 Task: Find connections with filter location San Cristóbal with filter topic #realestateagentwith filter profile language Potuguese with filter current company Jobs Quest with filter school Insurance Institute of India with filter industry IT System Testing and Evaluation with filter service category Accounting with filter keywords title Program Administrator
Action: Mouse moved to (625, 82)
Screenshot: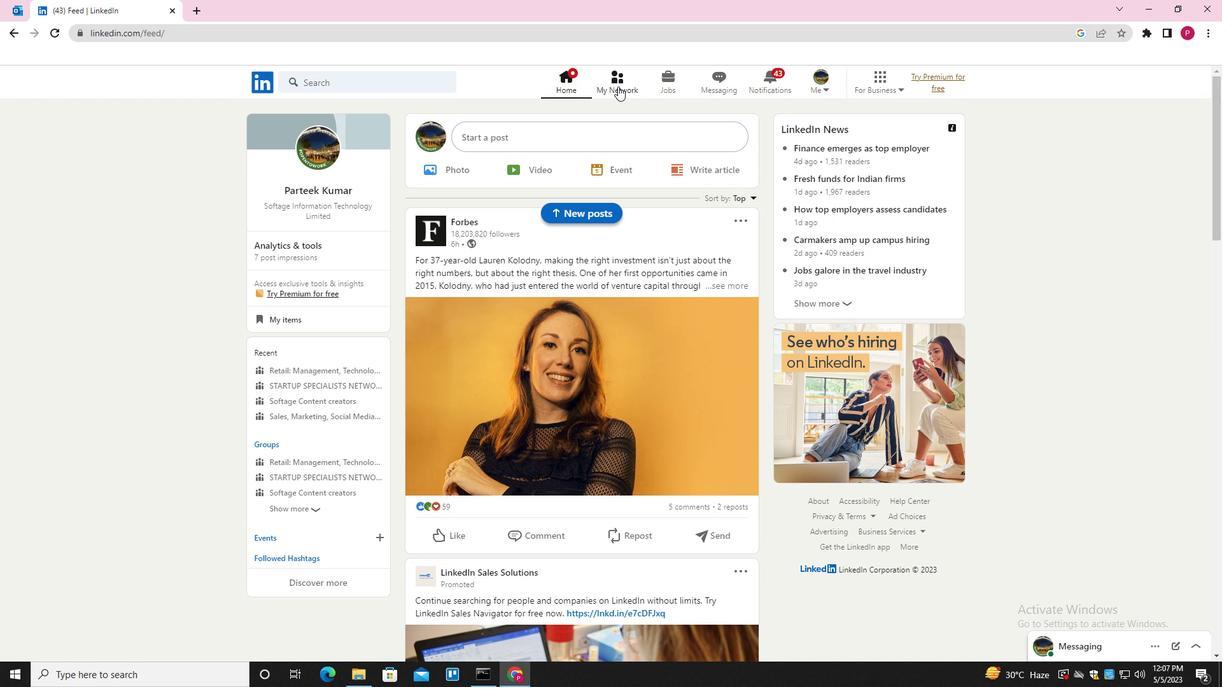 
Action: Mouse pressed left at (625, 82)
Screenshot: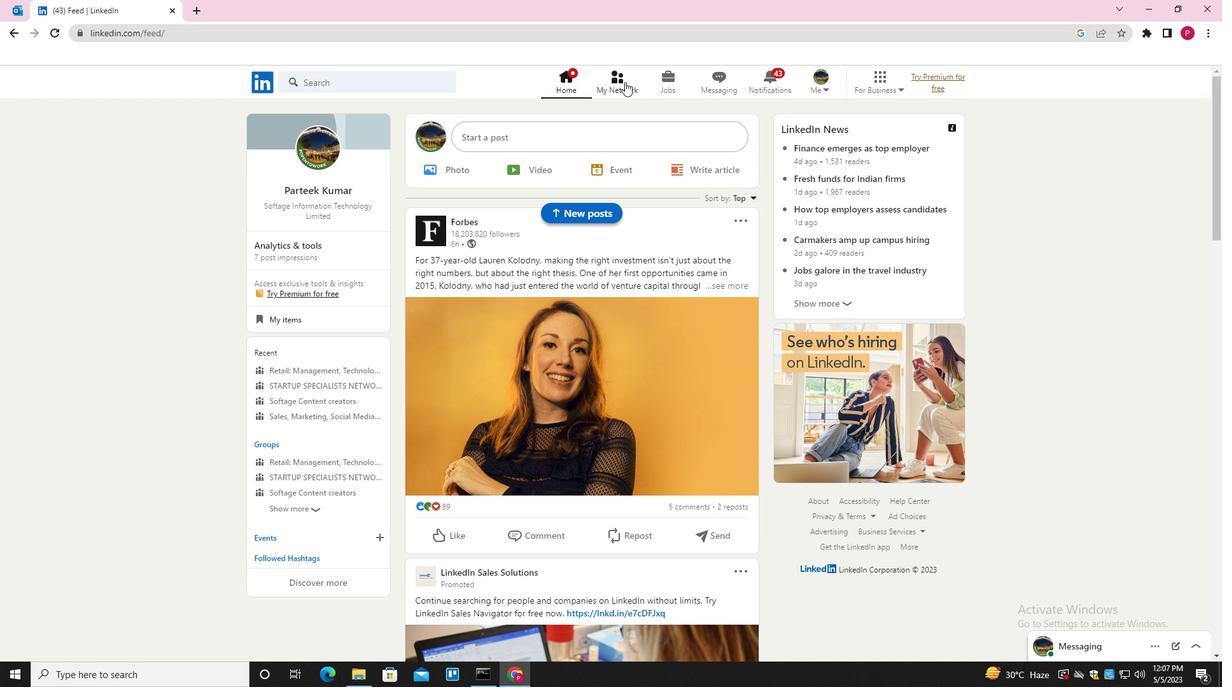 
Action: Mouse moved to (410, 154)
Screenshot: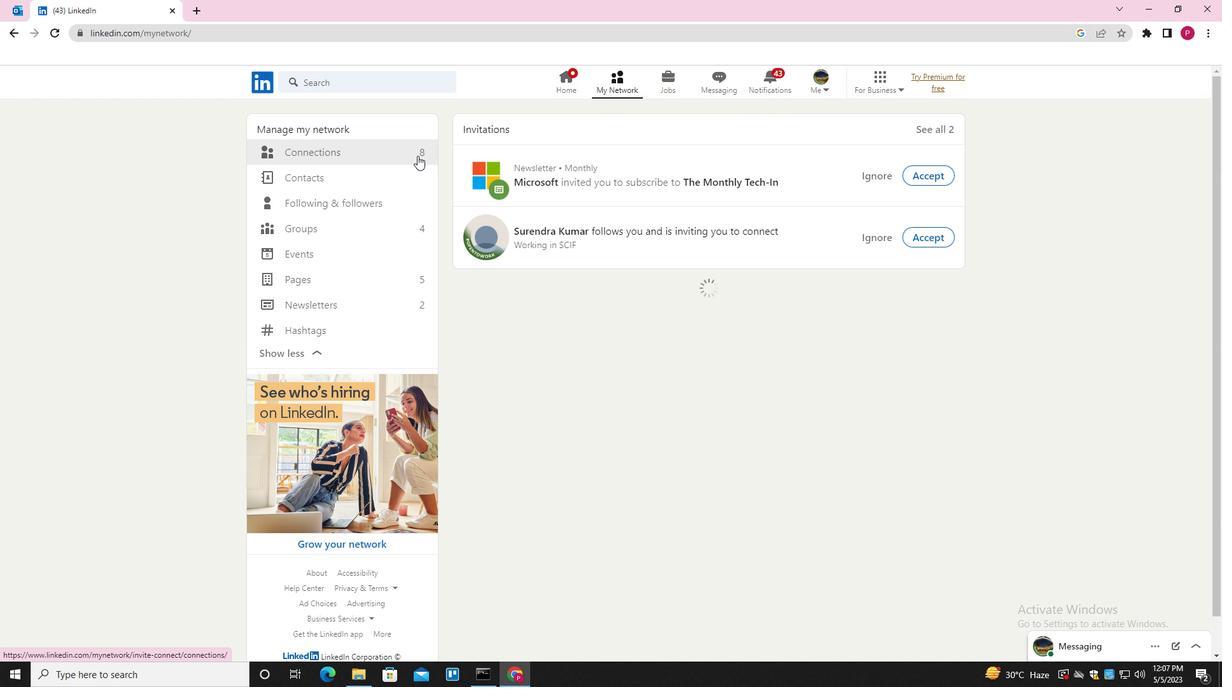 
Action: Mouse pressed left at (410, 154)
Screenshot: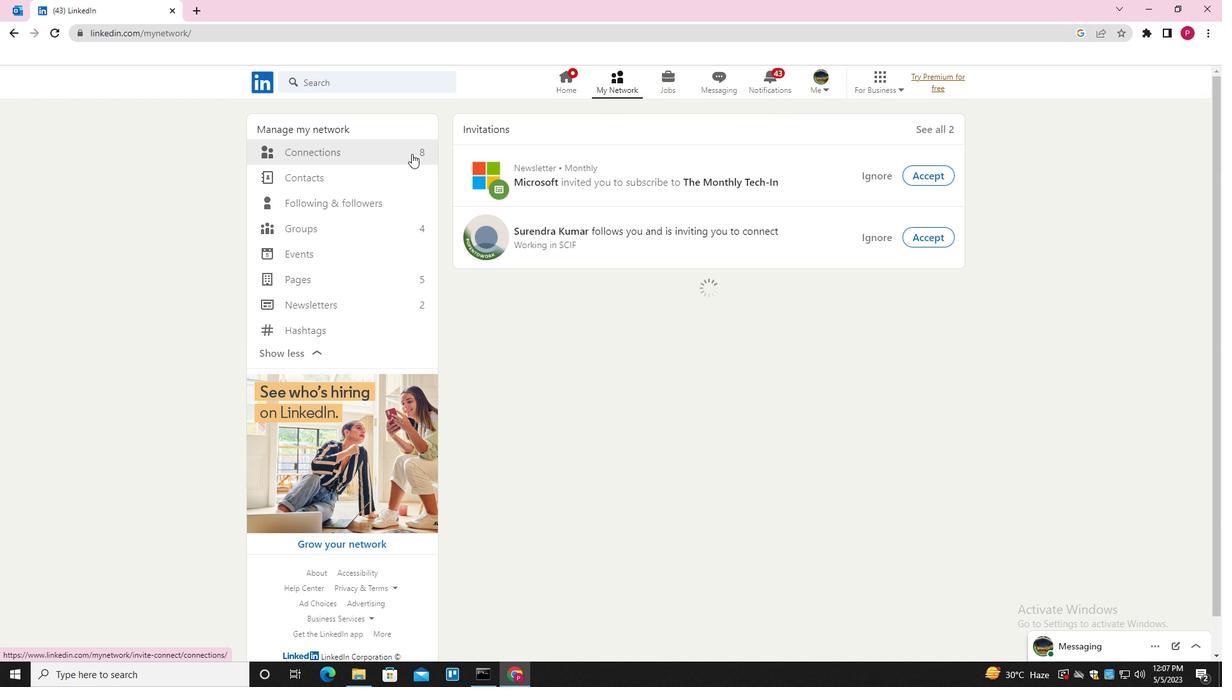 
Action: Mouse moved to (699, 152)
Screenshot: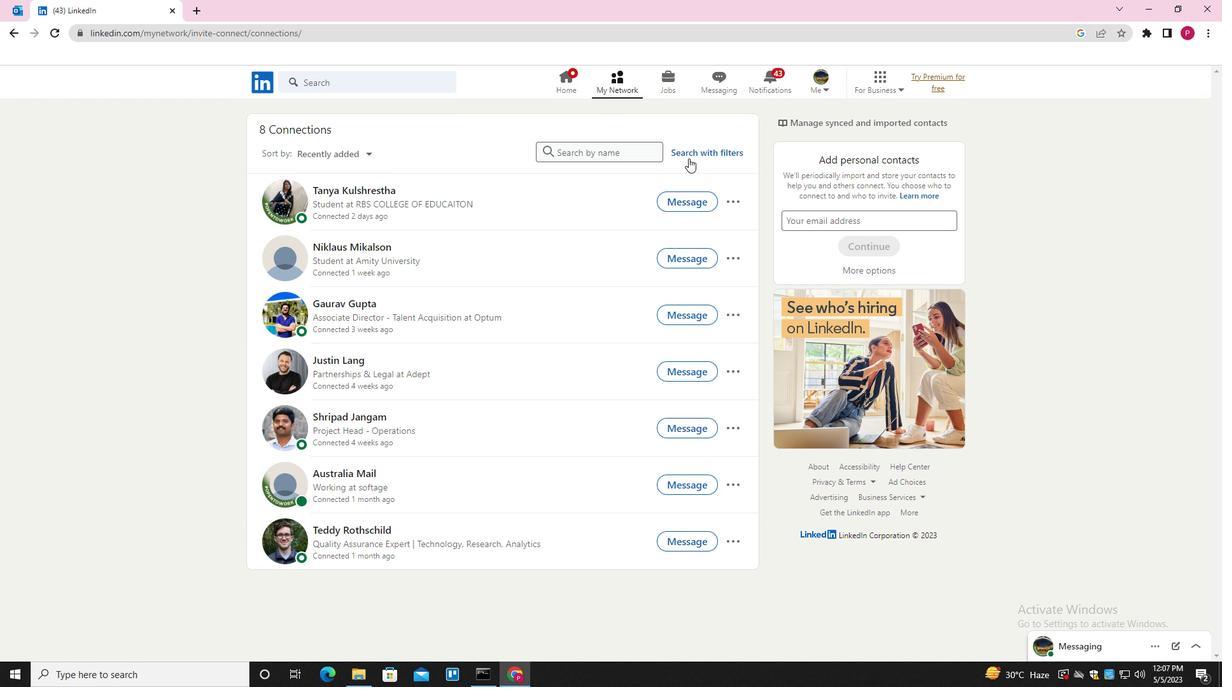 
Action: Mouse pressed left at (699, 152)
Screenshot: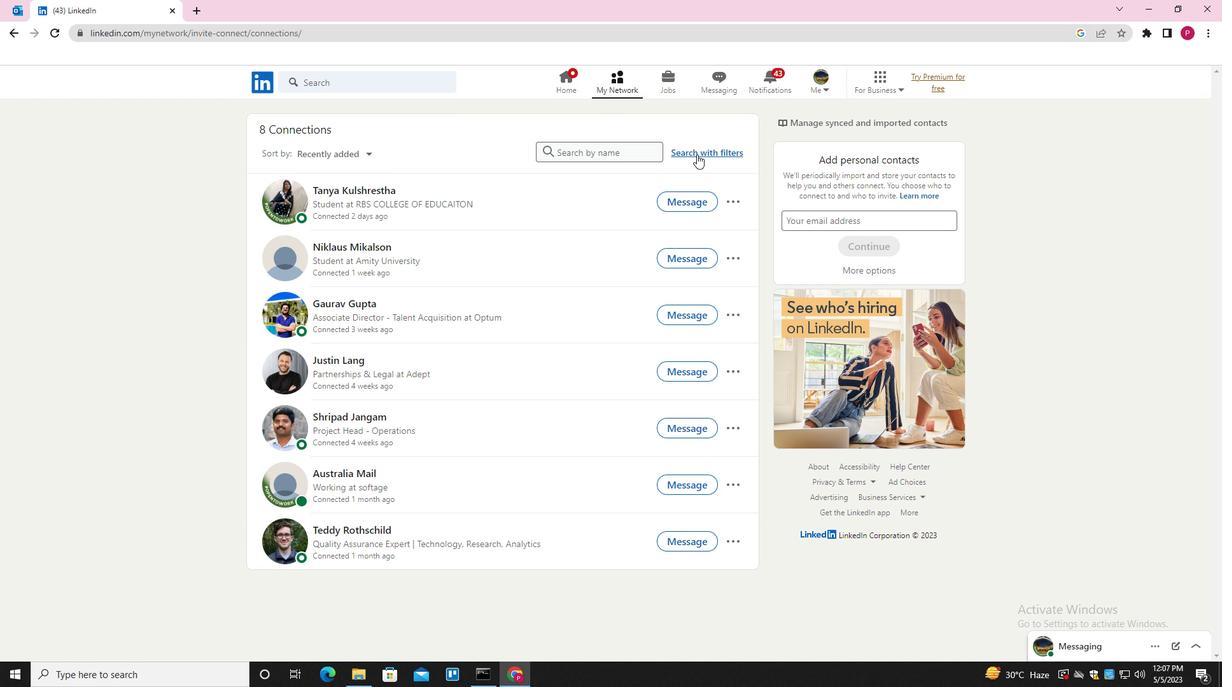 
Action: Mouse moved to (644, 114)
Screenshot: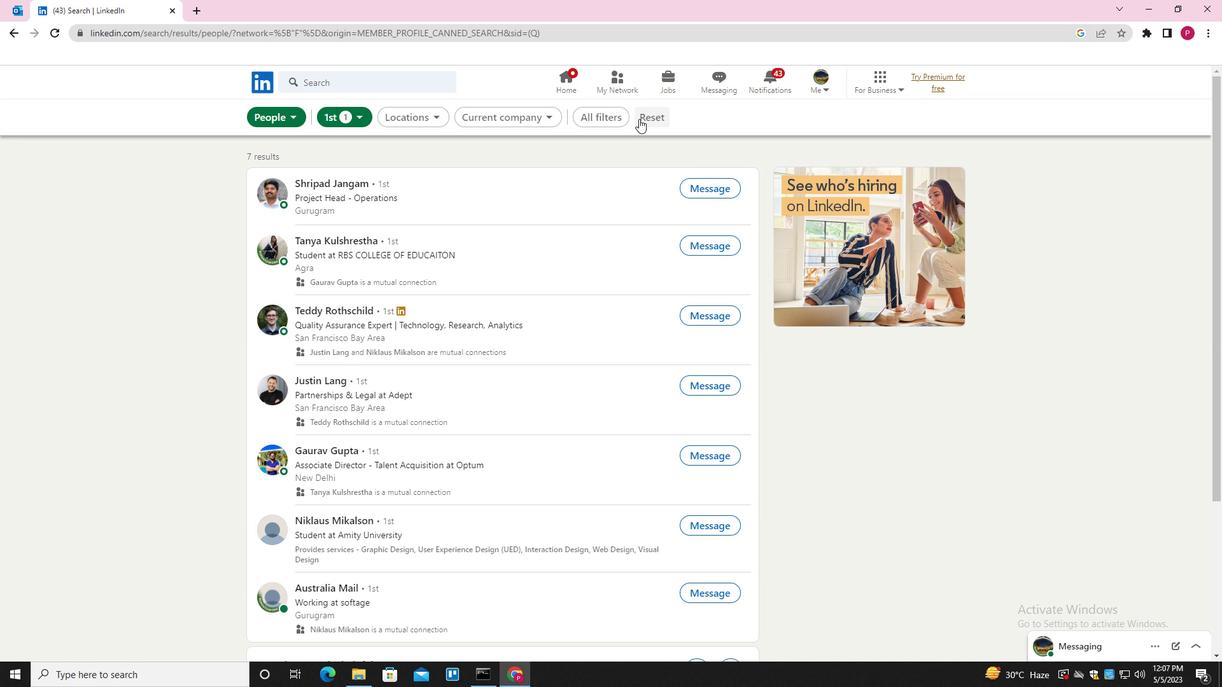 
Action: Mouse pressed left at (644, 114)
Screenshot: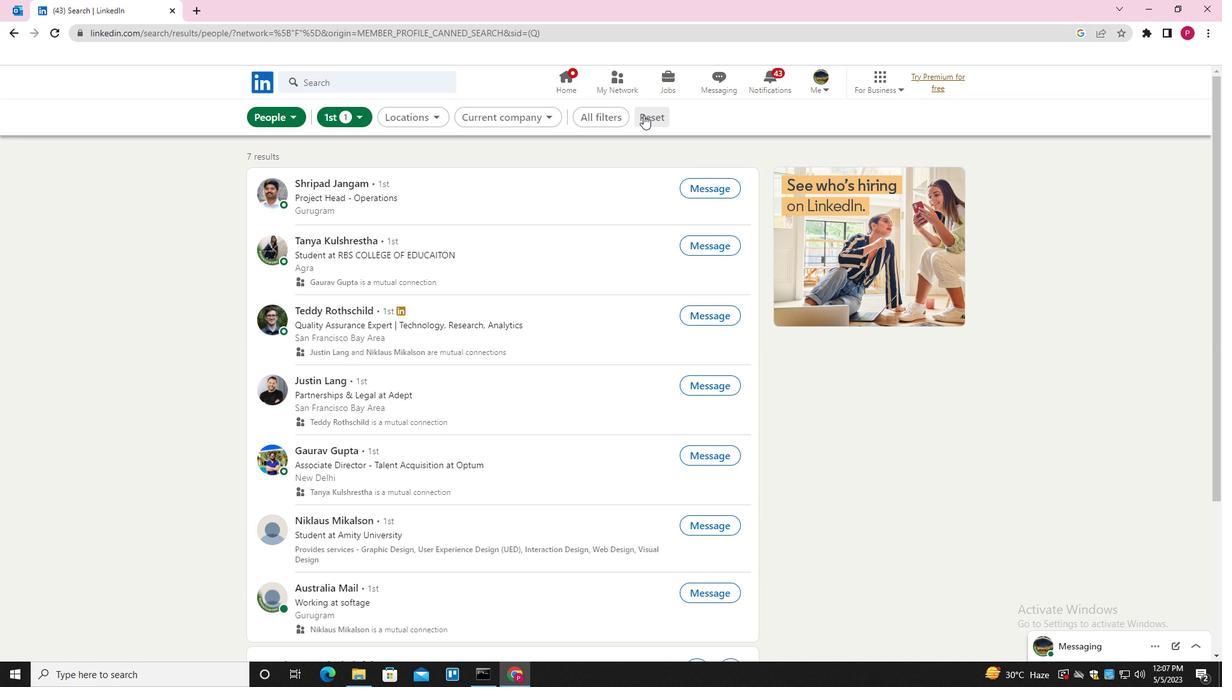 
Action: Mouse moved to (630, 118)
Screenshot: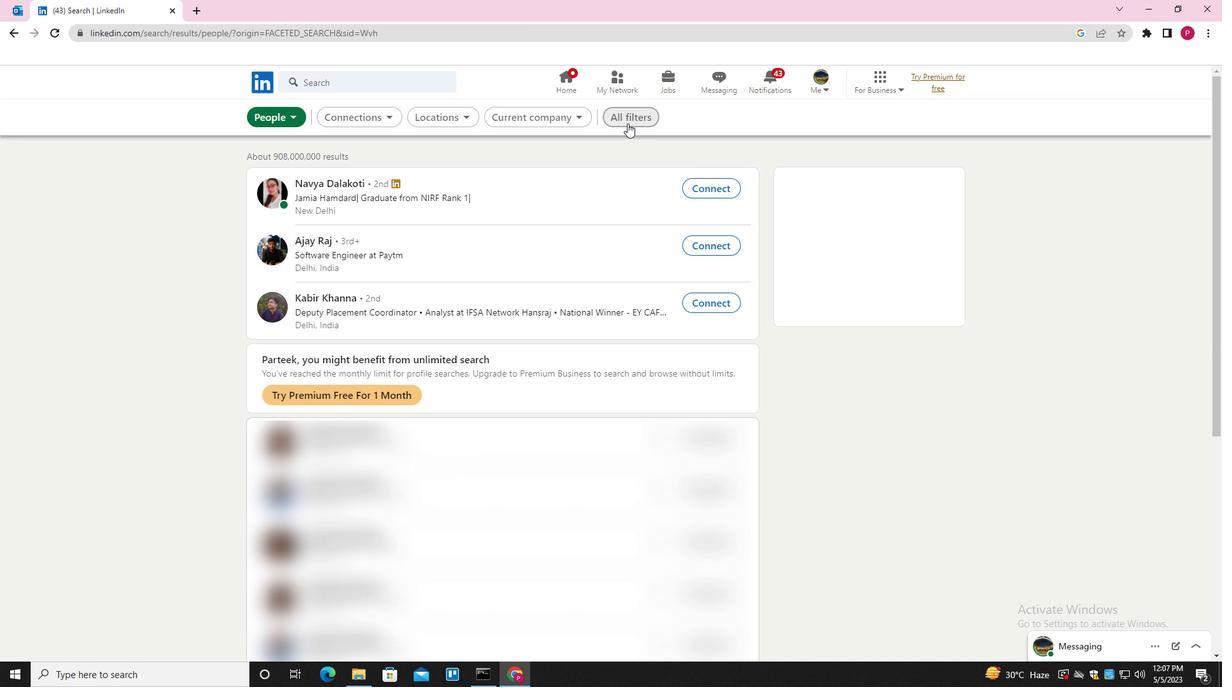 
Action: Mouse pressed left at (630, 118)
Screenshot: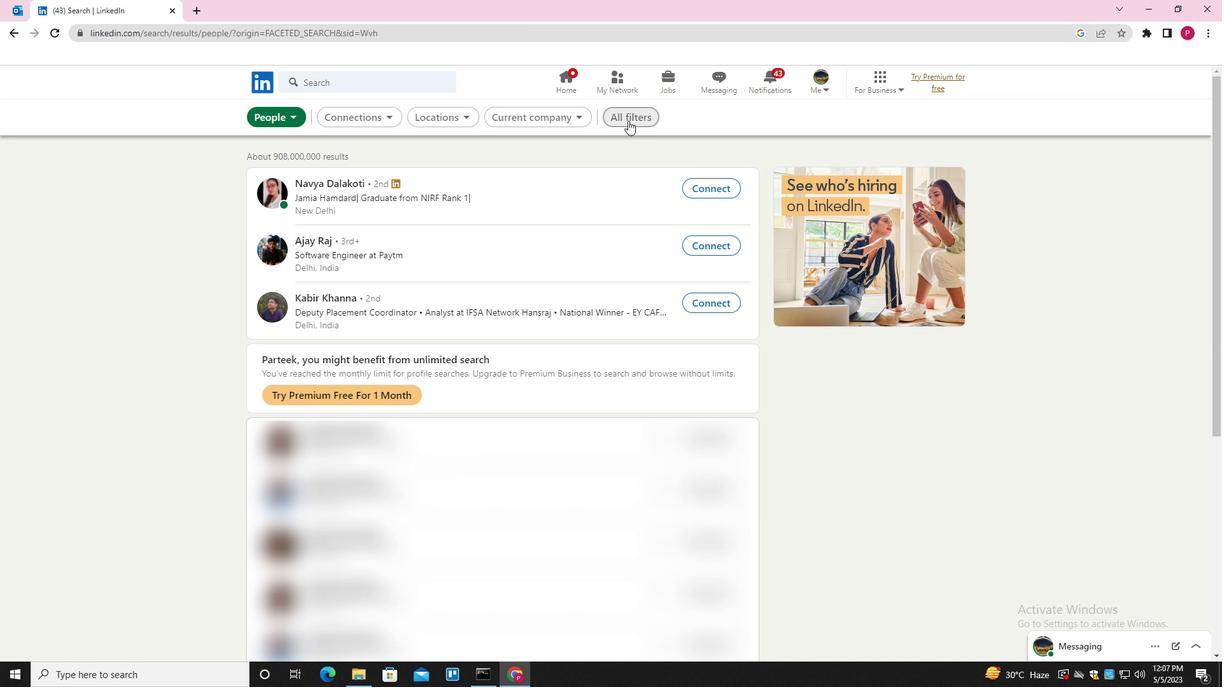 
Action: Mouse moved to (1008, 336)
Screenshot: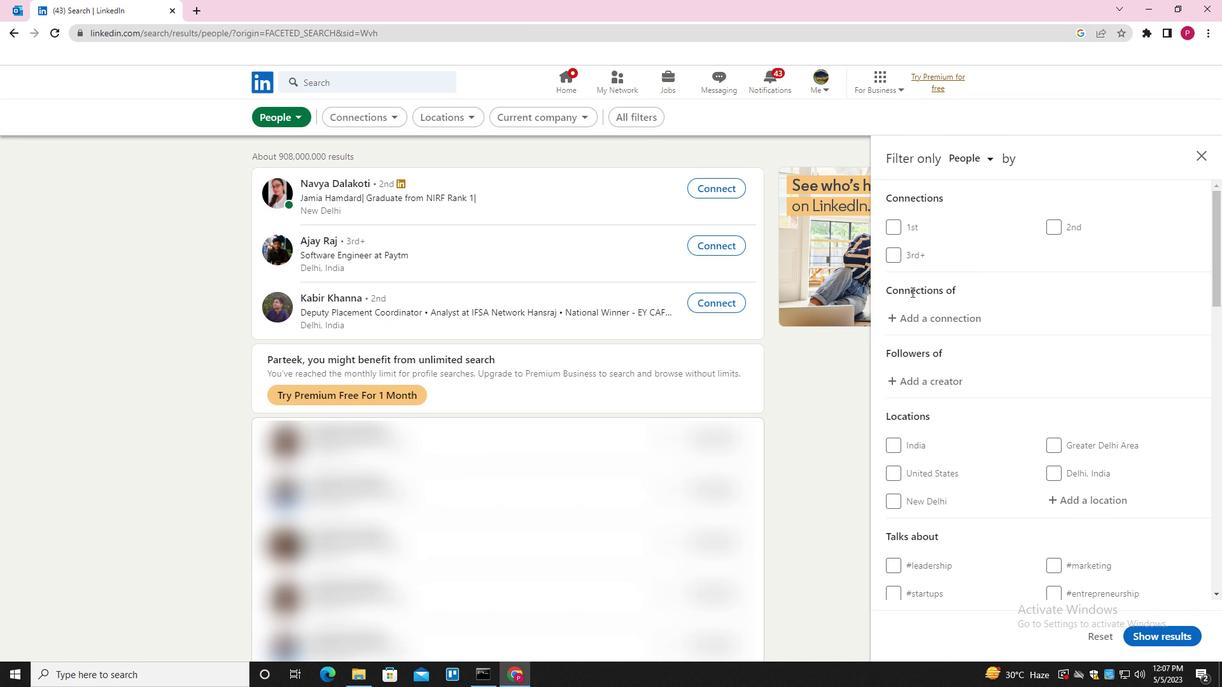 
Action: Mouse scrolled (1008, 335) with delta (0, 0)
Screenshot: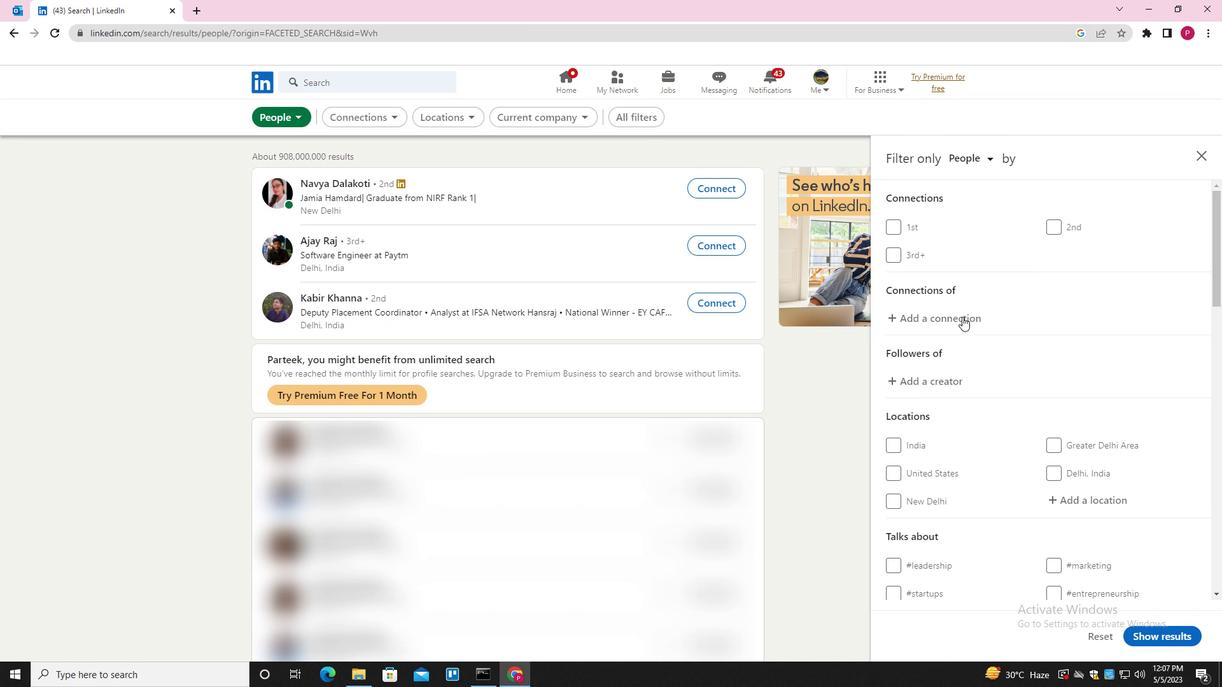 
Action: Mouse moved to (1008, 336)
Screenshot: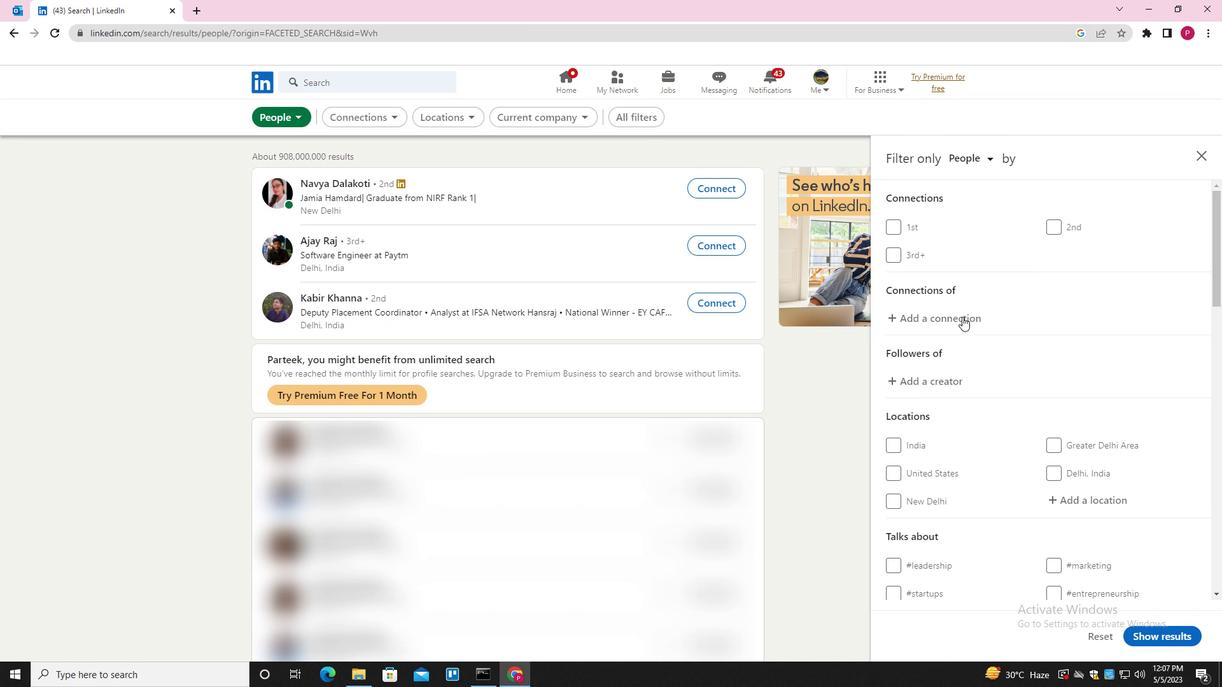 
Action: Mouse scrolled (1008, 335) with delta (0, 0)
Screenshot: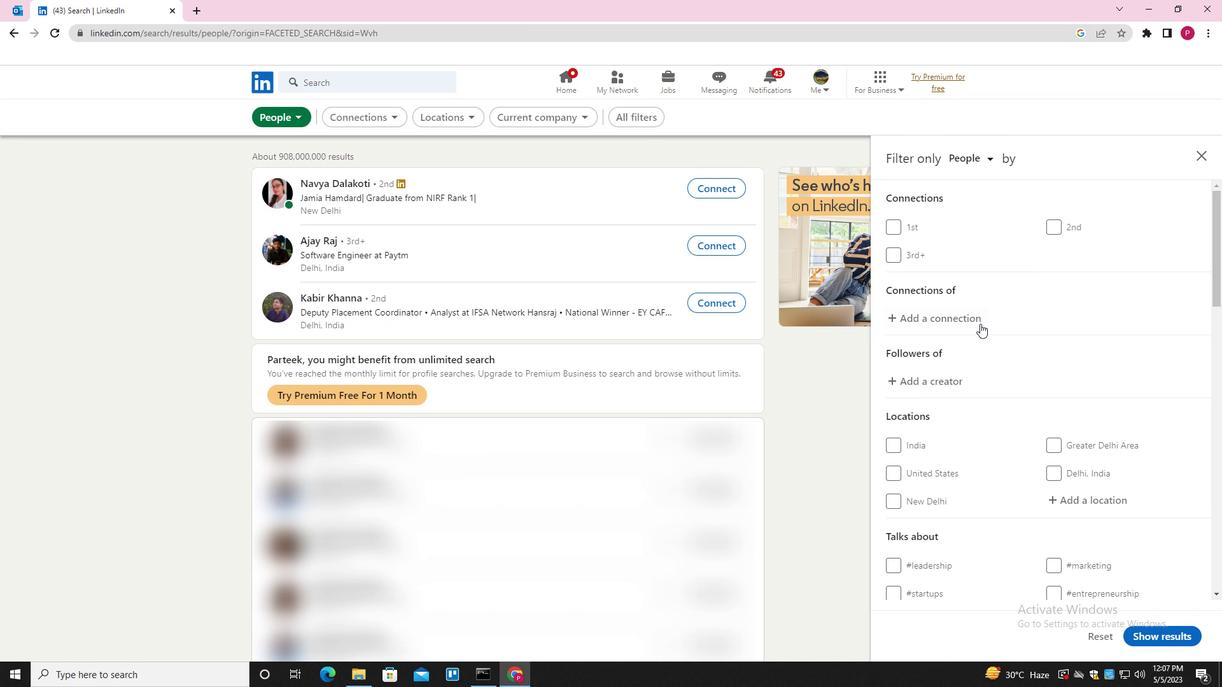
Action: Mouse moved to (1011, 338)
Screenshot: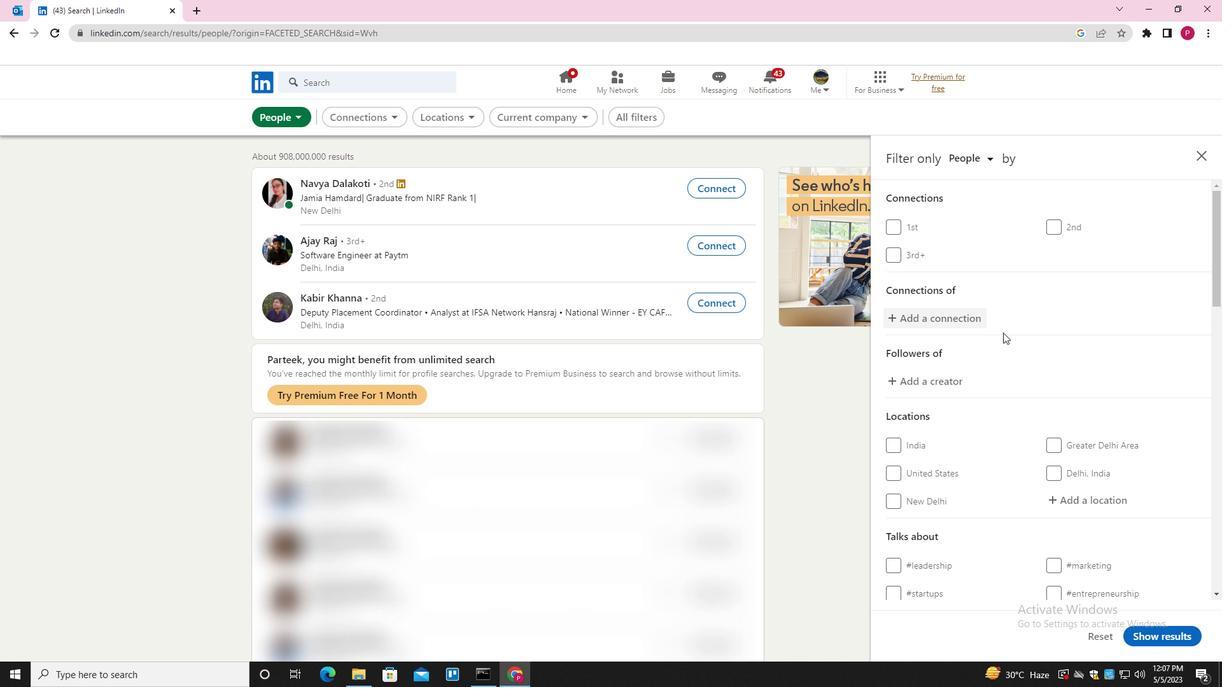 
Action: Mouse scrolled (1011, 337) with delta (0, 0)
Screenshot: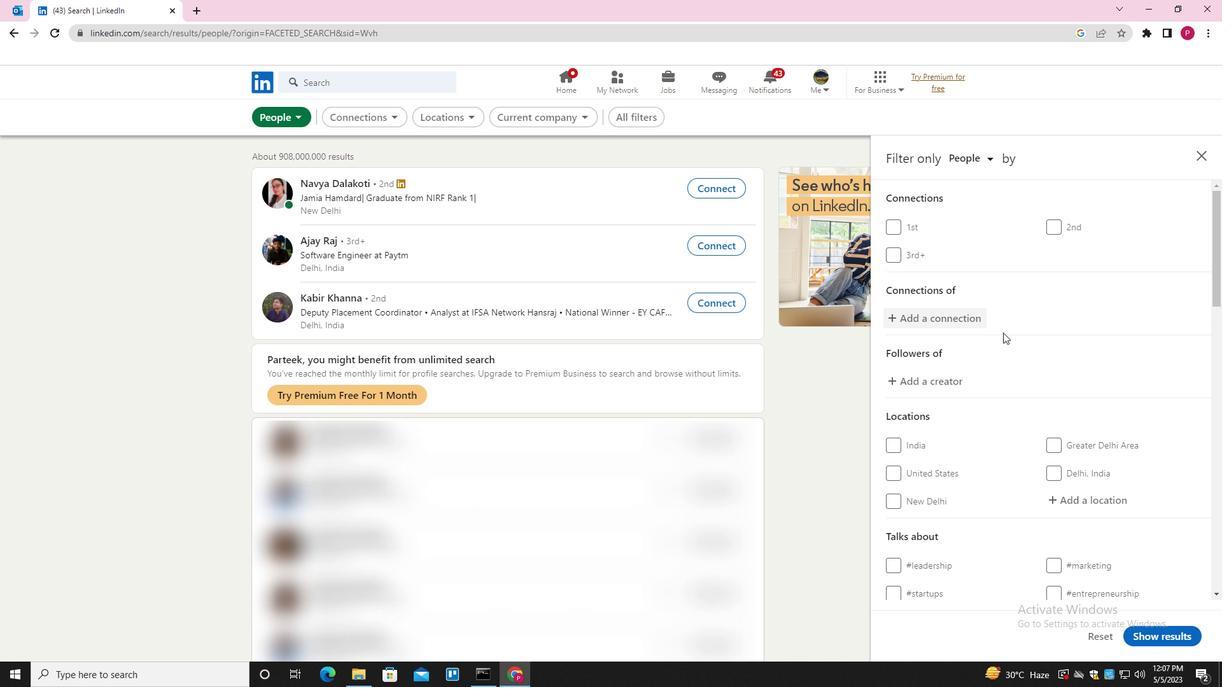 
Action: Mouse moved to (1090, 317)
Screenshot: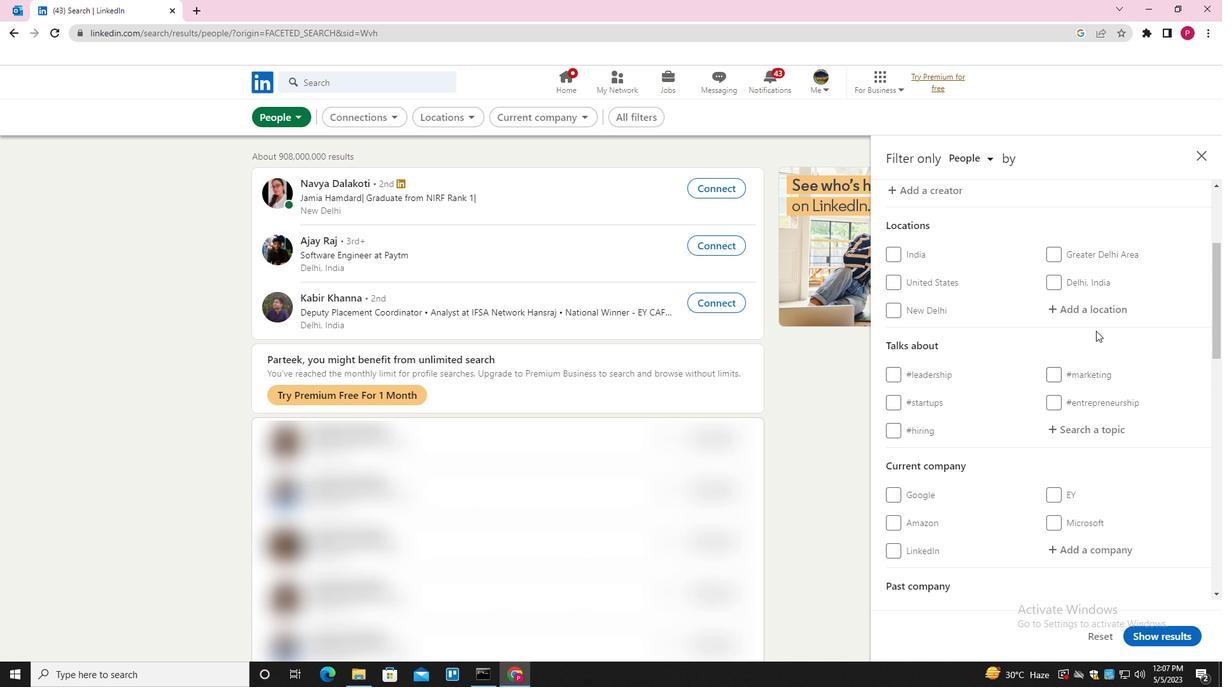 
Action: Mouse pressed left at (1090, 317)
Screenshot: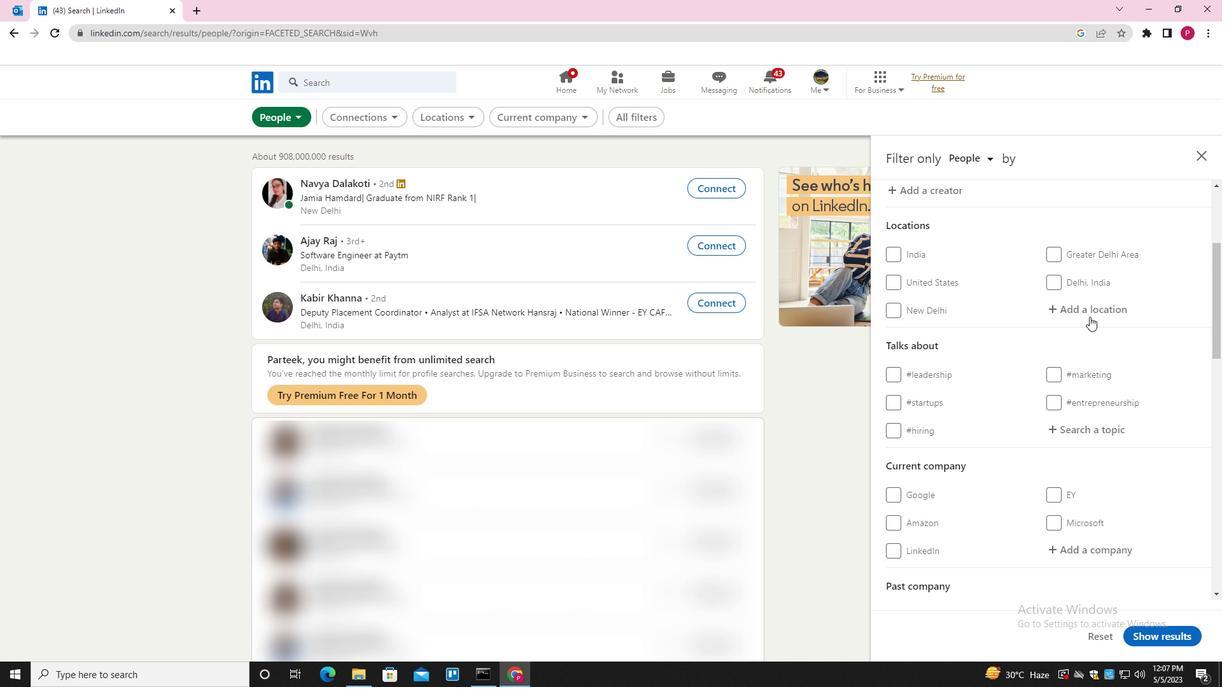 
Action: Key pressed <Key.shift>SAN<Key.space><Key.shift>CRISTOBAL<Key.down><Key.enter>
Screenshot: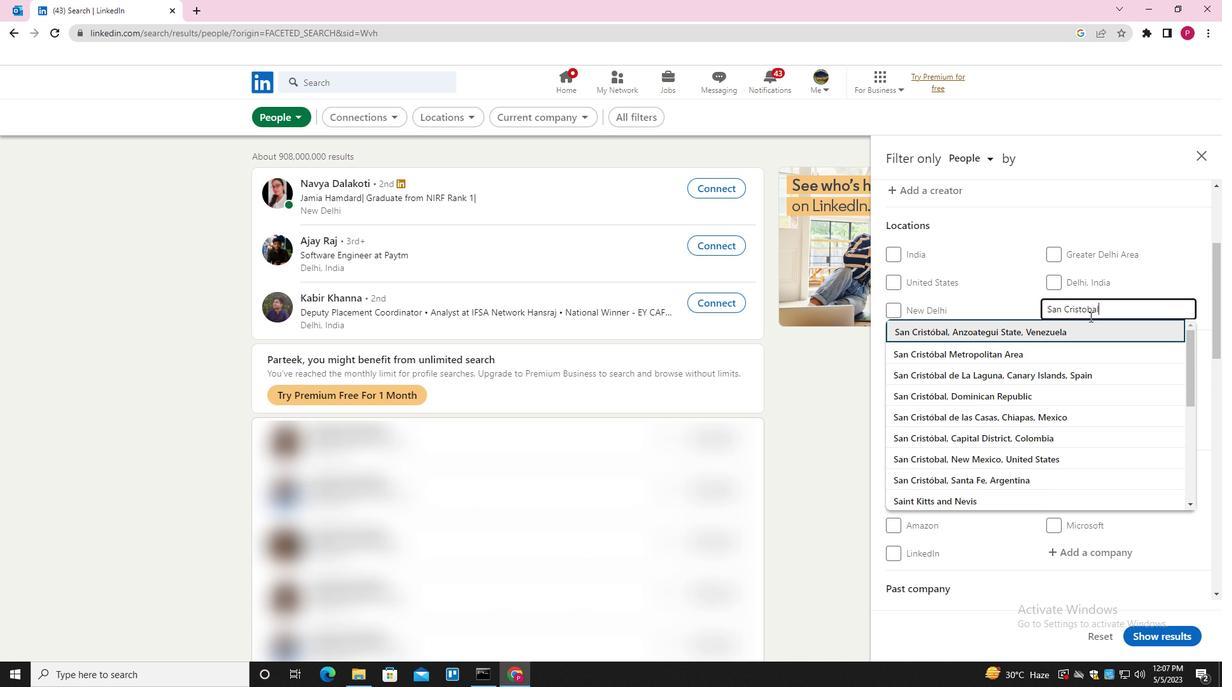
Action: Mouse moved to (1044, 348)
Screenshot: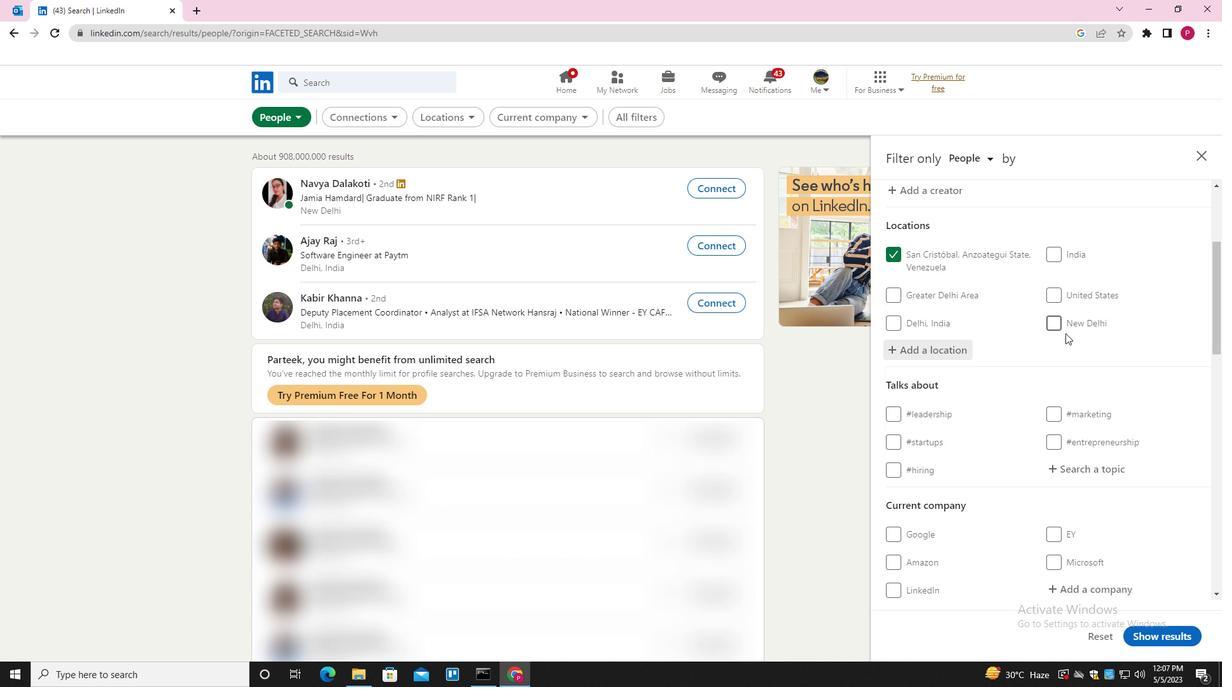 
Action: Mouse scrolled (1044, 348) with delta (0, 0)
Screenshot: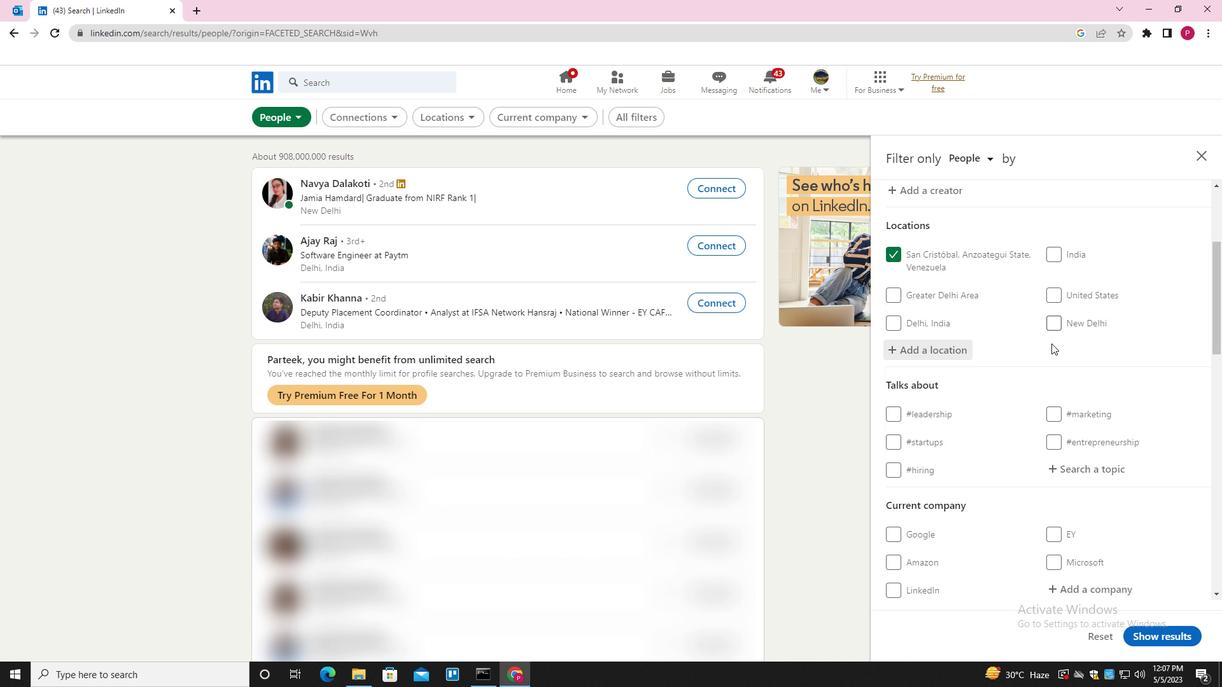 
Action: Mouse scrolled (1044, 348) with delta (0, 0)
Screenshot: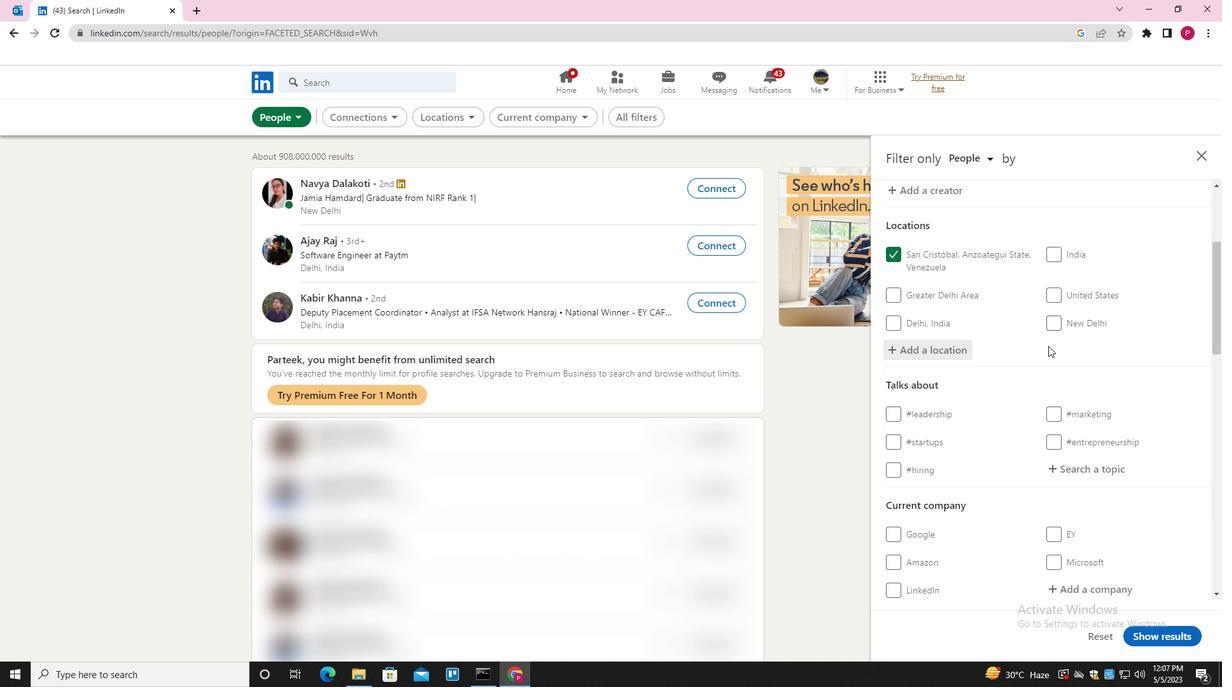 
Action: Mouse moved to (1057, 343)
Screenshot: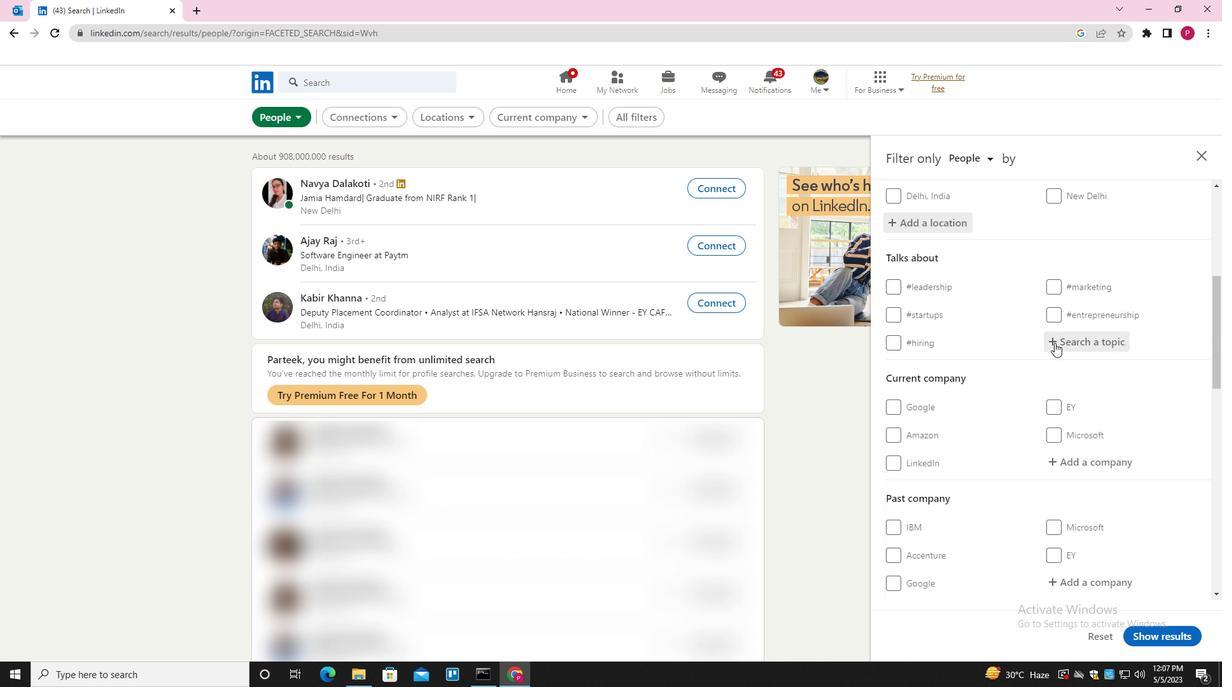 
Action: Mouse pressed left at (1057, 343)
Screenshot: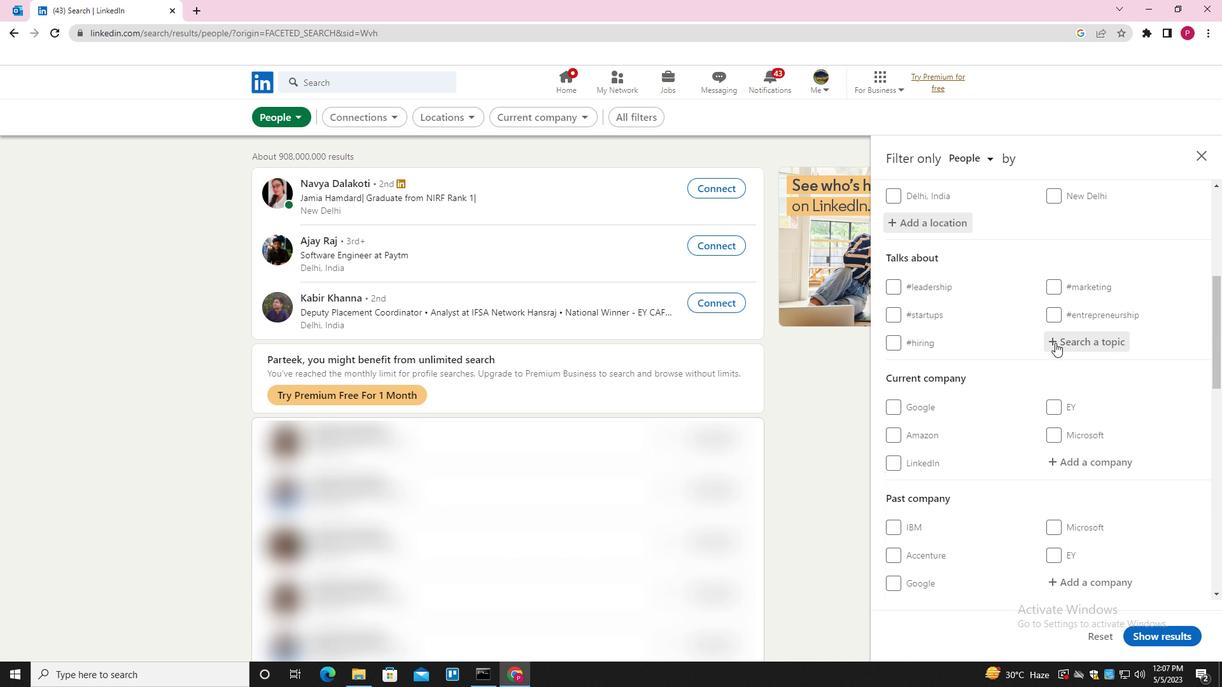 
Action: Key pressed REALESTATEAGENT<Key.down><Key.enter>
Screenshot: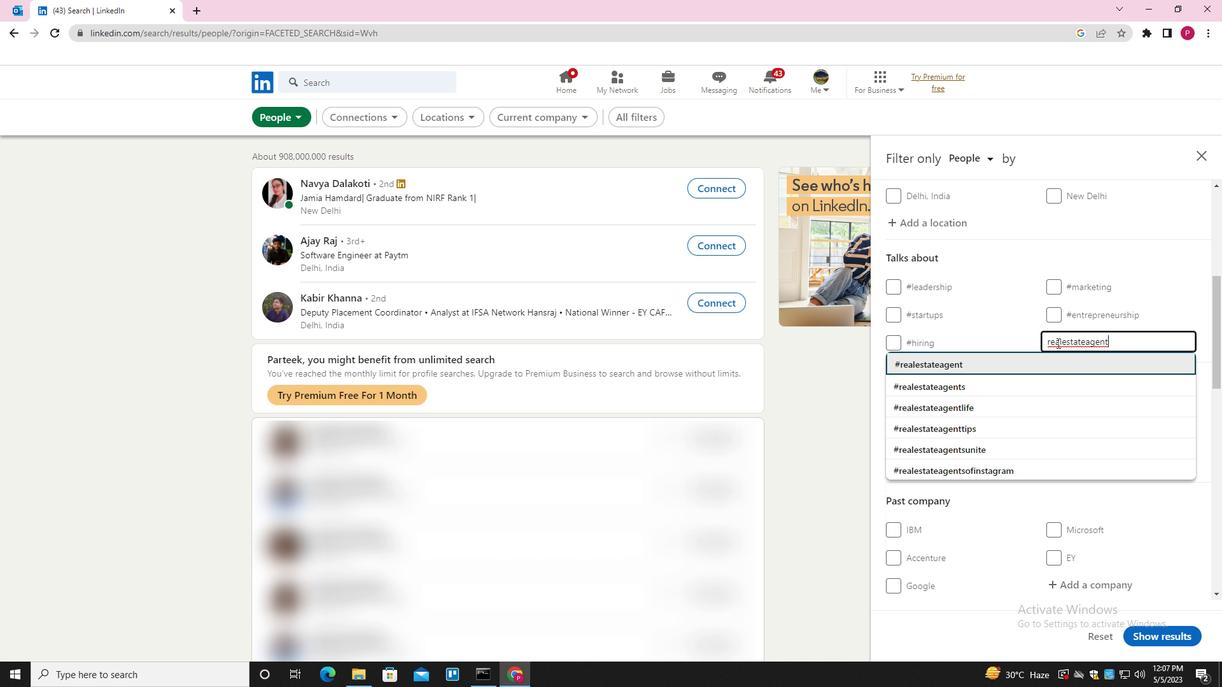 
Action: Mouse moved to (1008, 348)
Screenshot: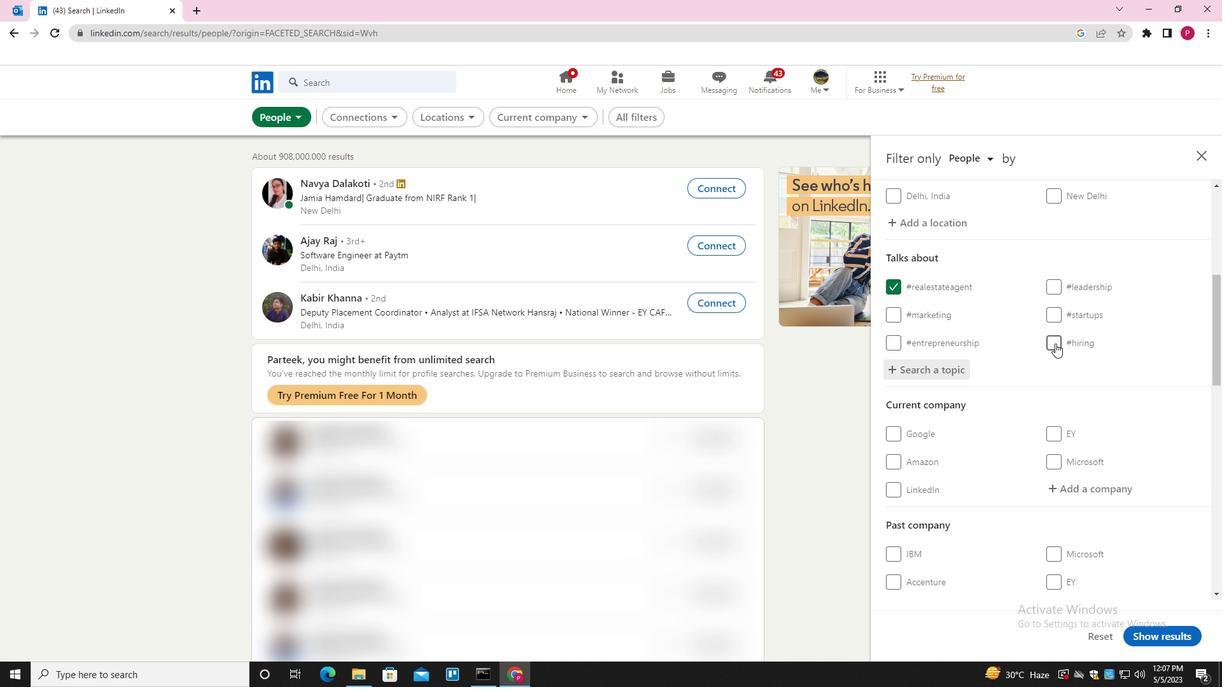 
Action: Mouse scrolled (1008, 347) with delta (0, 0)
Screenshot: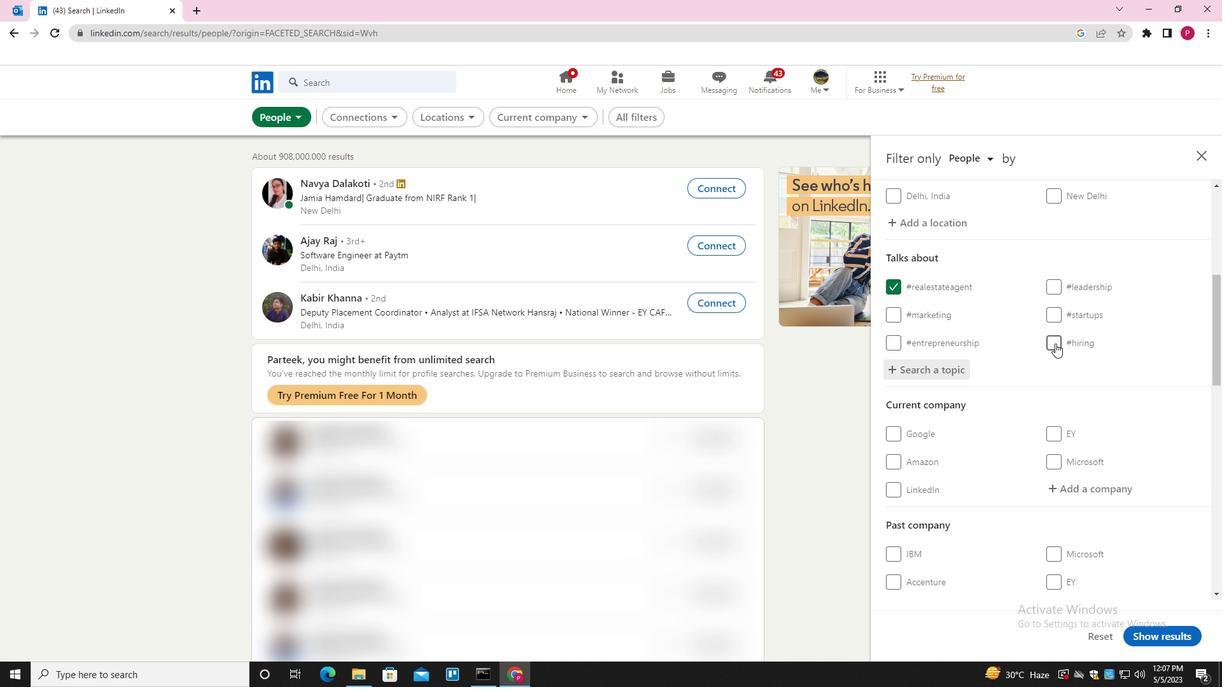 
Action: Mouse scrolled (1008, 347) with delta (0, 0)
Screenshot: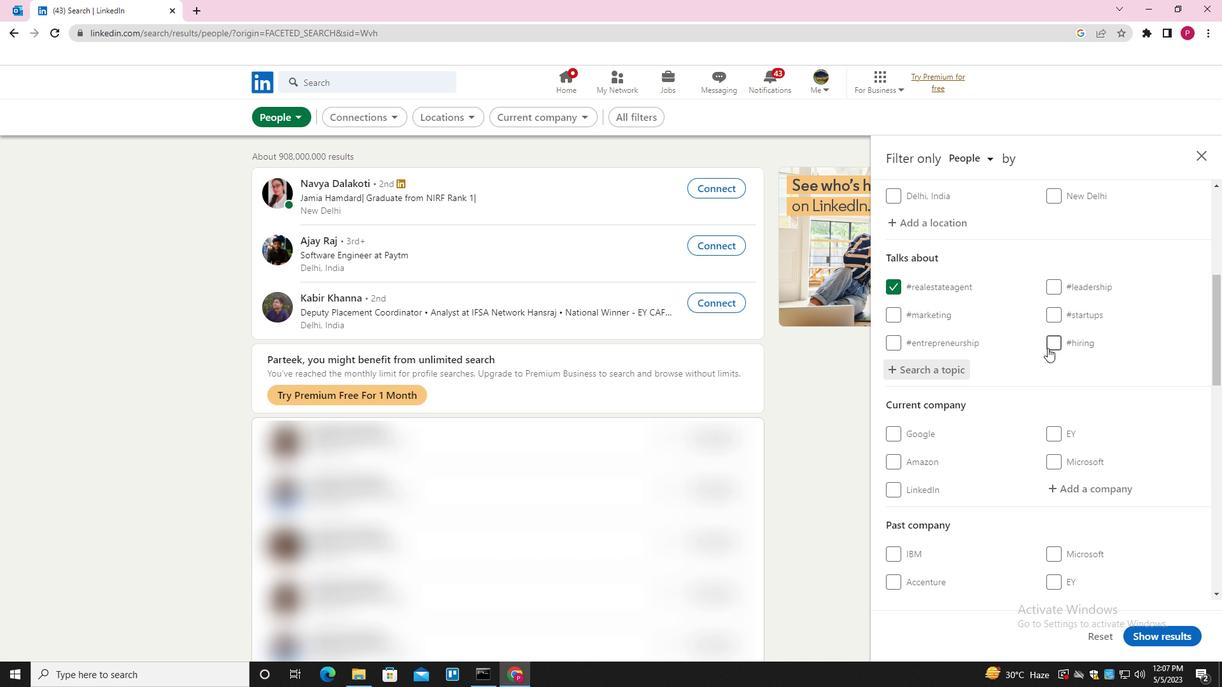 
Action: Mouse moved to (1007, 348)
Screenshot: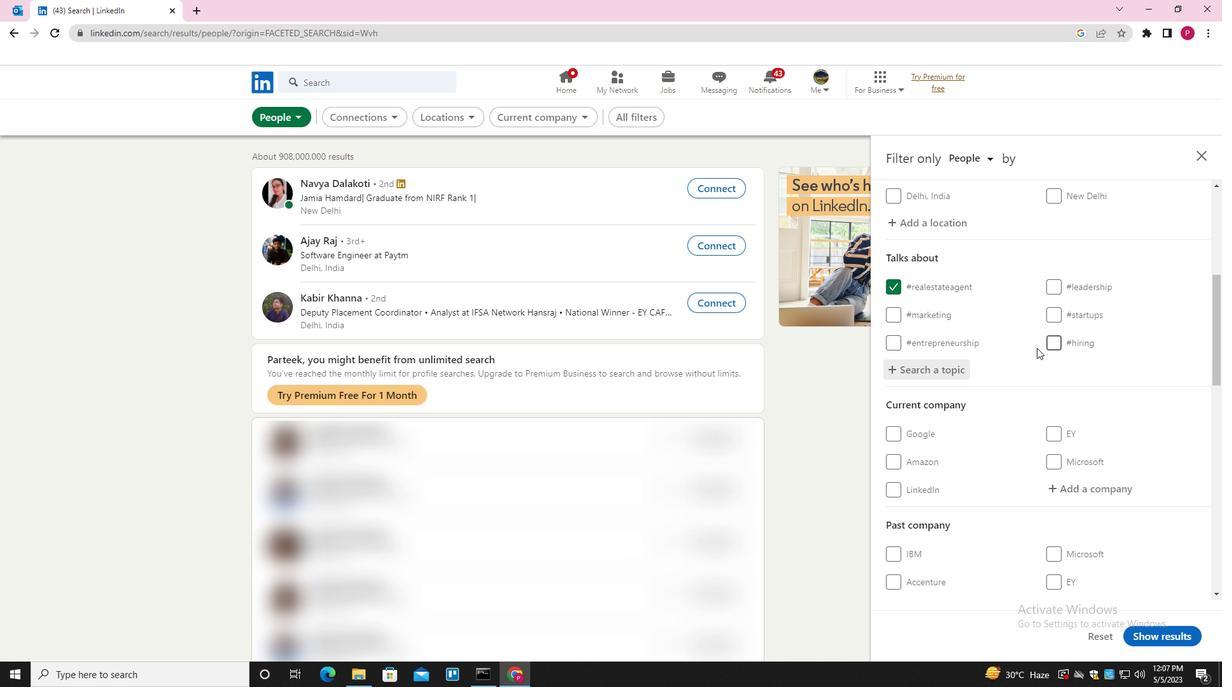 
Action: Mouse scrolled (1007, 347) with delta (0, 0)
Screenshot: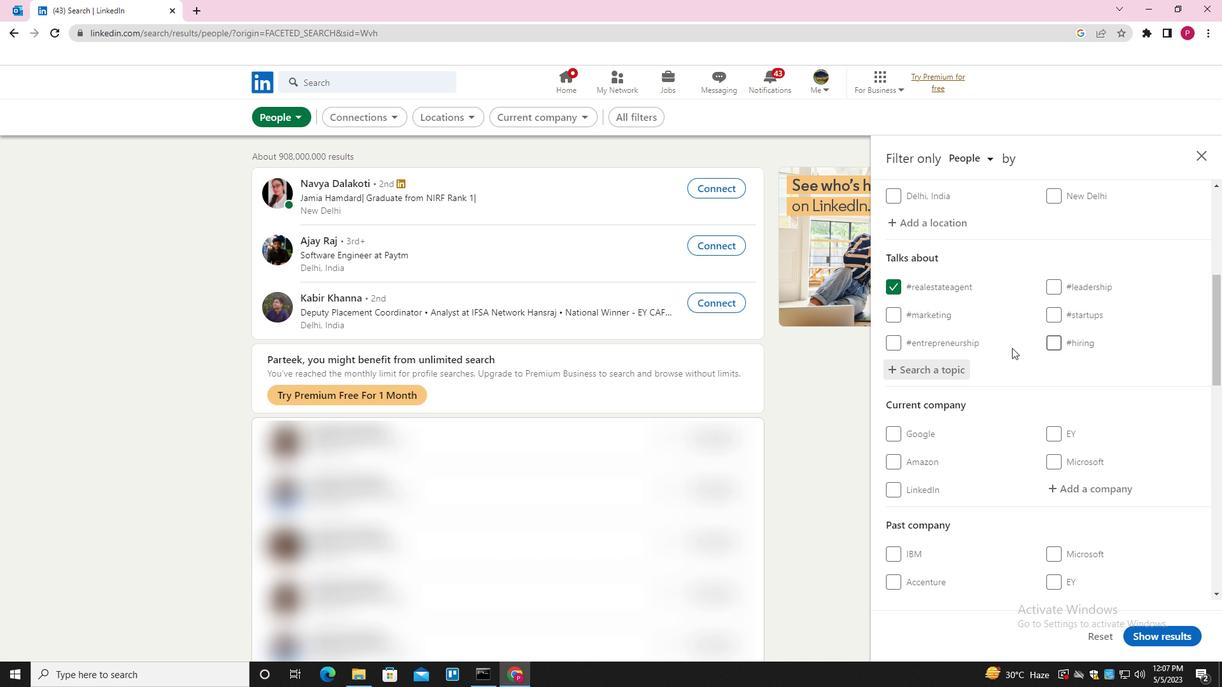 
Action: Mouse scrolled (1007, 347) with delta (0, 0)
Screenshot: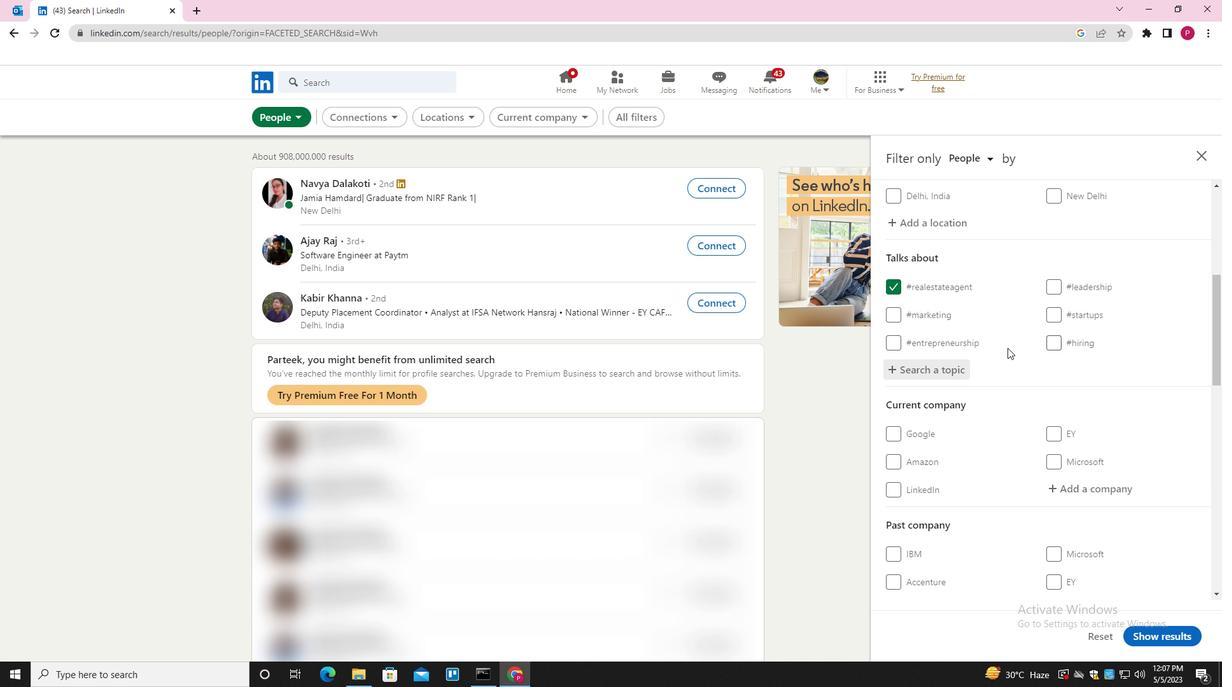 
Action: Mouse moved to (999, 345)
Screenshot: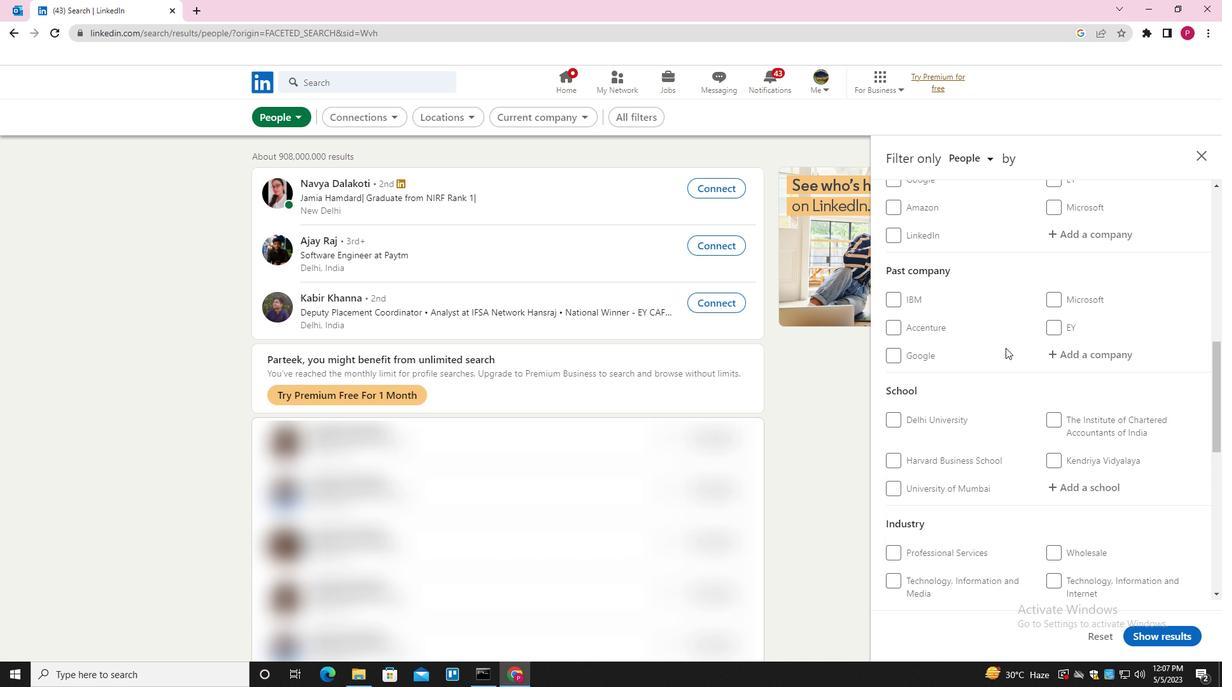 
Action: Mouse scrolled (999, 345) with delta (0, 0)
Screenshot: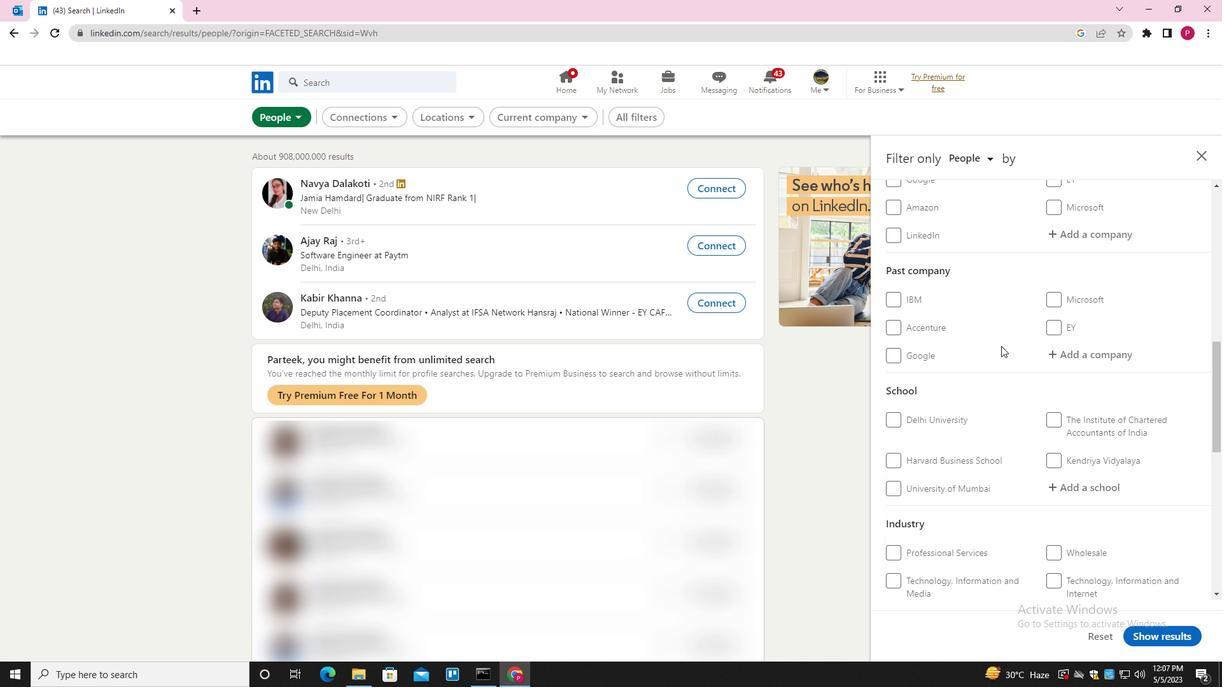 
Action: Mouse scrolled (999, 345) with delta (0, 0)
Screenshot: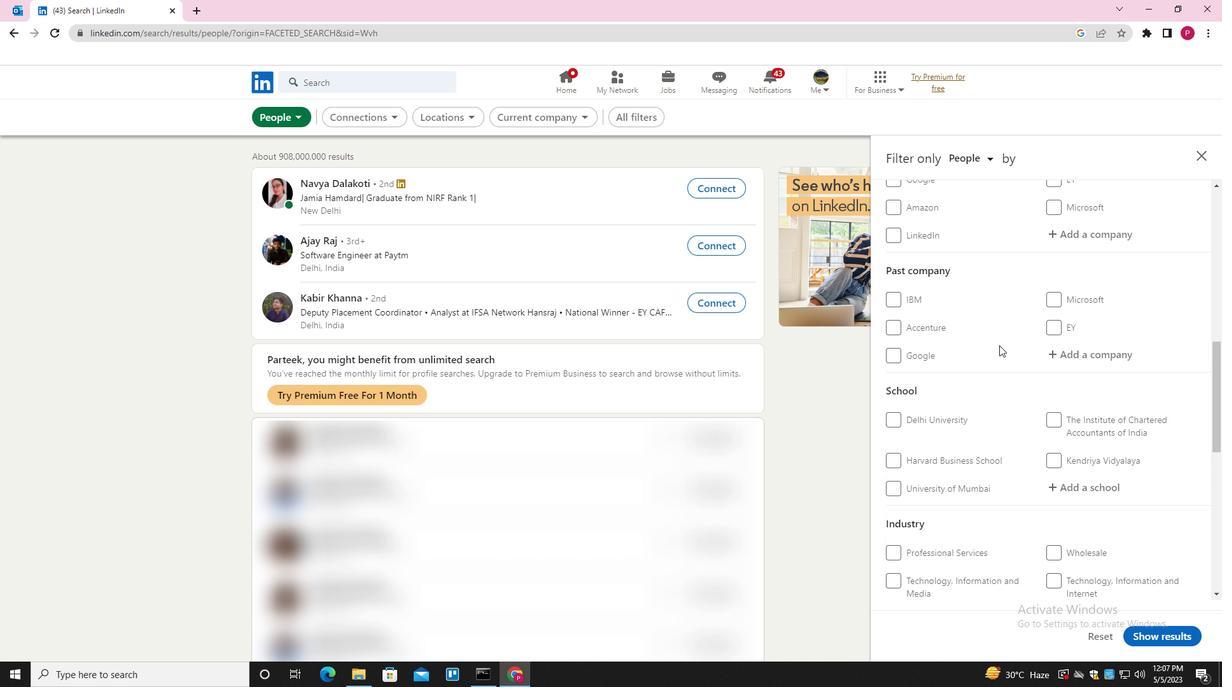 
Action: Mouse moved to (999, 345)
Screenshot: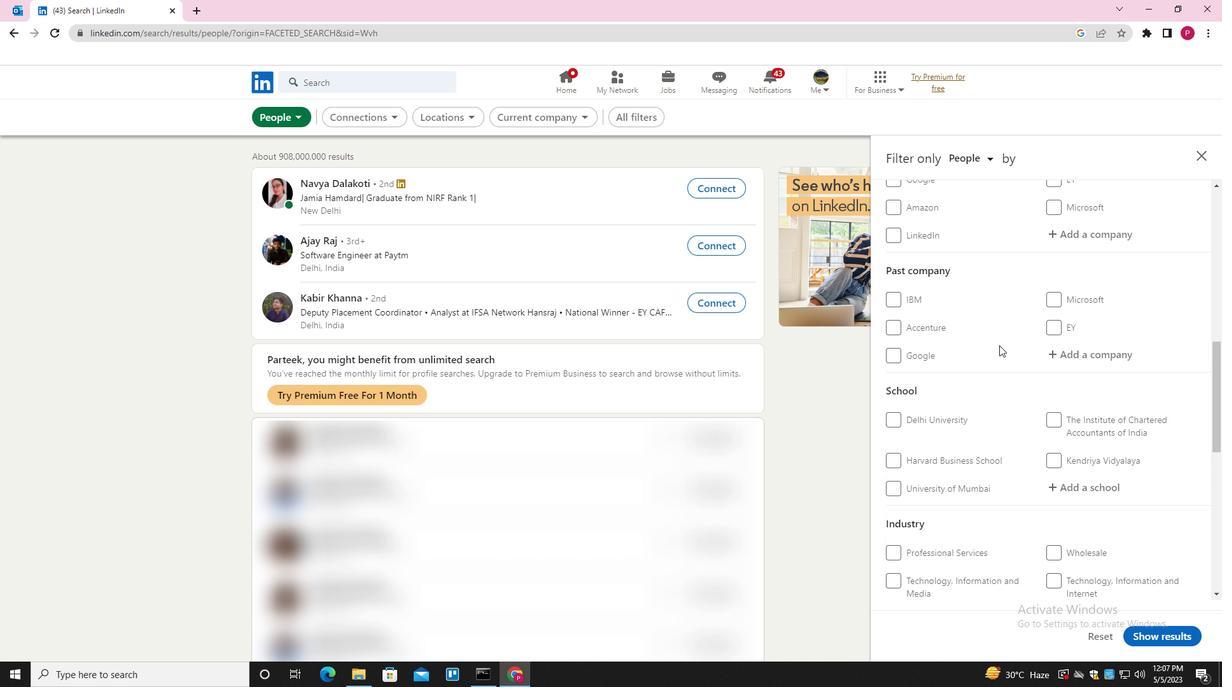 
Action: Mouse scrolled (999, 345) with delta (0, 0)
Screenshot: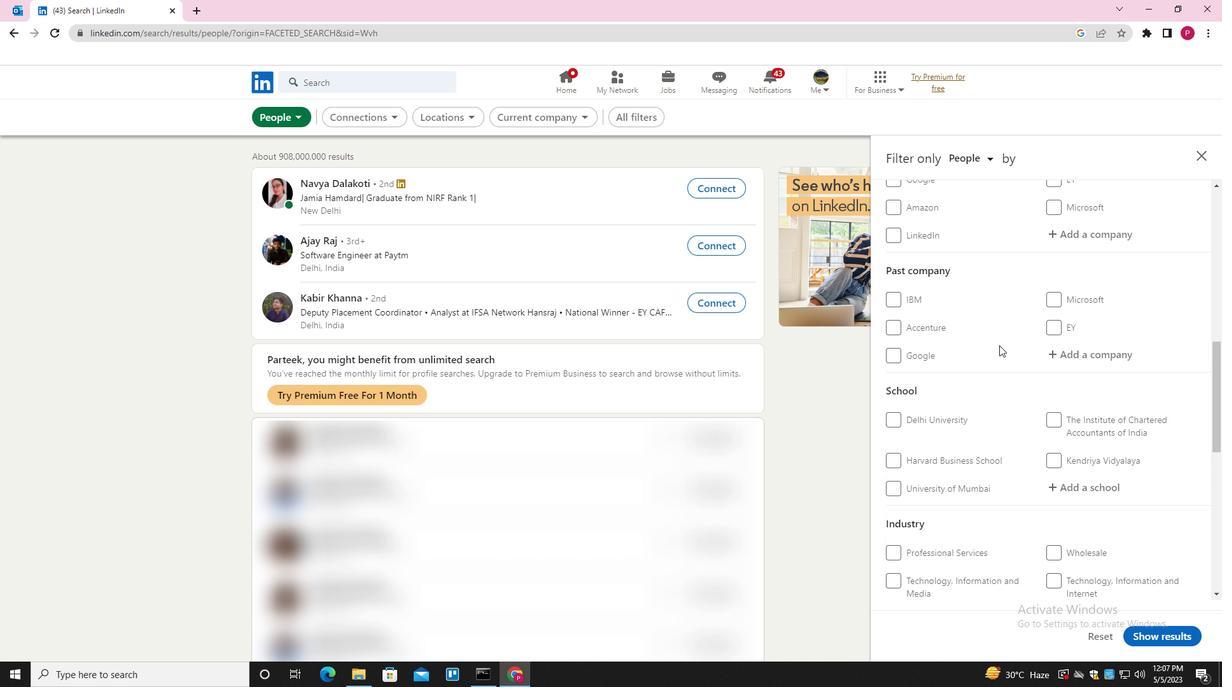
Action: Mouse scrolled (999, 345) with delta (0, 0)
Screenshot: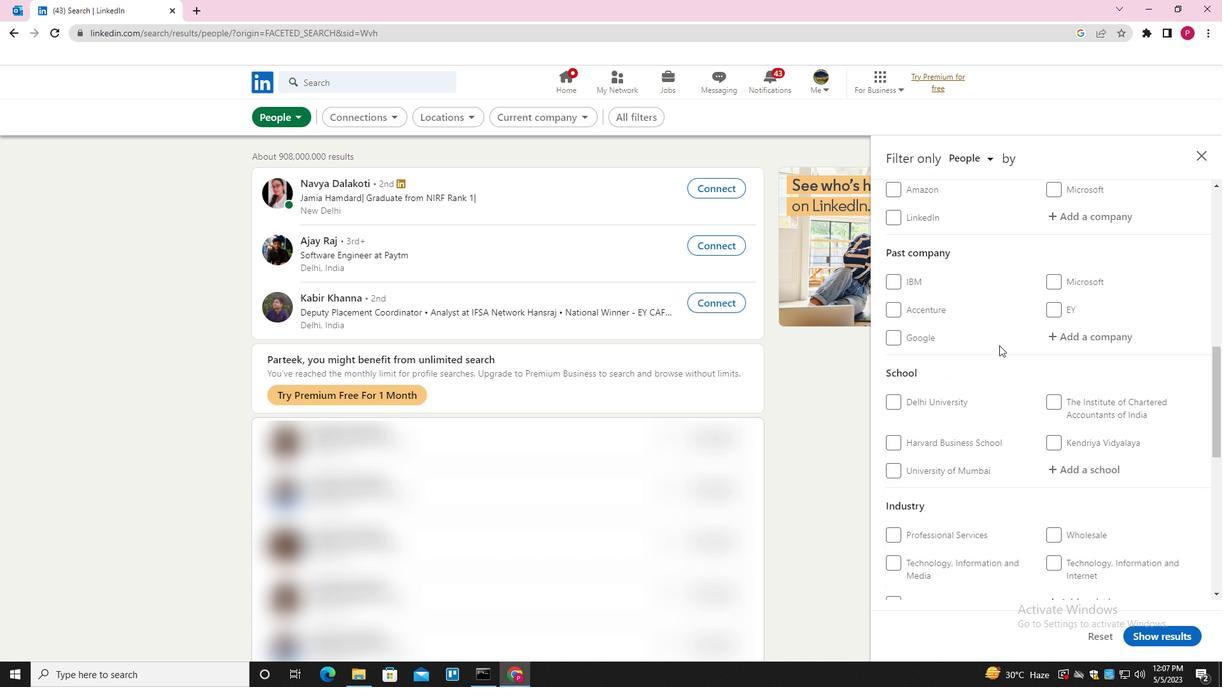 
Action: Mouse moved to (994, 345)
Screenshot: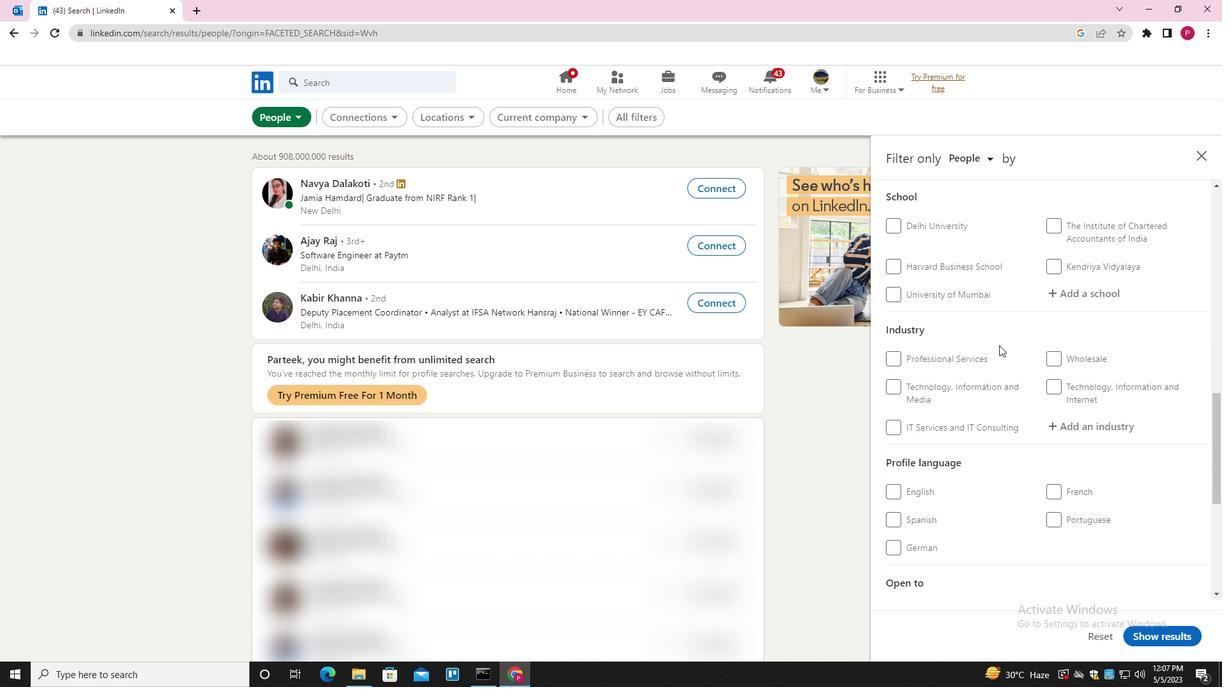 
Action: Mouse scrolled (994, 345) with delta (0, 0)
Screenshot: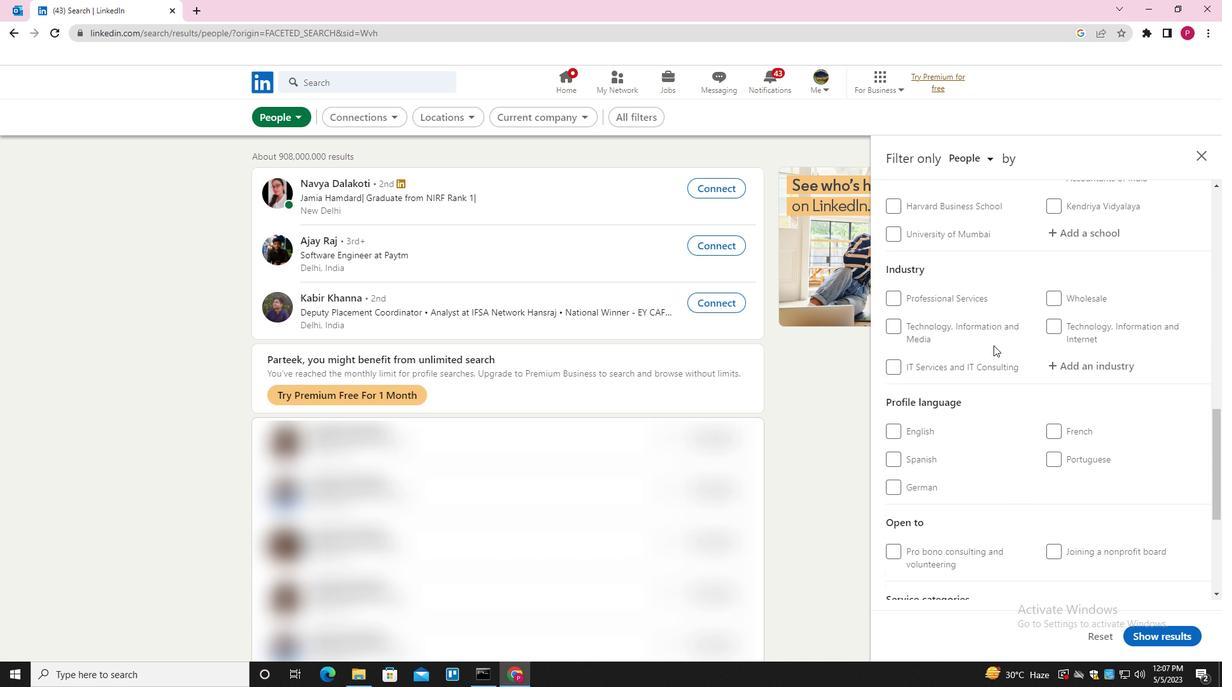 
Action: Mouse moved to (1055, 397)
Screenshot: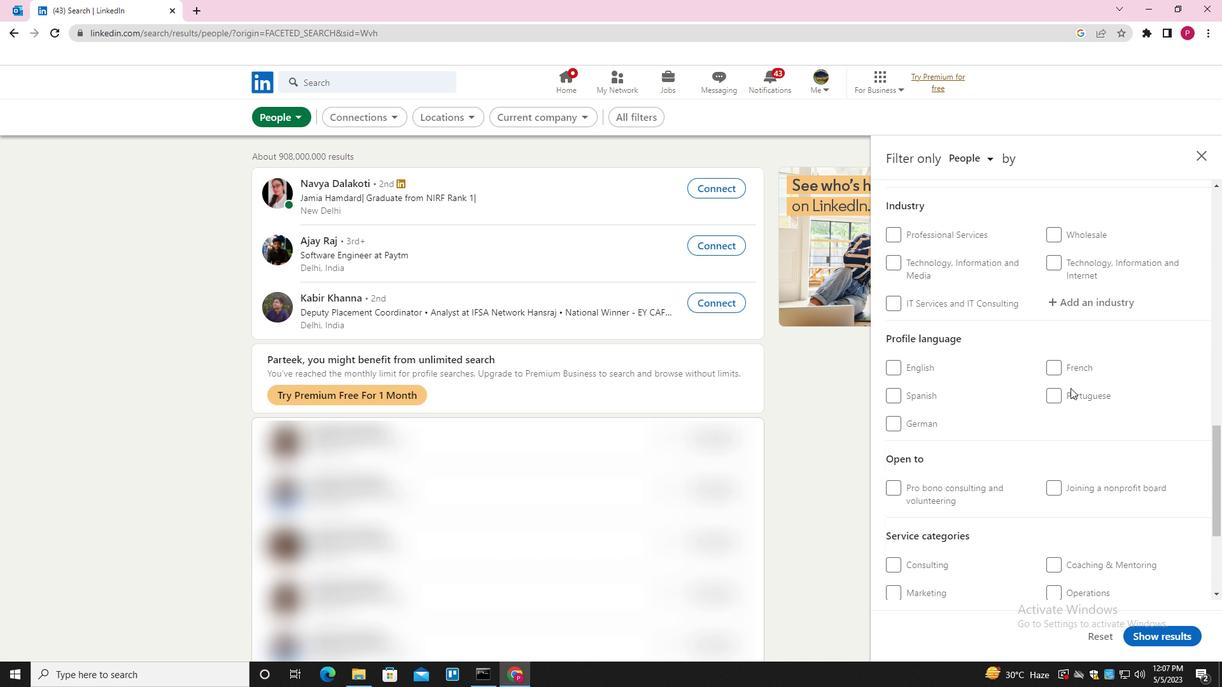 
Action: Mouse pressed left at (1055, 397)
Screenshot: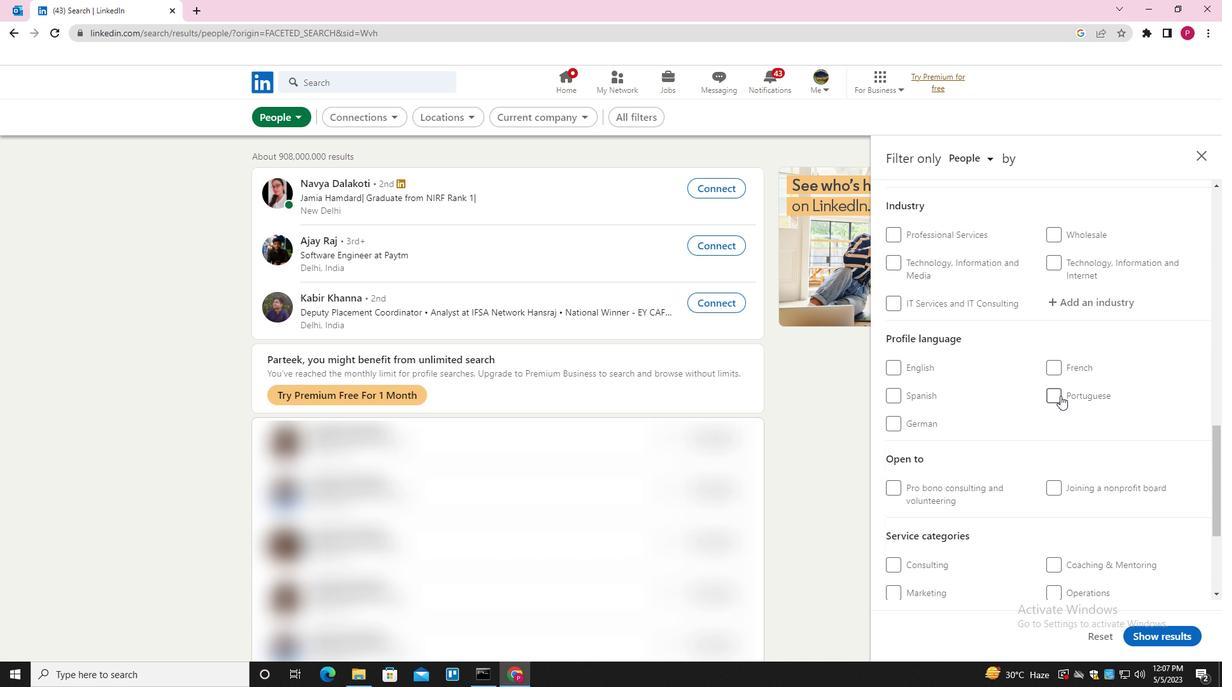 
Action: Mouse moved to (979, 415)
Screenshot: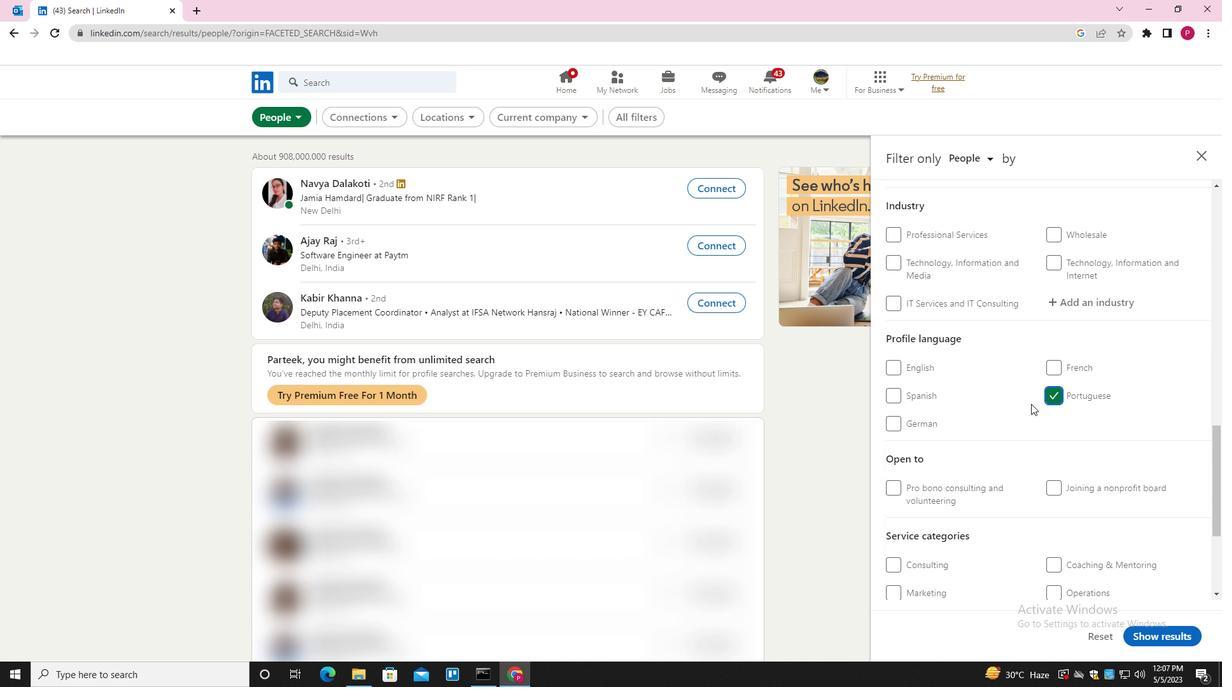 
Action: Mouse scrolled (979, 415) with delta (0, 0)
Screenshot: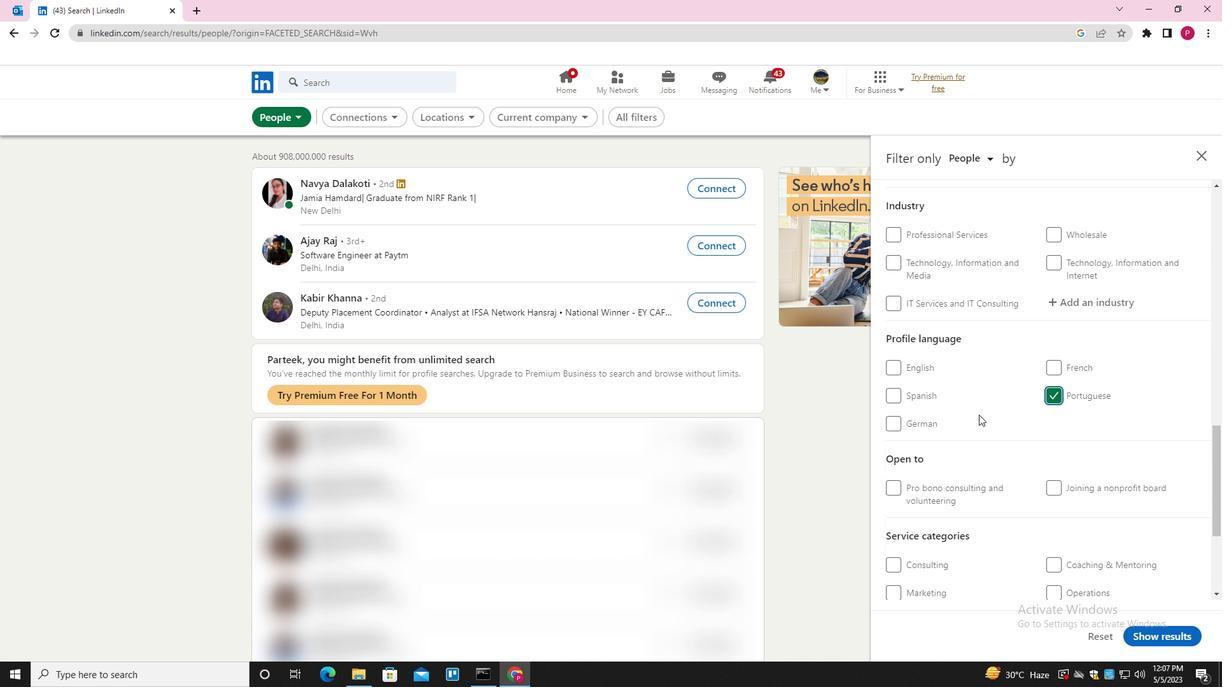 
Action: Mouse scrolled (979, 415) with delta (0, 0)
Screenshot: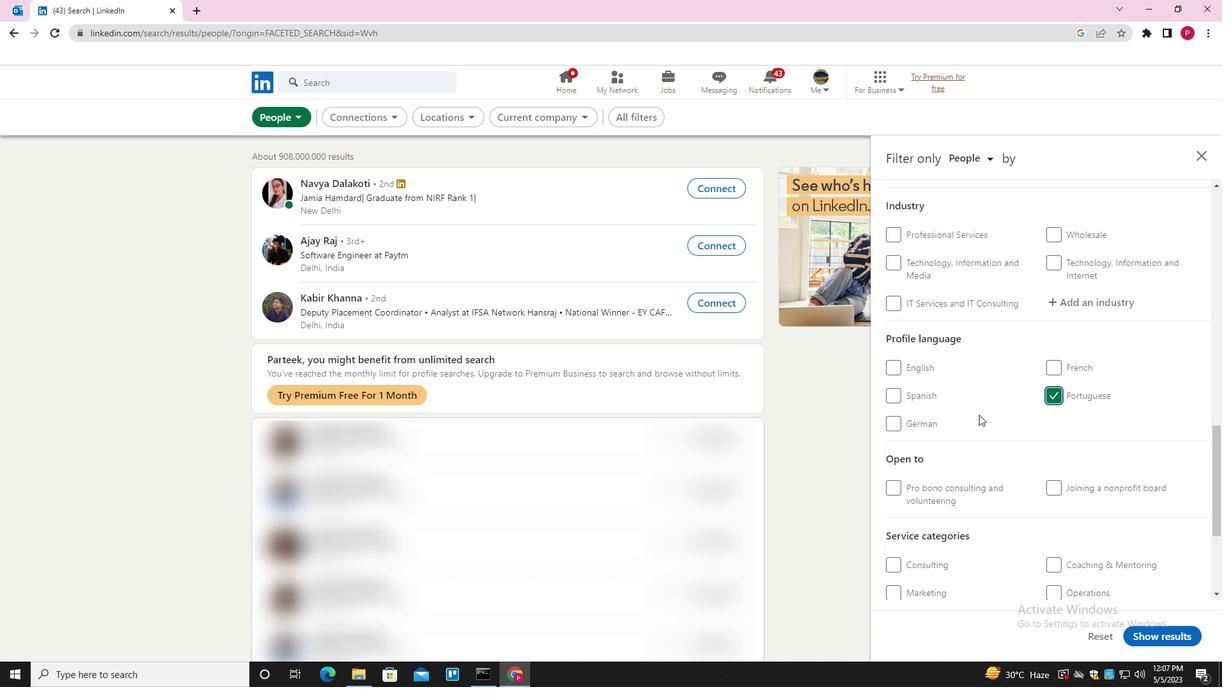 
Action: Mouse scrolled (979, 415) with delta (0, 0)
Screenshot: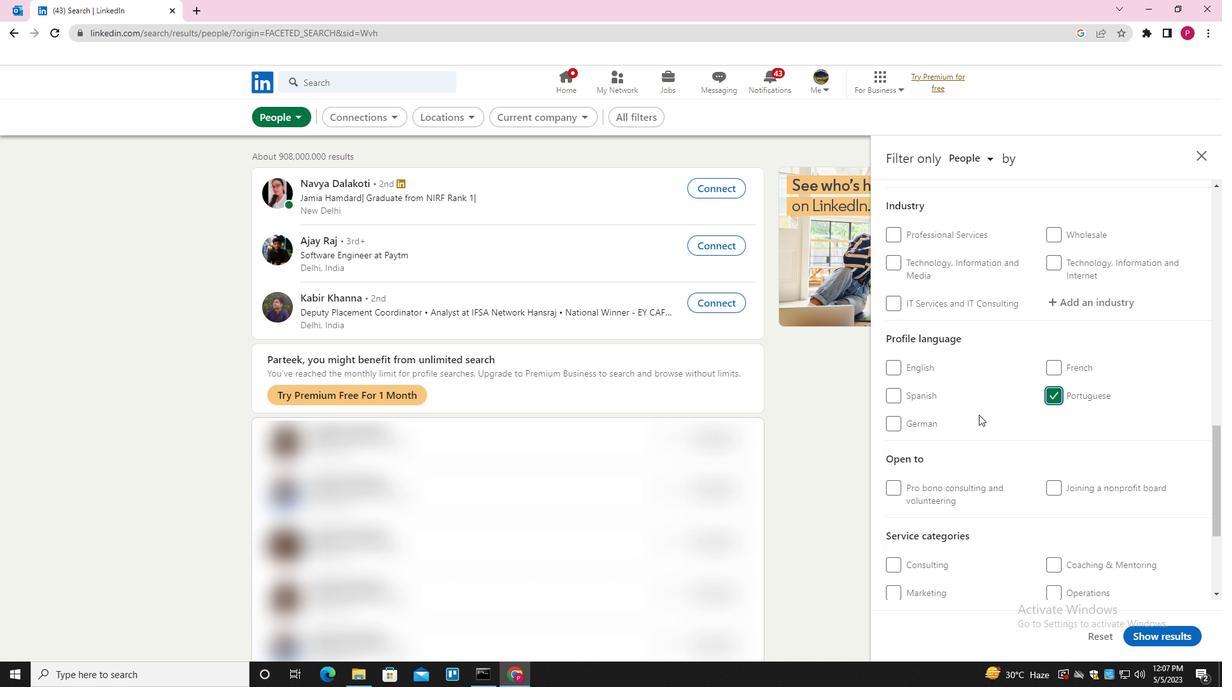 
Action: Mouse scrolled (979, 415) with delta (0, 0)
Screenshot: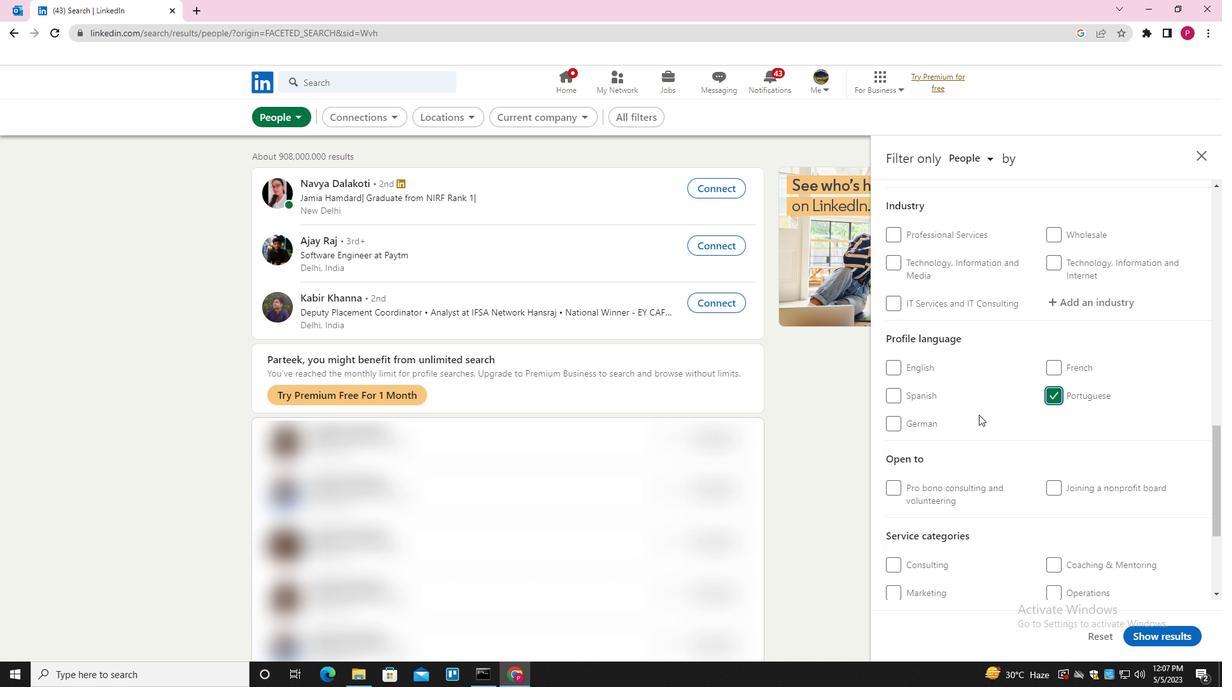 
Action: Mouse scrolled (979, 415) with delta (0, 0)
Screenshot: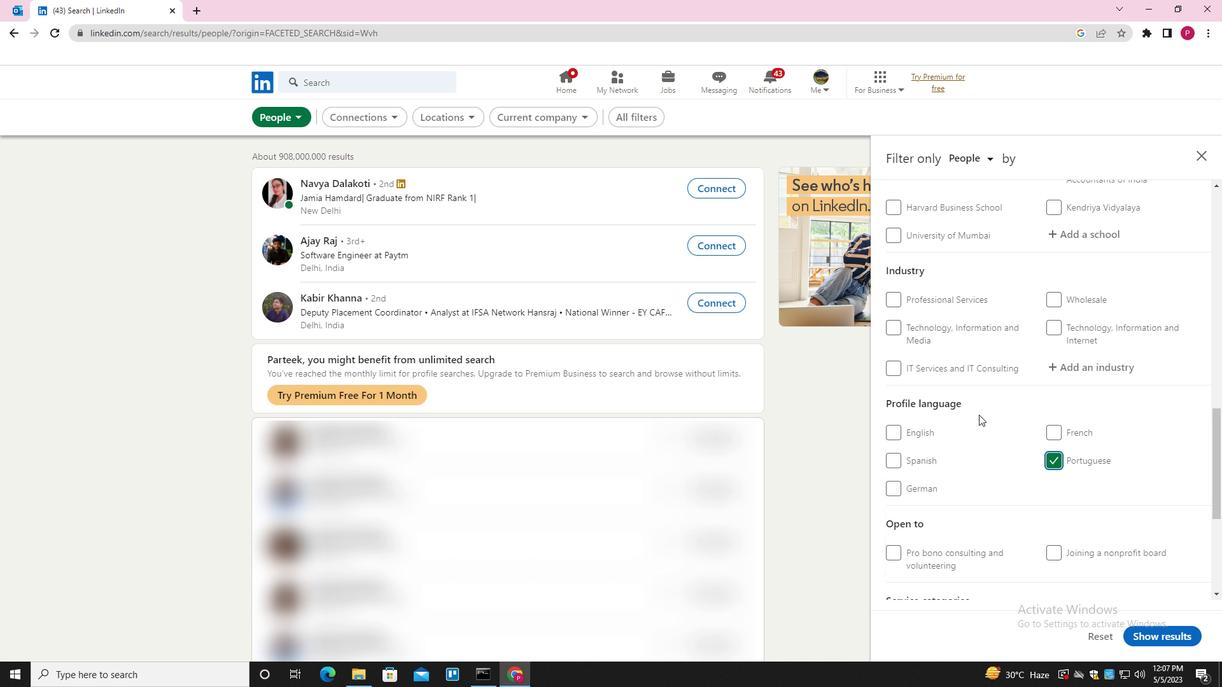 
Action: Mouse scrolled (979, 415) with delta (0, 0)
Screenshot: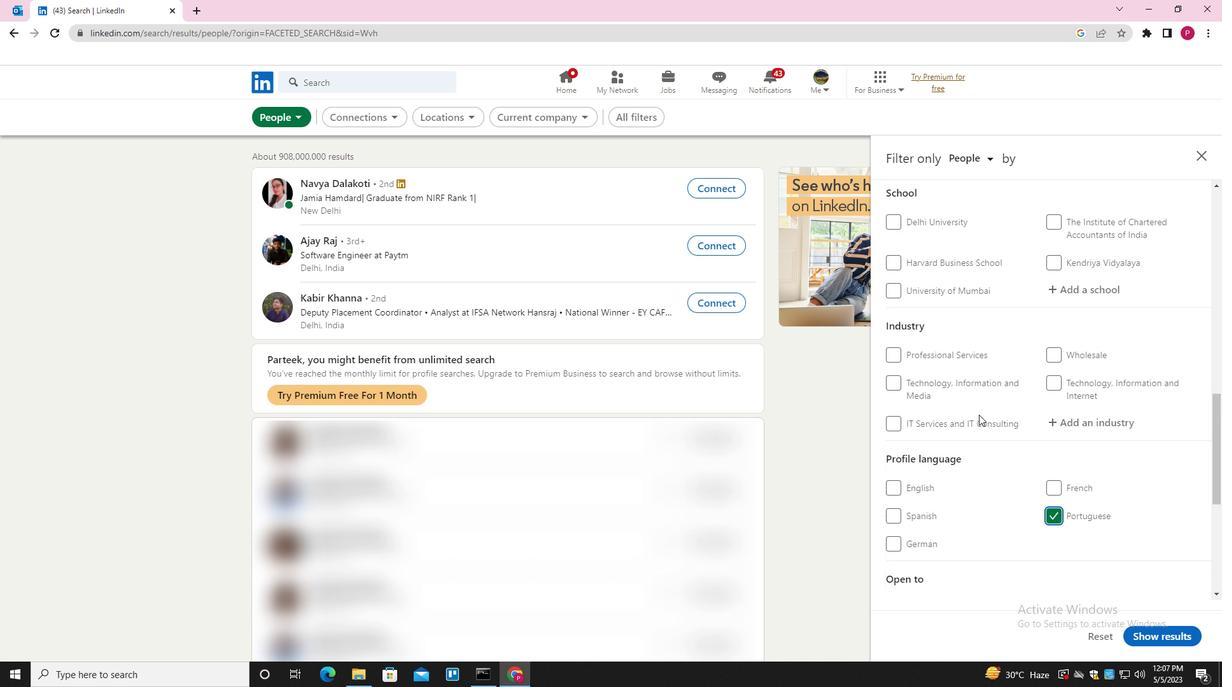 
Action: Mouse scrolled (979, 415) with delta (0, 0)
Screenshot: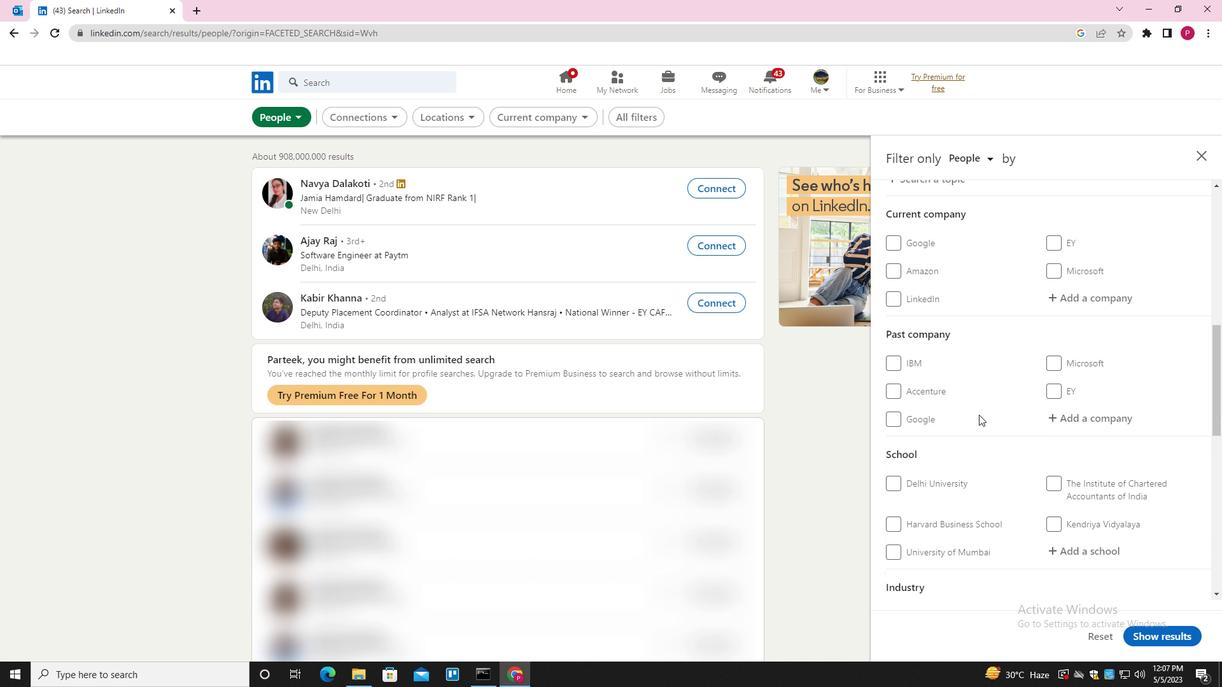 
Action: Mouse moved to (1077, 366)
Screenshot: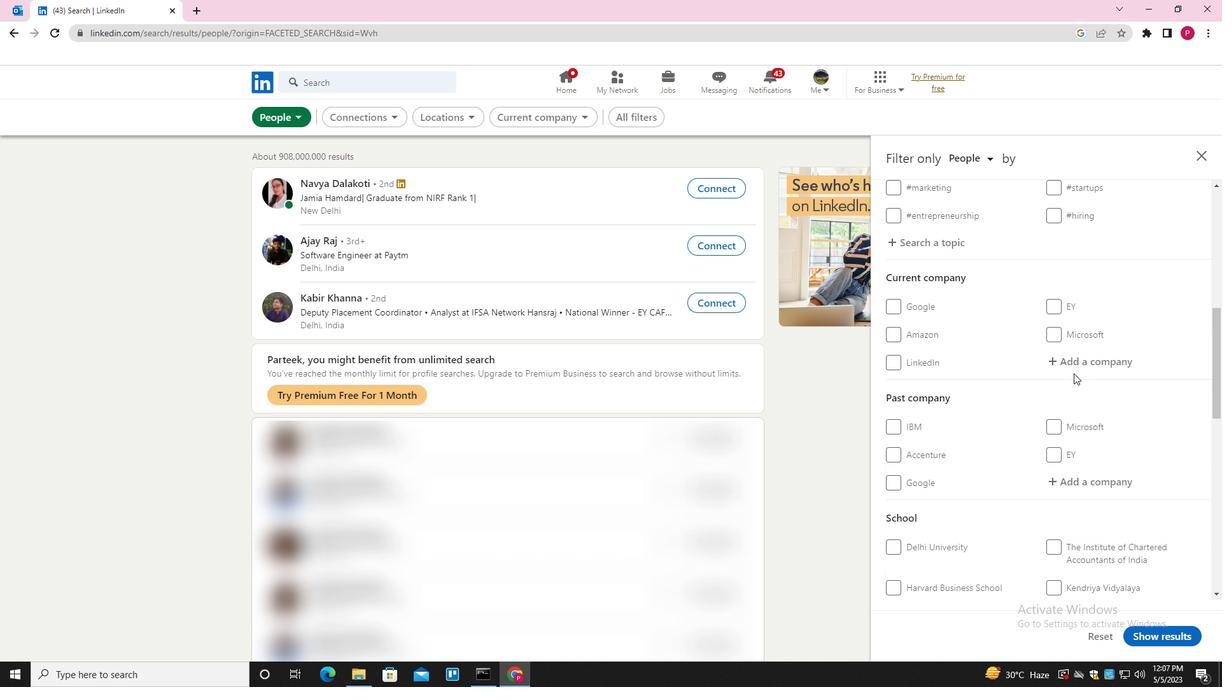 
Action: Mouse pressed left at (1077, 366)
Screenshot: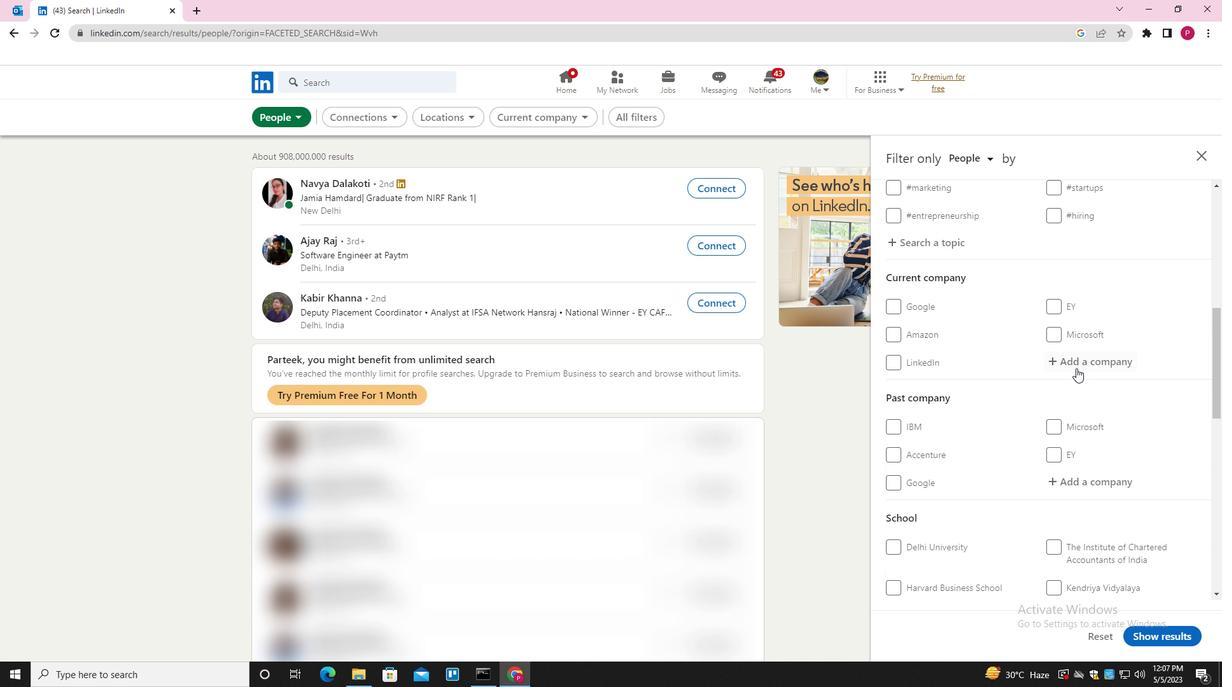 
Action: Mouse moved to (1079, 362)
Screenshot: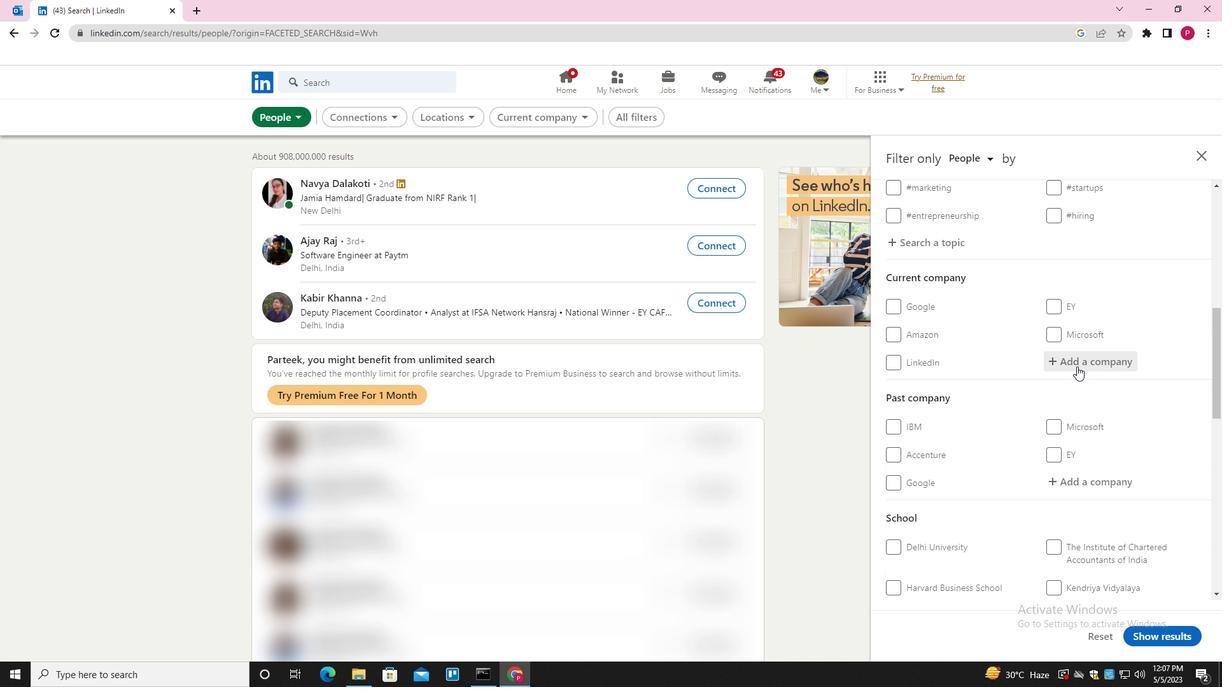 
Action: Key pressed <Key.shift>JOBS<Key.space><Key.shift><Key.shift>QUEST<Key.down><Key.enter>
Screenshot: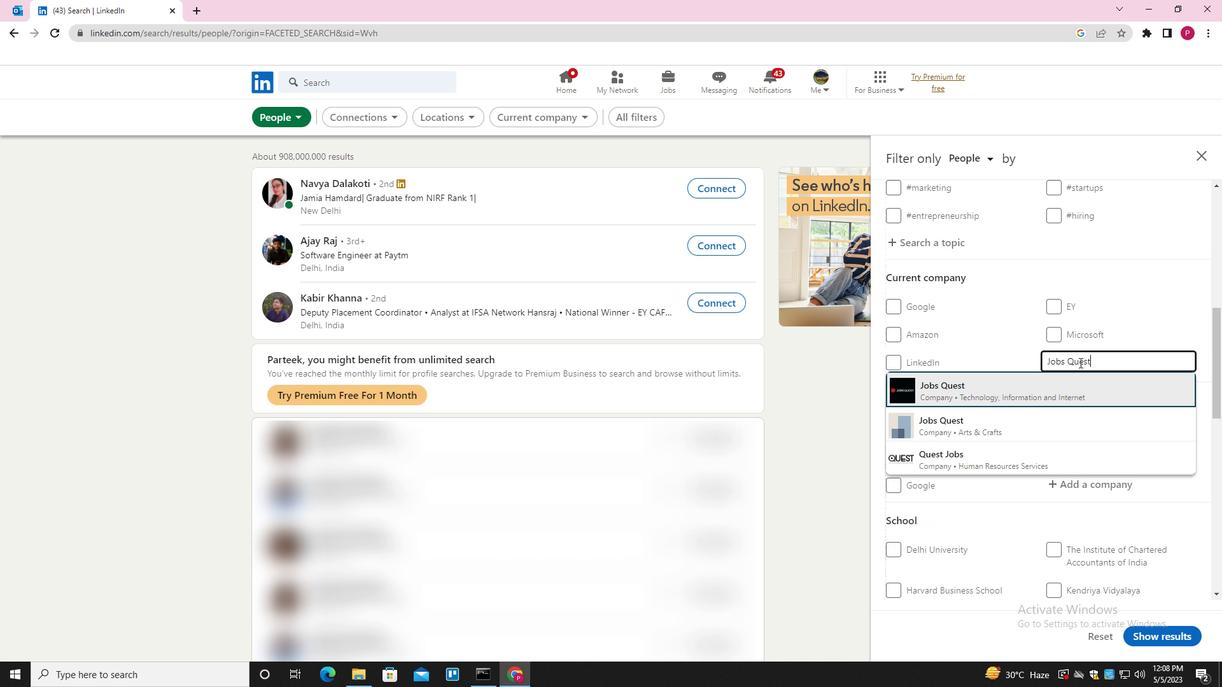 
Action: Mouse moved to (1028, 396)
Screenshot: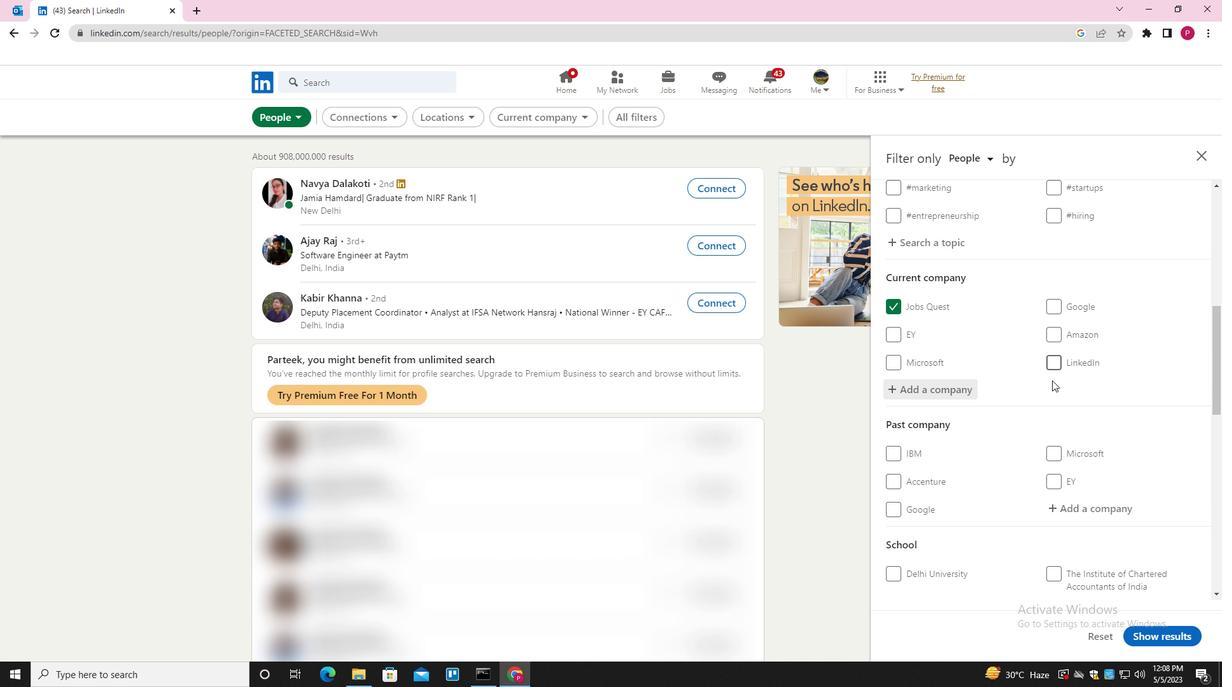 
Action: Mouse scrolled (1028, 396) with delta (0, 0)
Screenshot: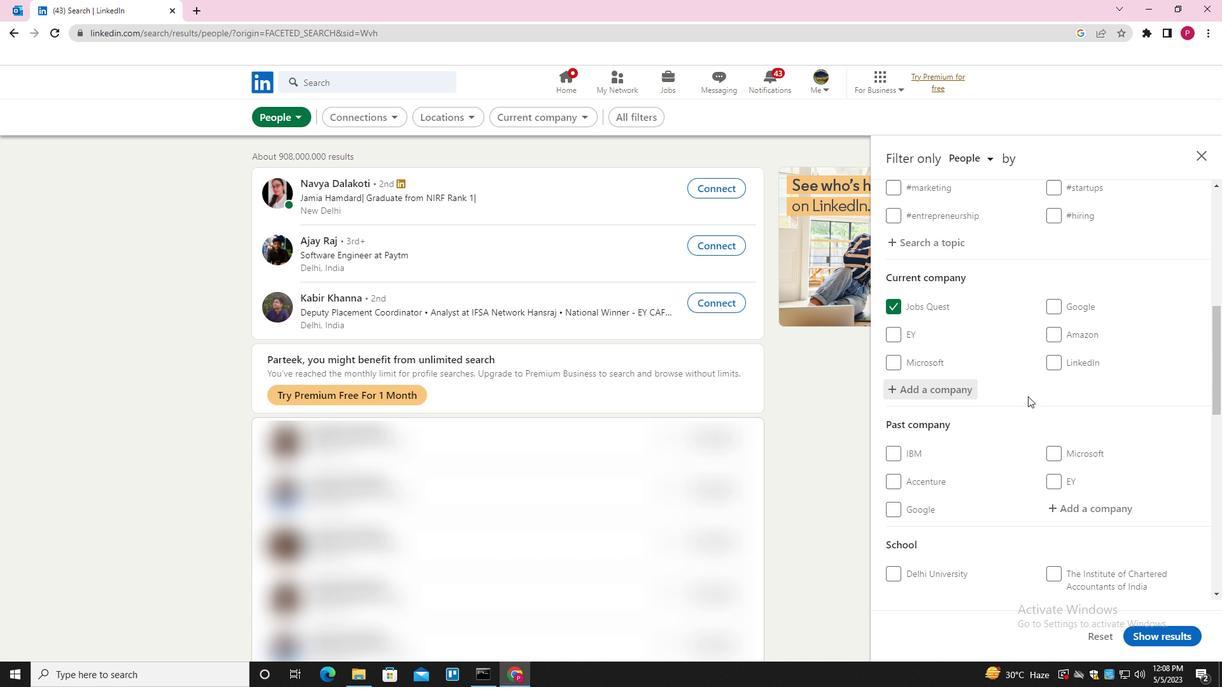 
Action: Mouse scrolled (1028, 396) with delta (0, 0)
Screenshot: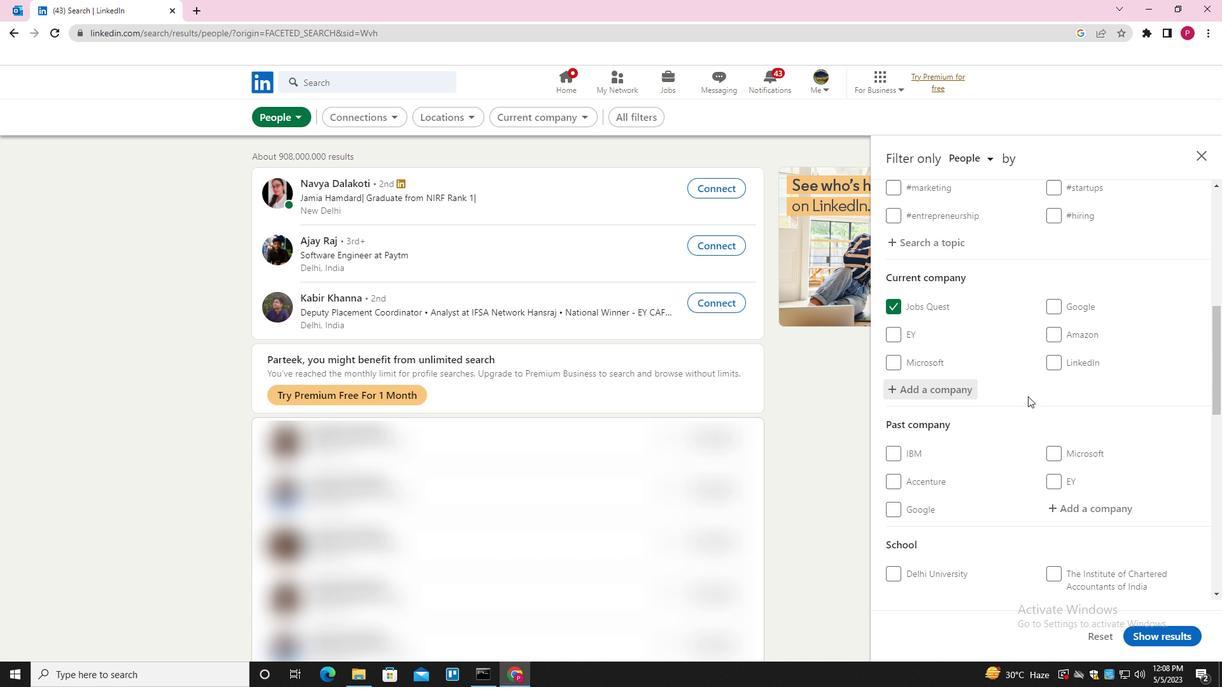 
Action: Mouse moved to (1026, 399)
Screenshot: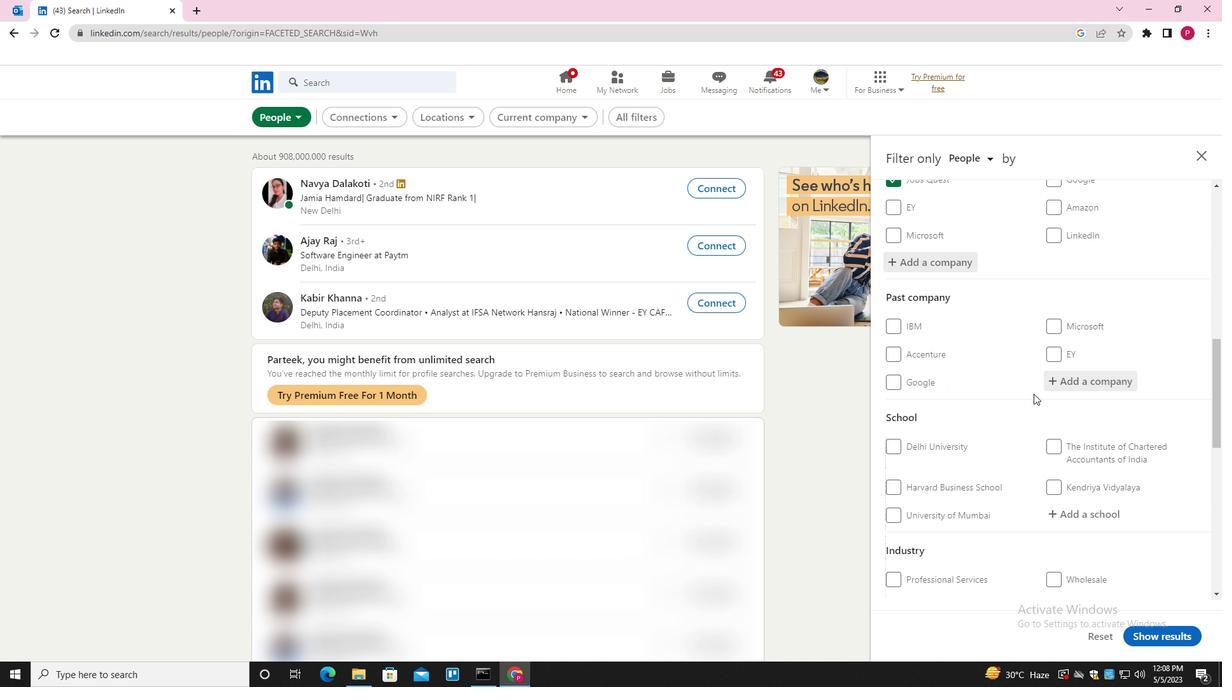 
Action: Mouse scrolled (1026, 398) with delta (0, 0)
Screenshot: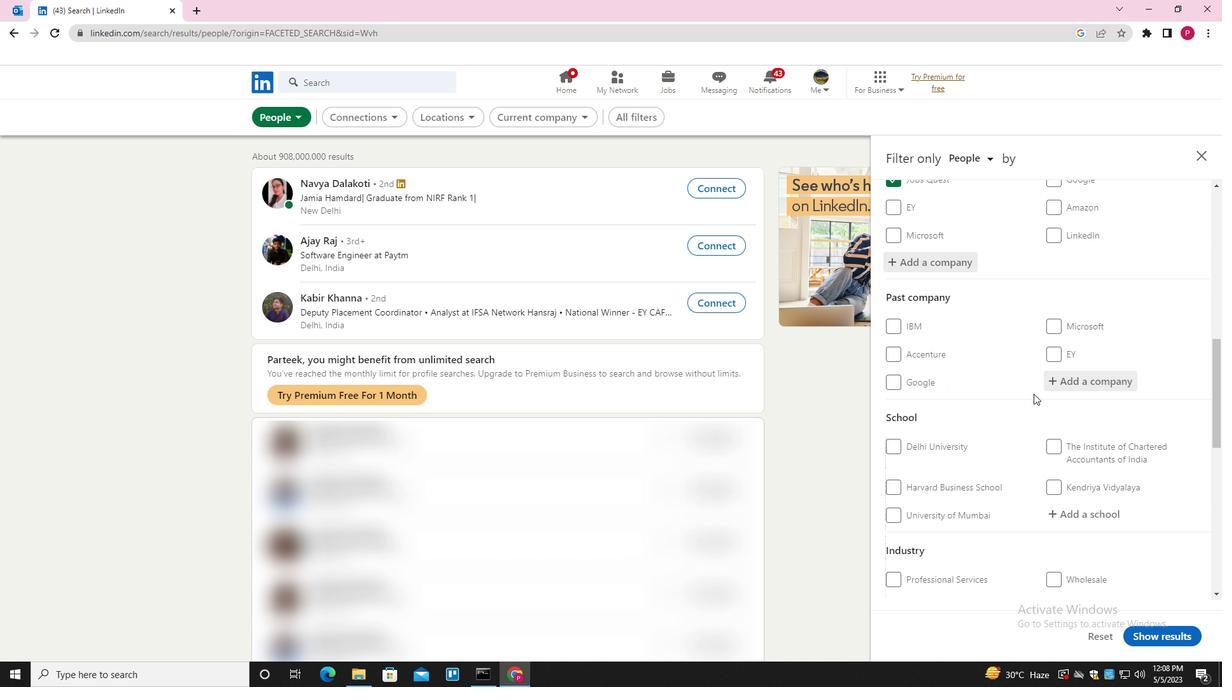 
Action: Mouse scrolled (1026, 398) with delta (0, 0)
Screenshot: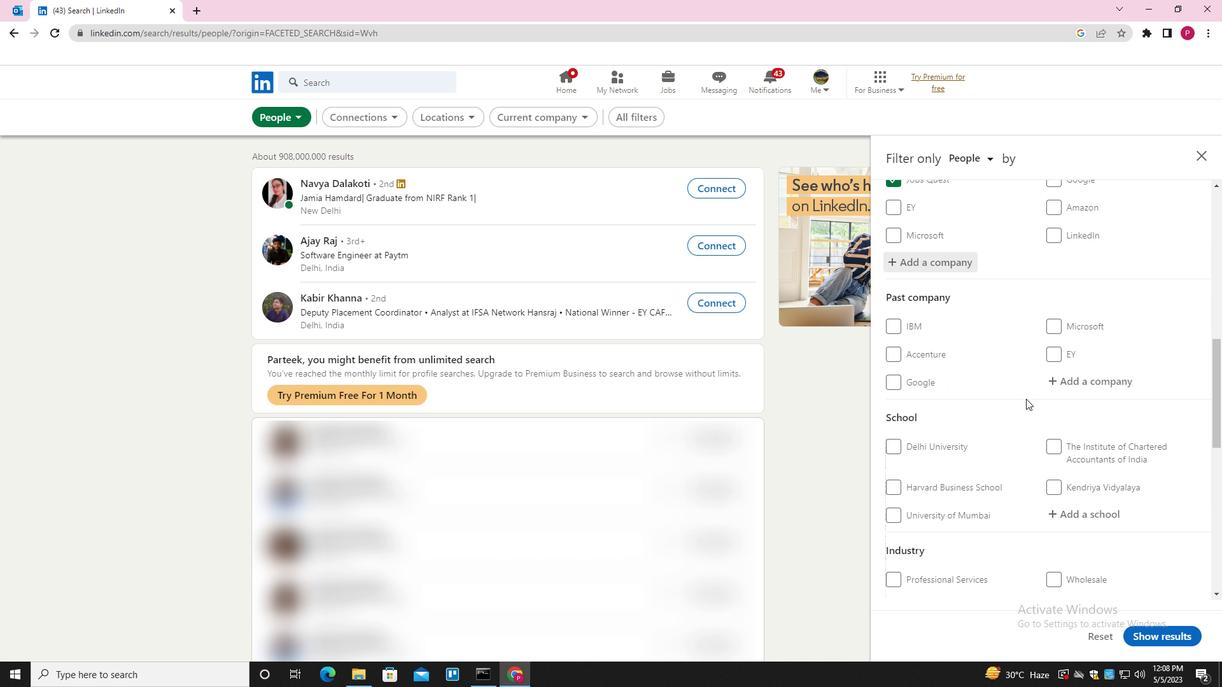 
Action: Mouse scrolled (1026, 398) with delta (0, 0)
Screenshot: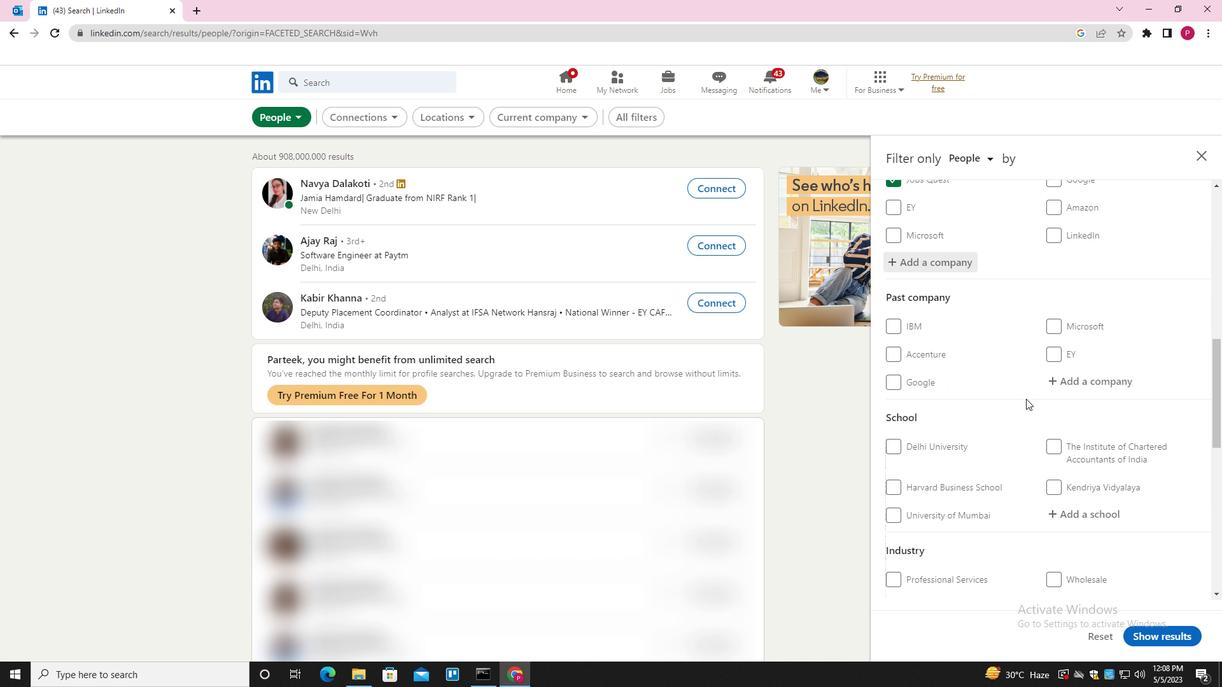 
Action: Mouse moved to (1068, 327)
Screenshot: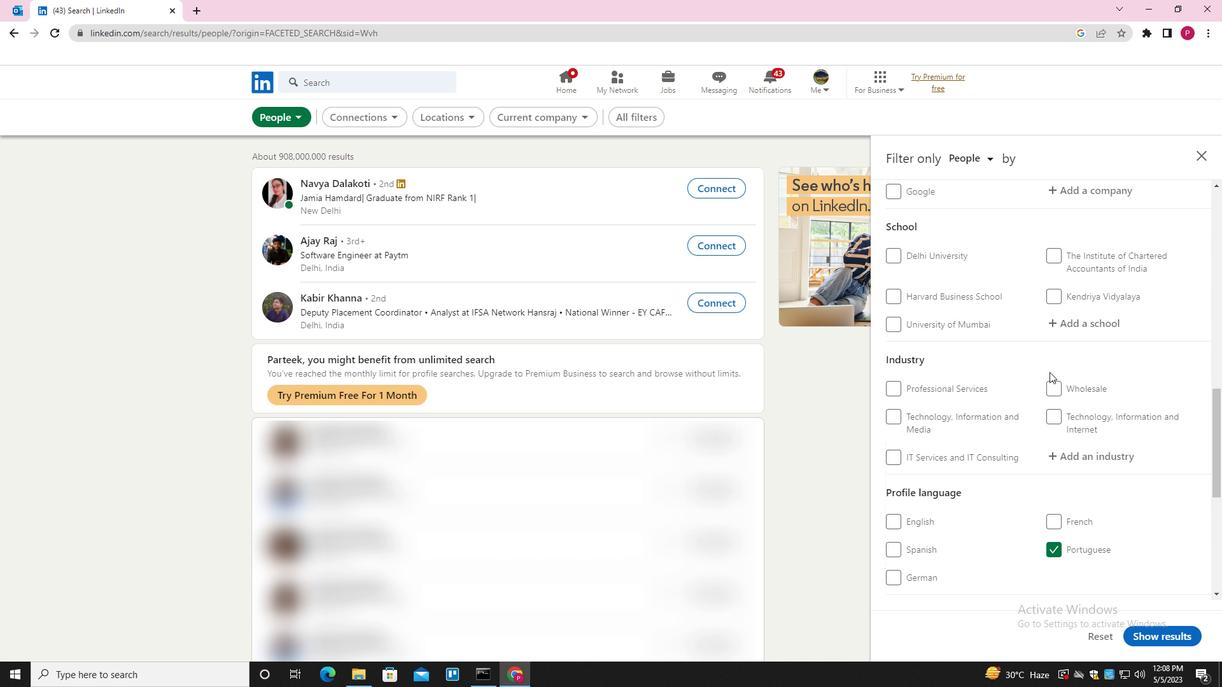 
Action: Mouse pressed left at (1068, 327)
Screenshot: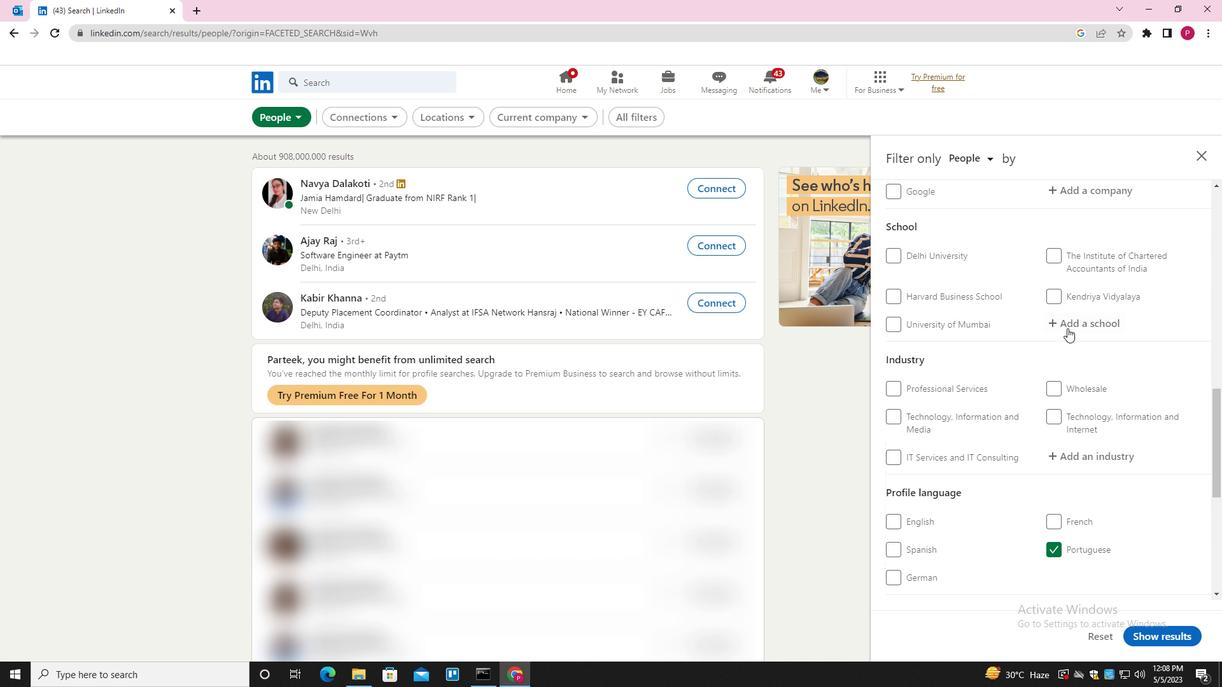 
Action: Key pressed <Key.shift><Key.shift><Key.shift><Key.shift><Key.shift><Key.shift><Key.shift><Key.shift><Key.shift><Key.shift><Key.shift><Key.shift><Key.shift><Key.shift><Key.shift><Key.shift><Key.shift><Key.shift><Key.shift><Key.shift><Key.shift><Key.shift><Key.shift><Key.shift><Key.shift><Key.shift><Key.shift><Key.shift><Key.shift>INSURANCE<Key.space><Key.shift>INSTITUTE<Key.space>OF<Key.space><Key.shift><Key.shift><Key.shift><Key.shift><Key.shift><Key.shift><Key.shift><Key.shift><Key.shift>INDIA<Key.down><Key.enter>
Screenshot: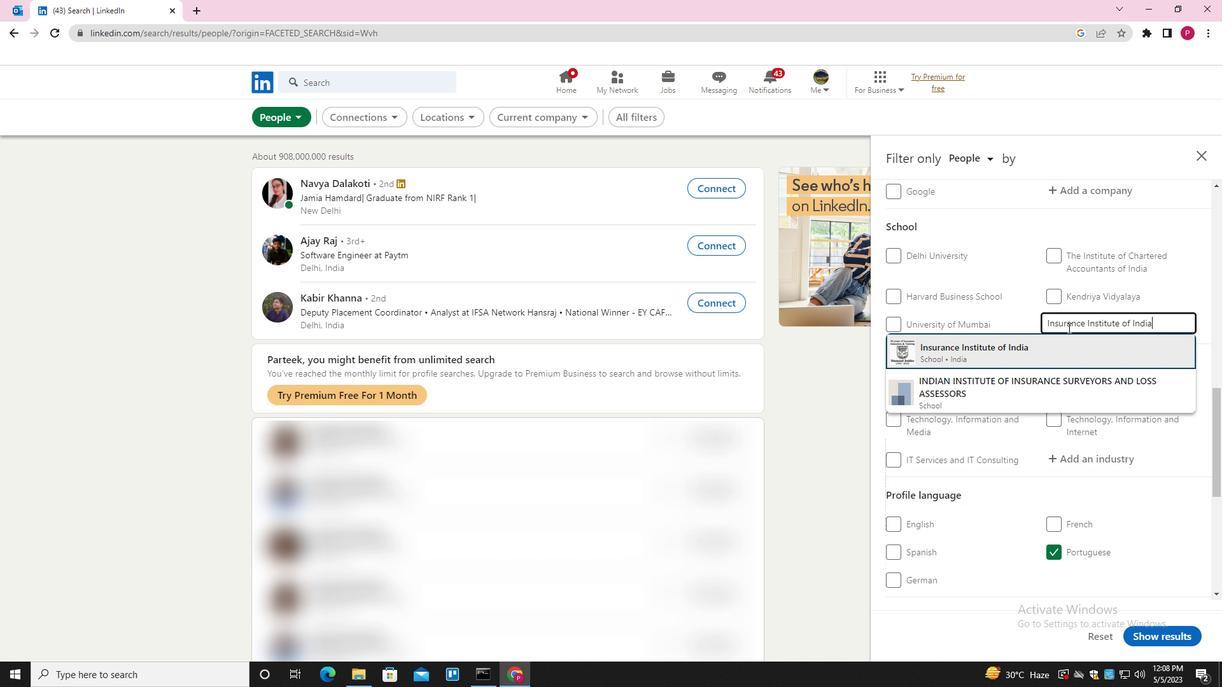 
Action: Mouse moved to (1048, 344)
Screenshot: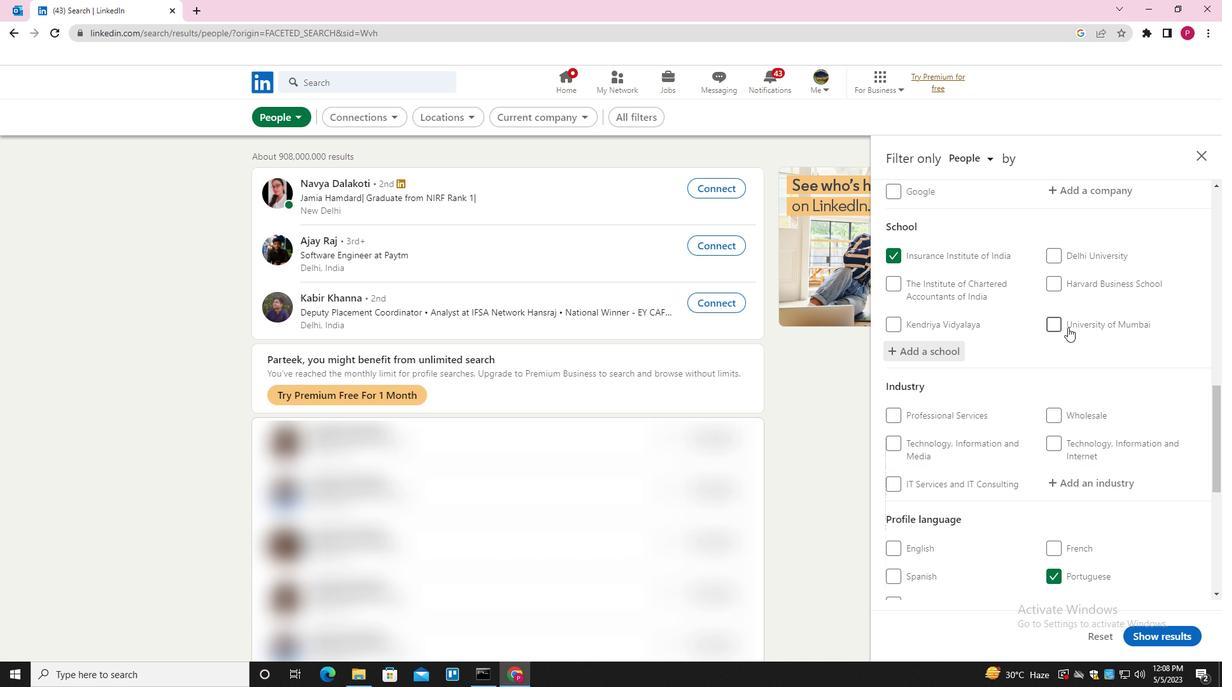 
Action: Mouse scrolled (1048, 343) with delta (0, 0)
Screenshot: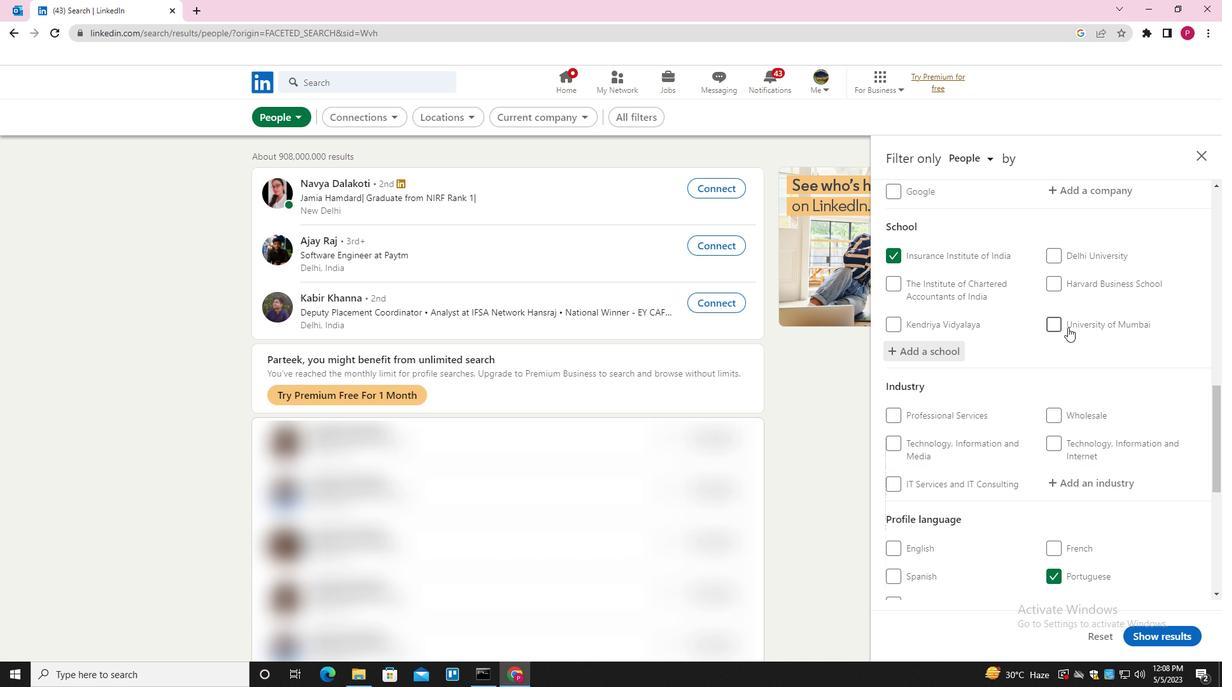 
Action: Mouse moved to (1048, 345)
Screenshot: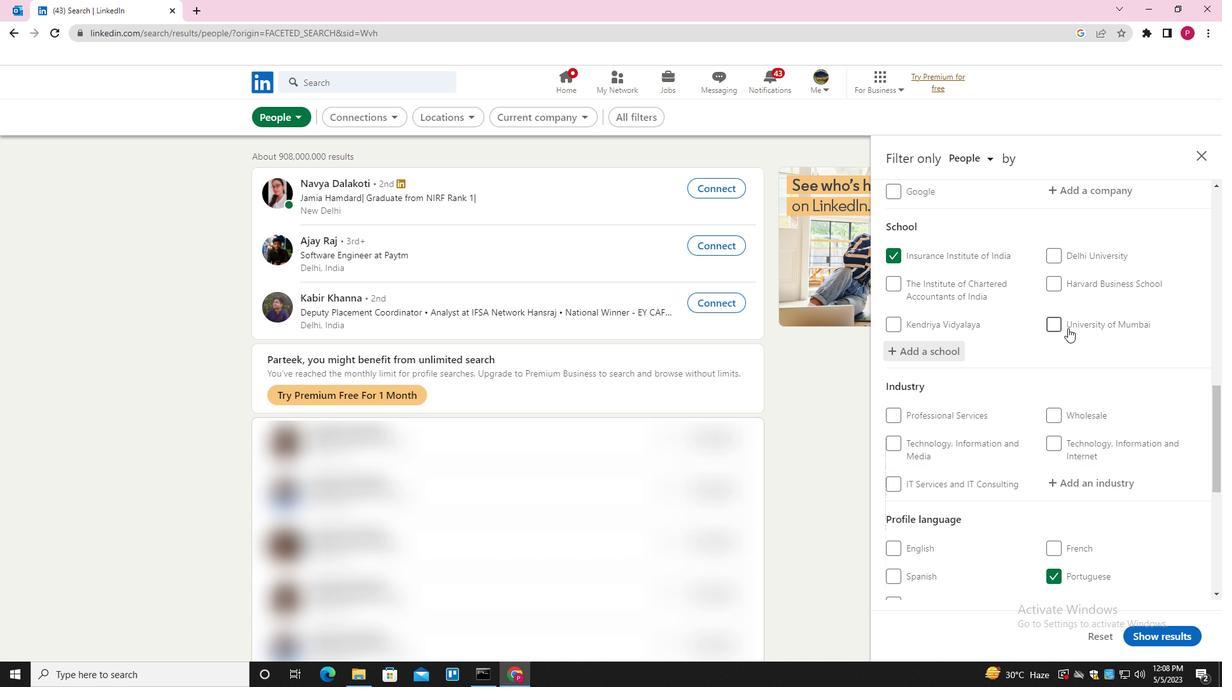 
Action: Mouse scrolled (1048, 344) with delta (0, 0)
Screenshot: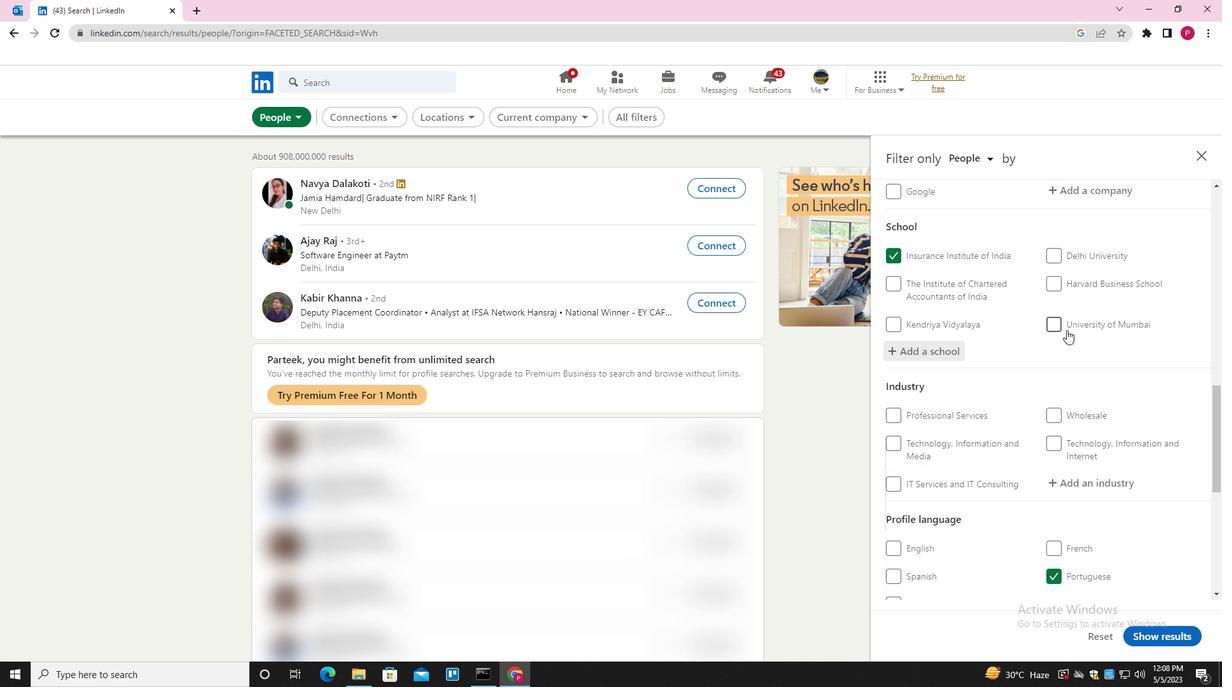 
Action: Mouse scrolled (1048, 344) with delta (0, 0)
Screenshot: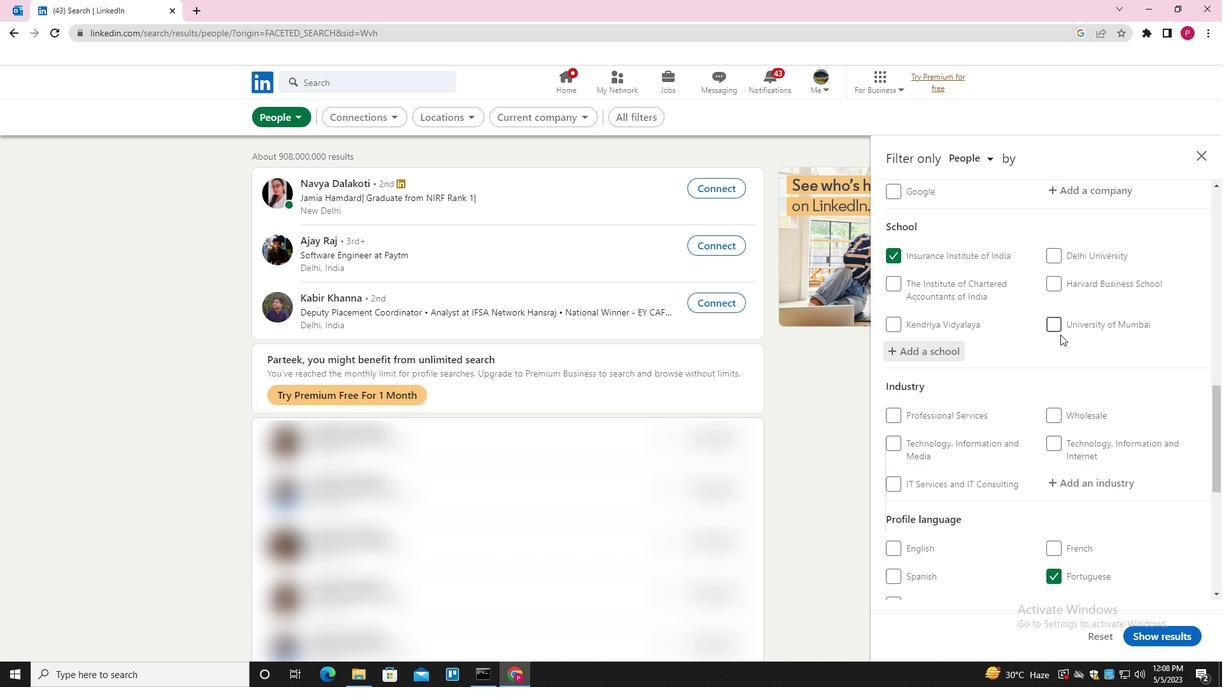 
Action: Mouse scrolled (1048, 344) with delta (0, 0)
Screenshot: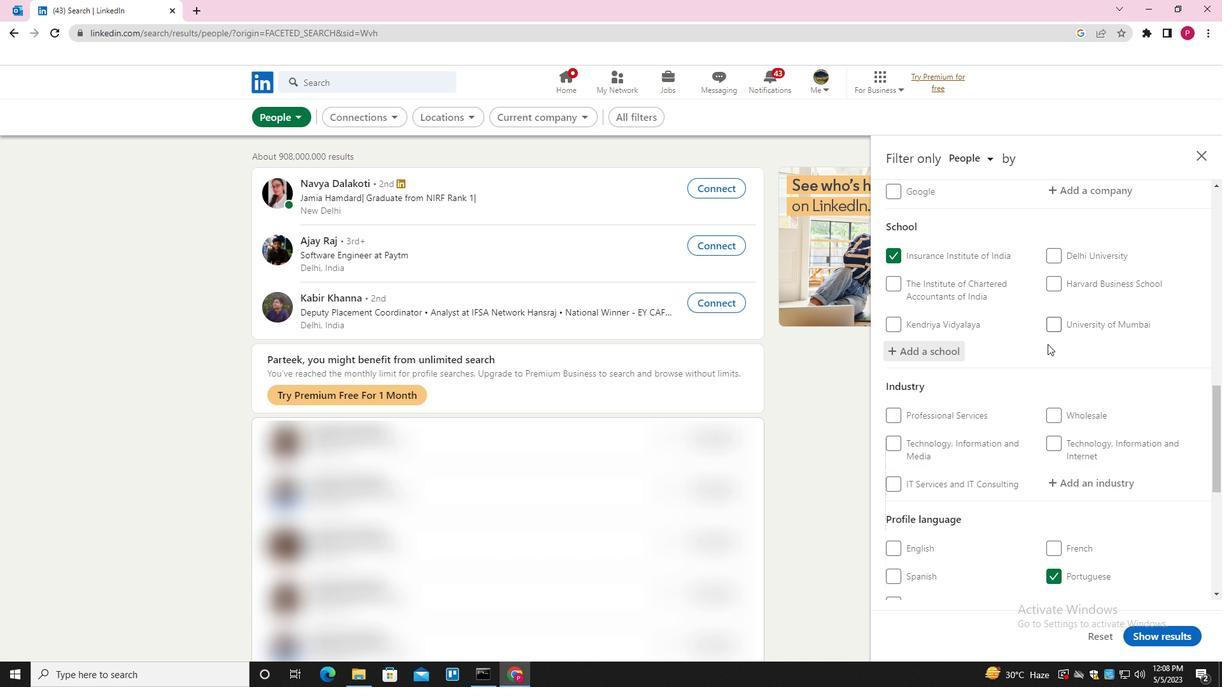 
Action: Mouse moved to (1098, 223)
Screenshot: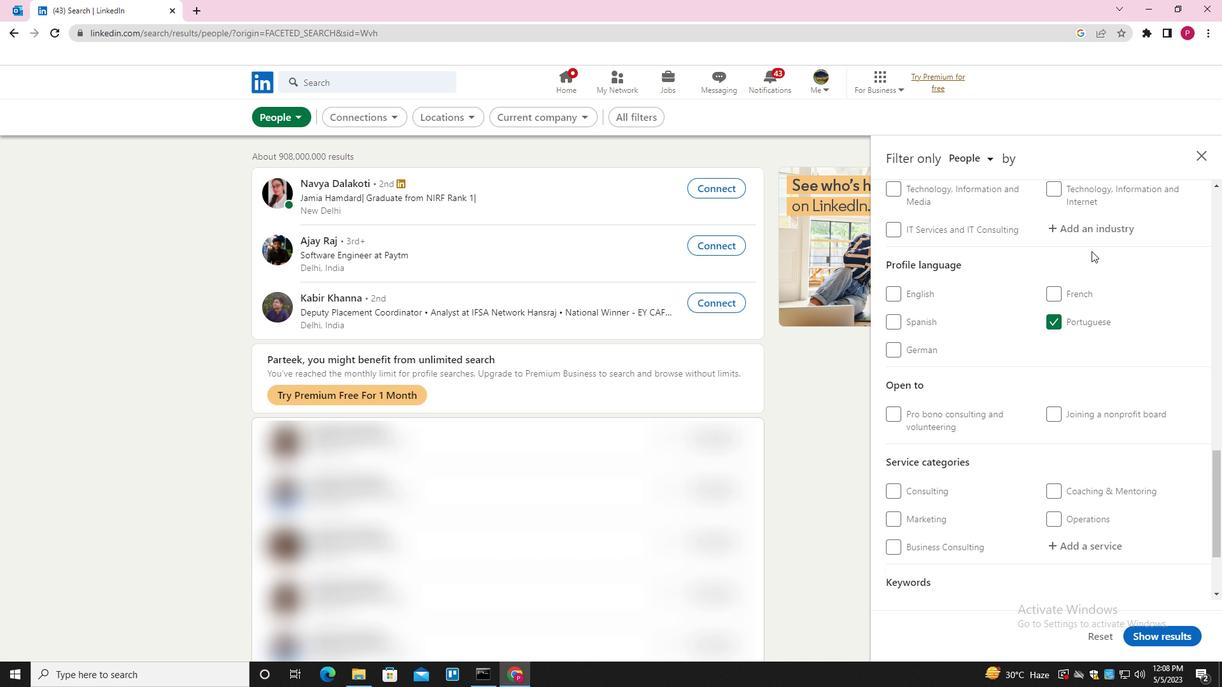 
Action: Mouse pressed left at (1098, 223)
Screenshot: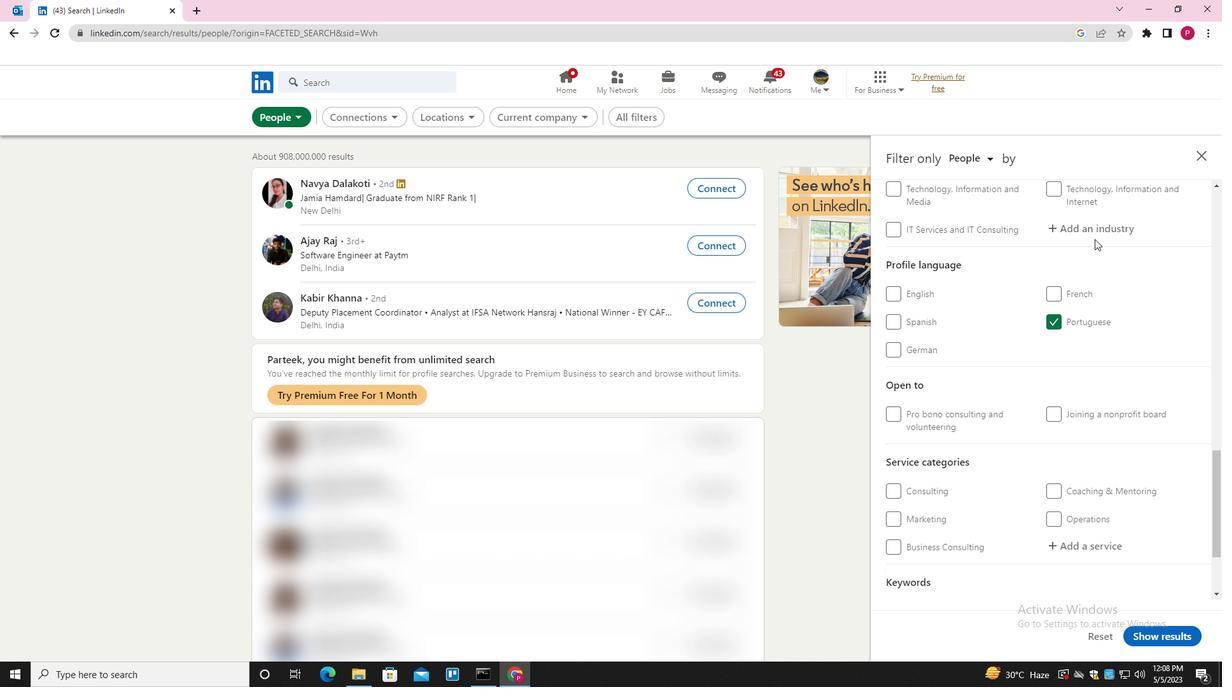 
Action: Key pressed <Key.shift><Key.shift><Key.shift>T<Key.backspace>IT<Key.space><Key.shift>SYSTEM<Key.space><Key.shift>TESTING<Key.space><Key.shift>AND<Key.space><Key.shift>EVALUATION<Key.down><Key.enter>
Screenshot: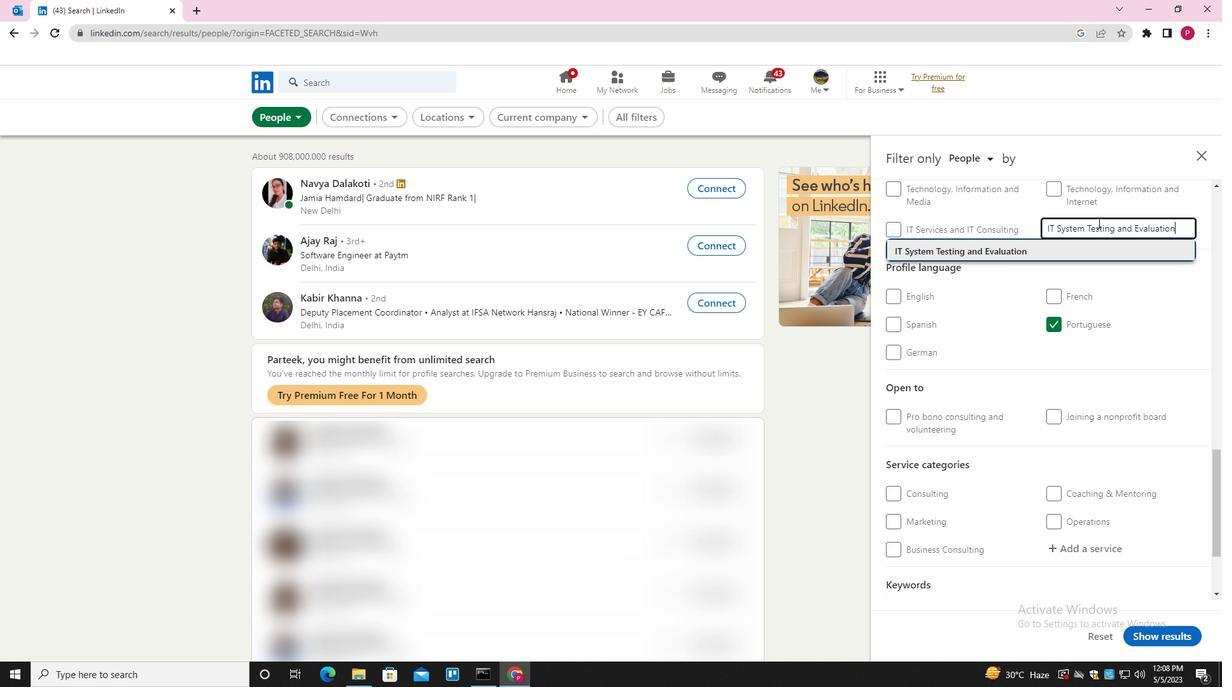 
Action: Mouse moved to (1005, 317)
Screenshot: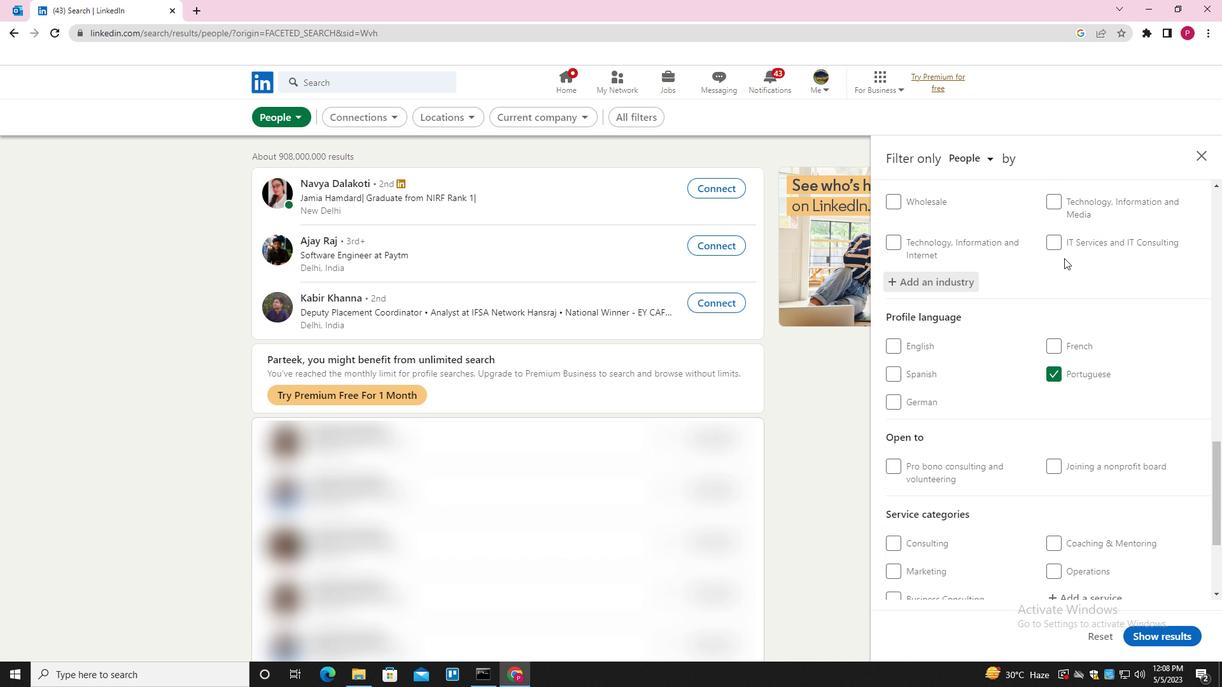 
Action: Mouse scrolled (1005, 317) with delta (0, 0)
Screenshot: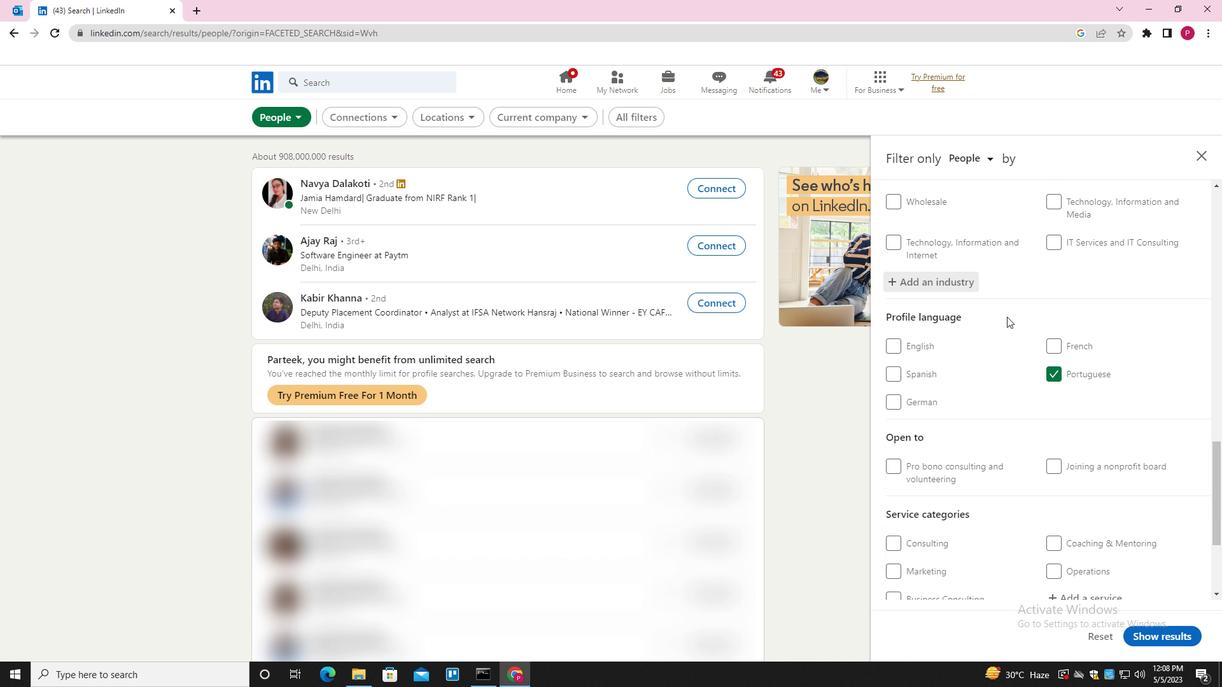 
Action: Mouse scrolled (1005, 317) with delta (0, 0)
Screenshot: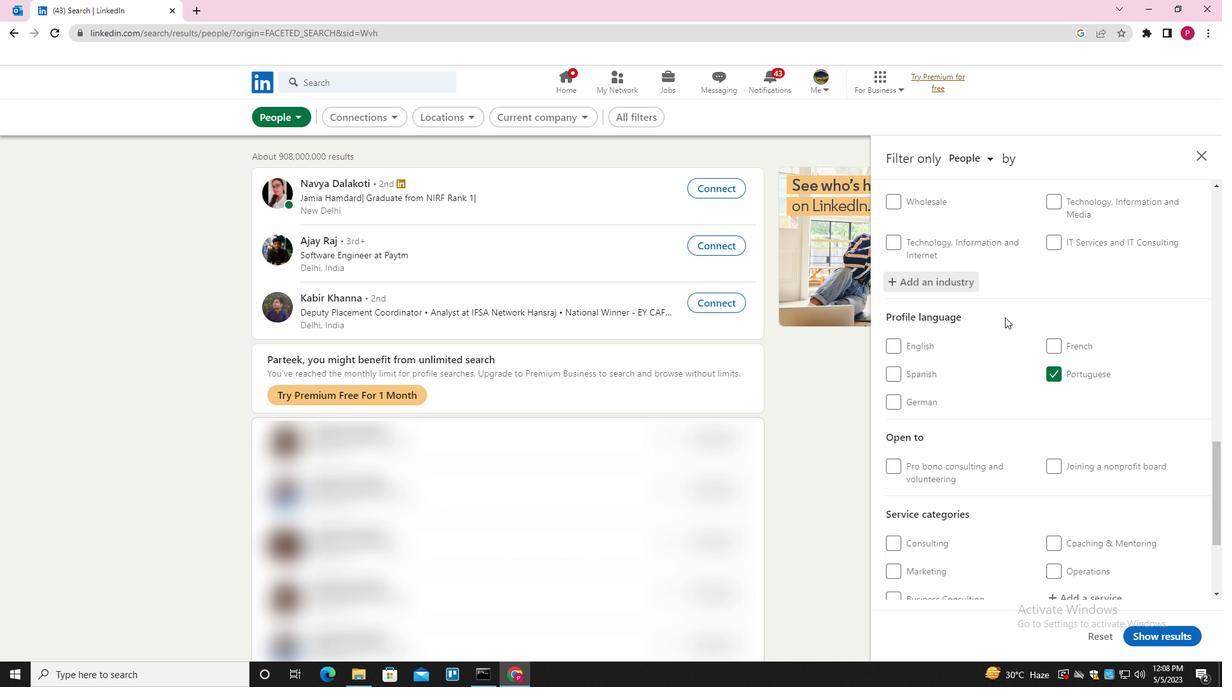 
Action: Mouse moved to (1005, 319)
Screenshot: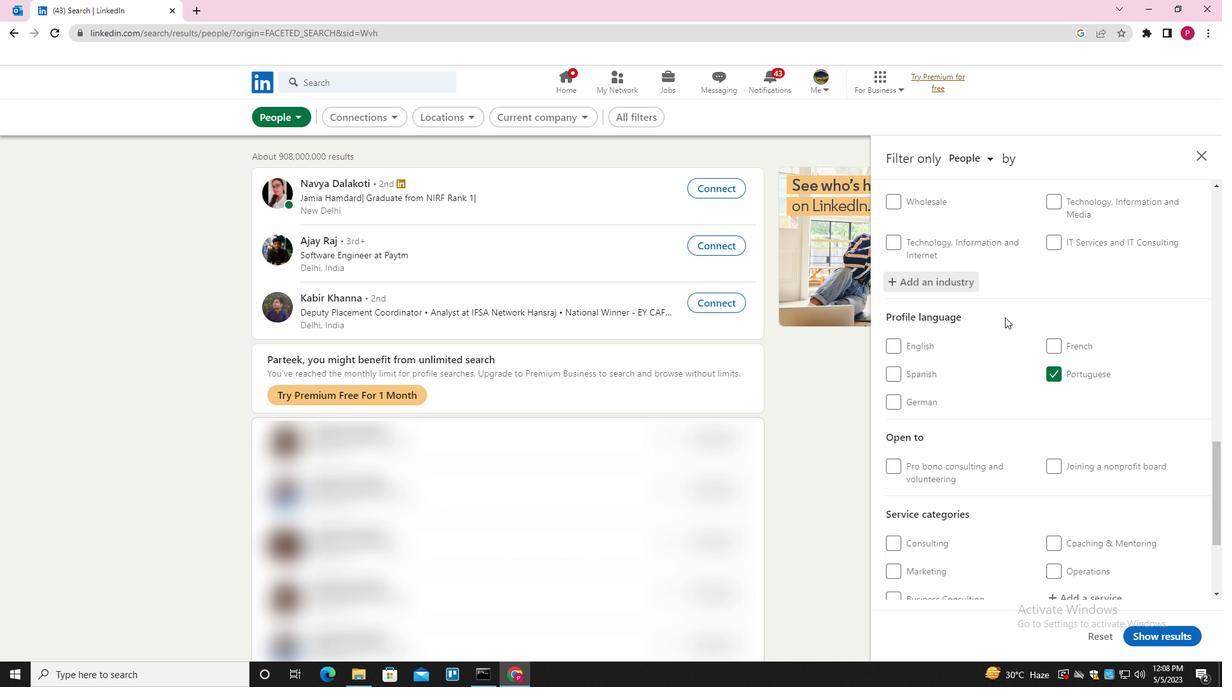 
Action: Mouse scrolled (1005, 319) with delta (0, 0)
Screenshot: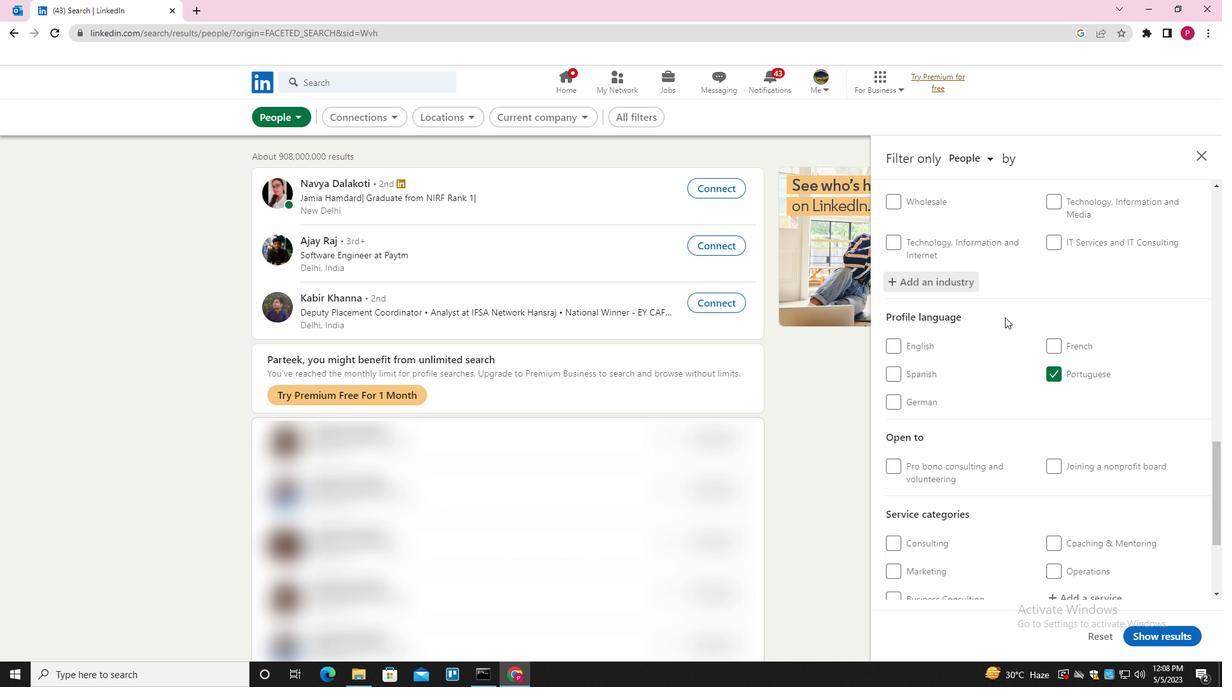 
Action: Mouse moved to (1102, 419)
Screenshot: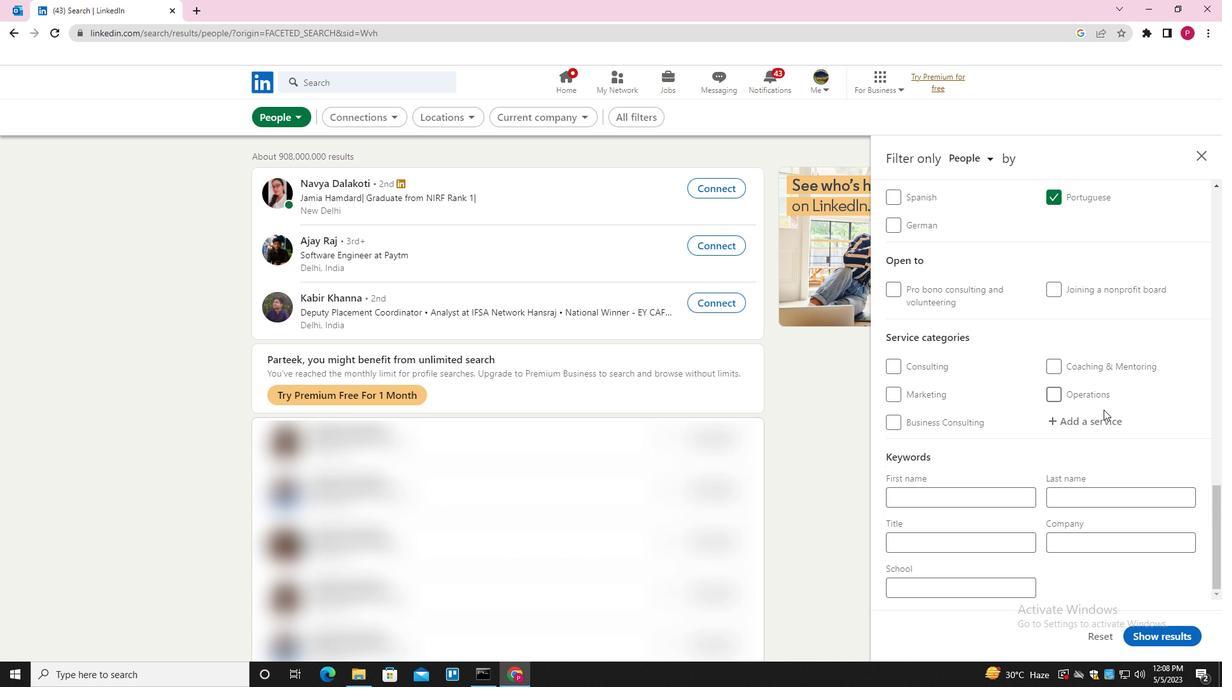 
Action: Mouse pressed left at (1102, 419)
Screenshot: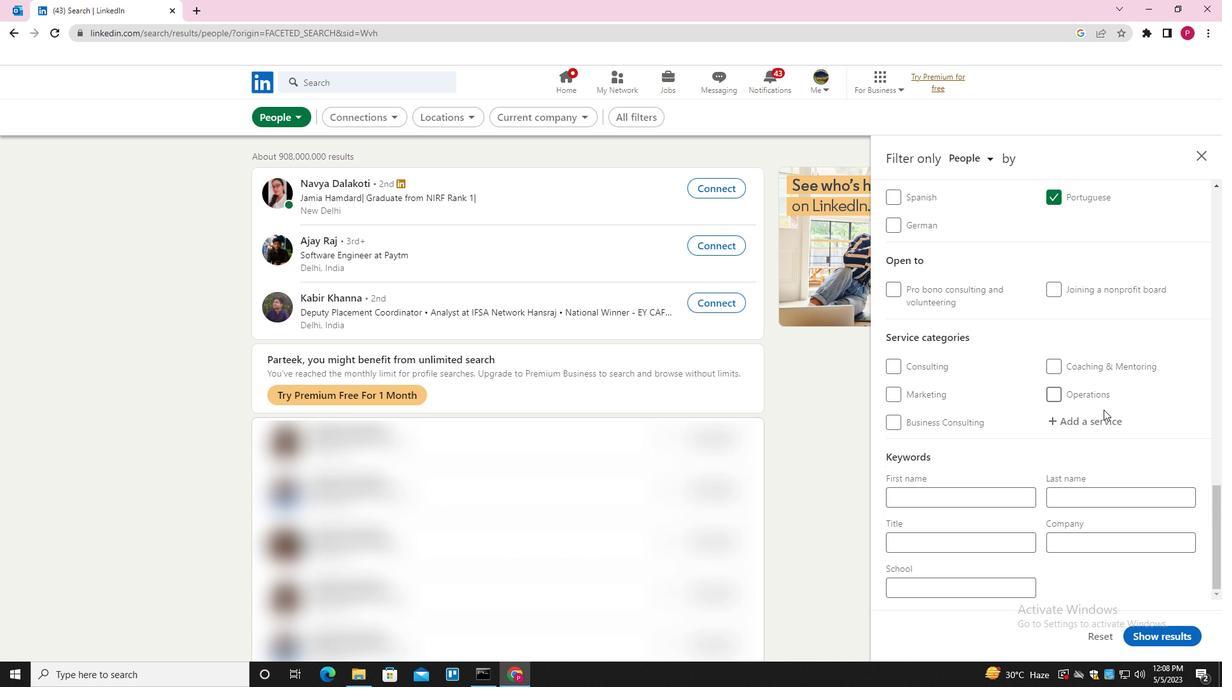 
Action: Mouse moved to (1104, 413)
Screenshot: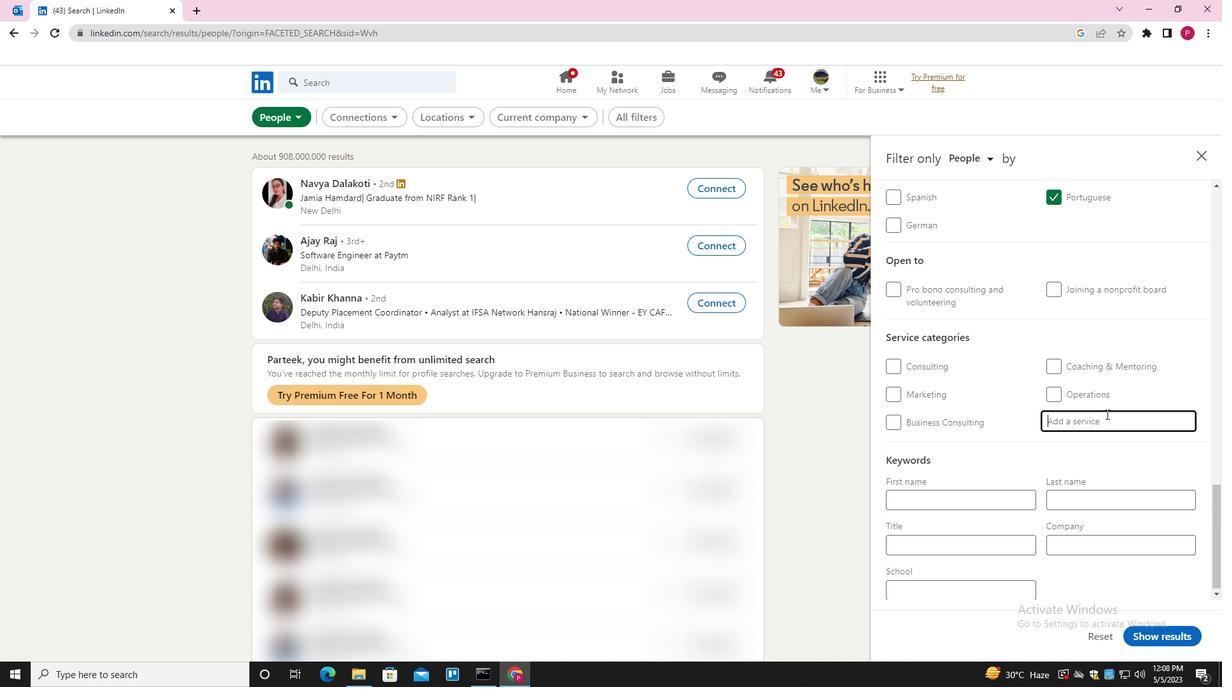 
Action: Key pressed <Key.shift>ACCOUNTING<Key.down><Key.enter>
Screenshot: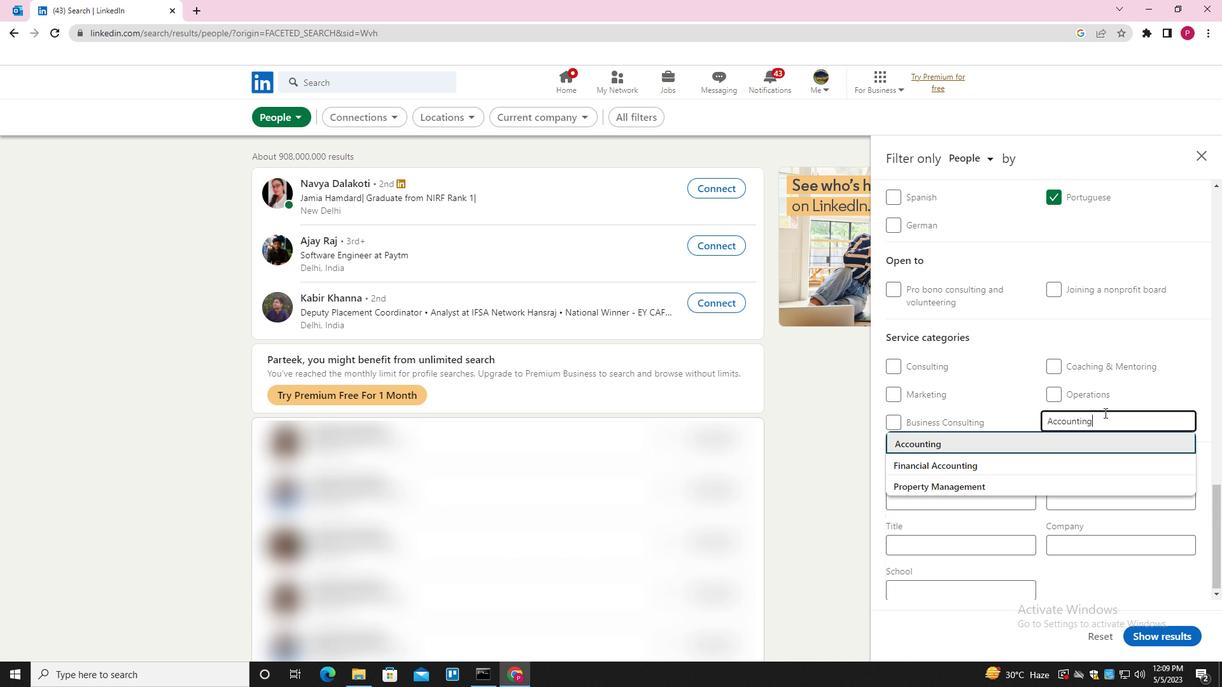 
Action: Mouse scrolled (1104, 412) with delta (0, 0)
Screenshot: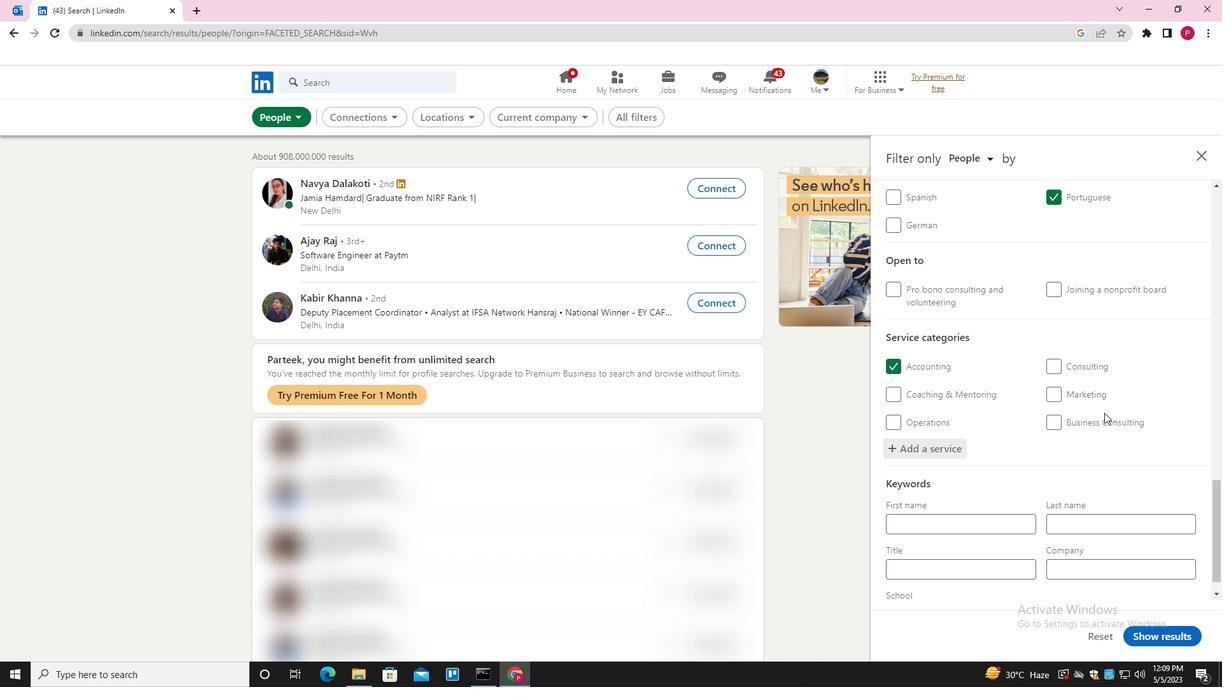 
Action: Mouse scrolled (1104, 412) with delta (0, 0)
Screenshot: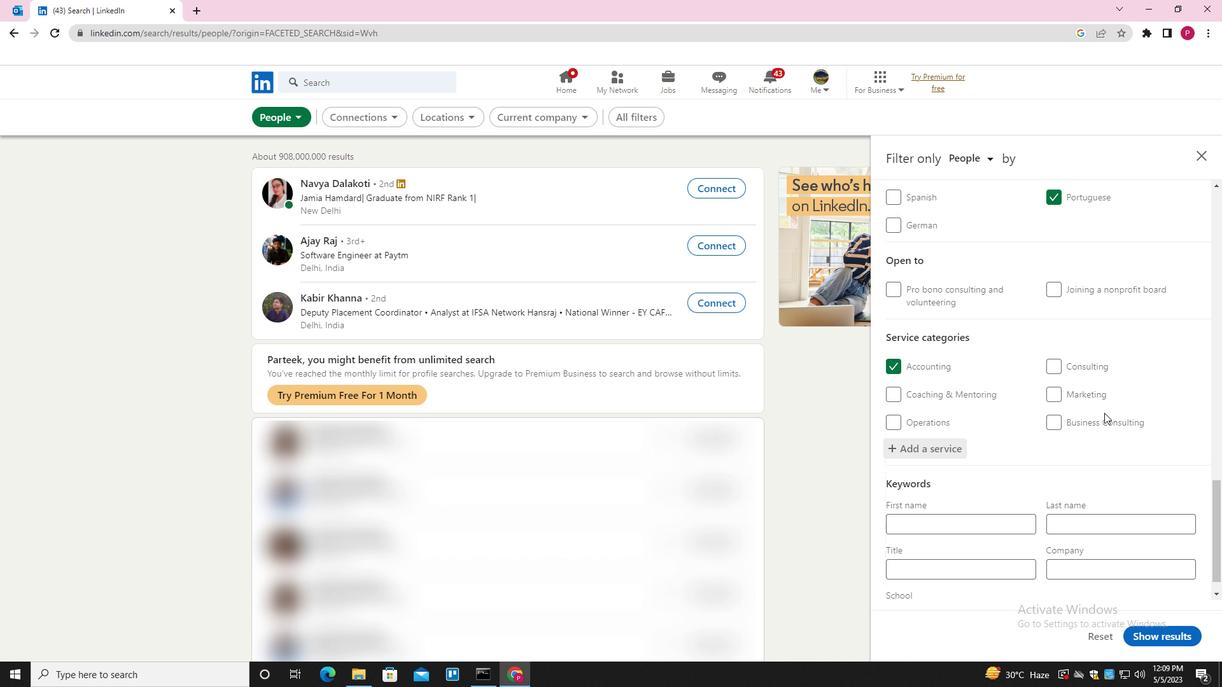 
Action: Mouse moved to (1104, 415)
Screenshot: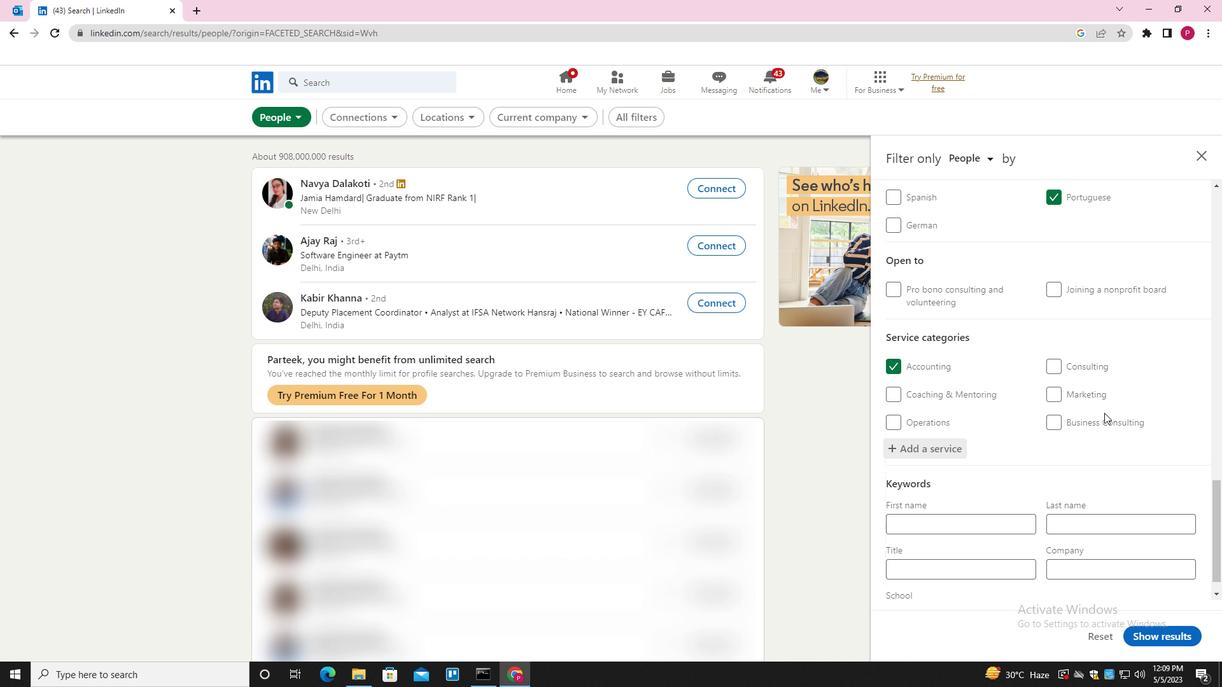 
Action: Mouse scrolled (1104, 414) with delta (0, 0)
Screenshot: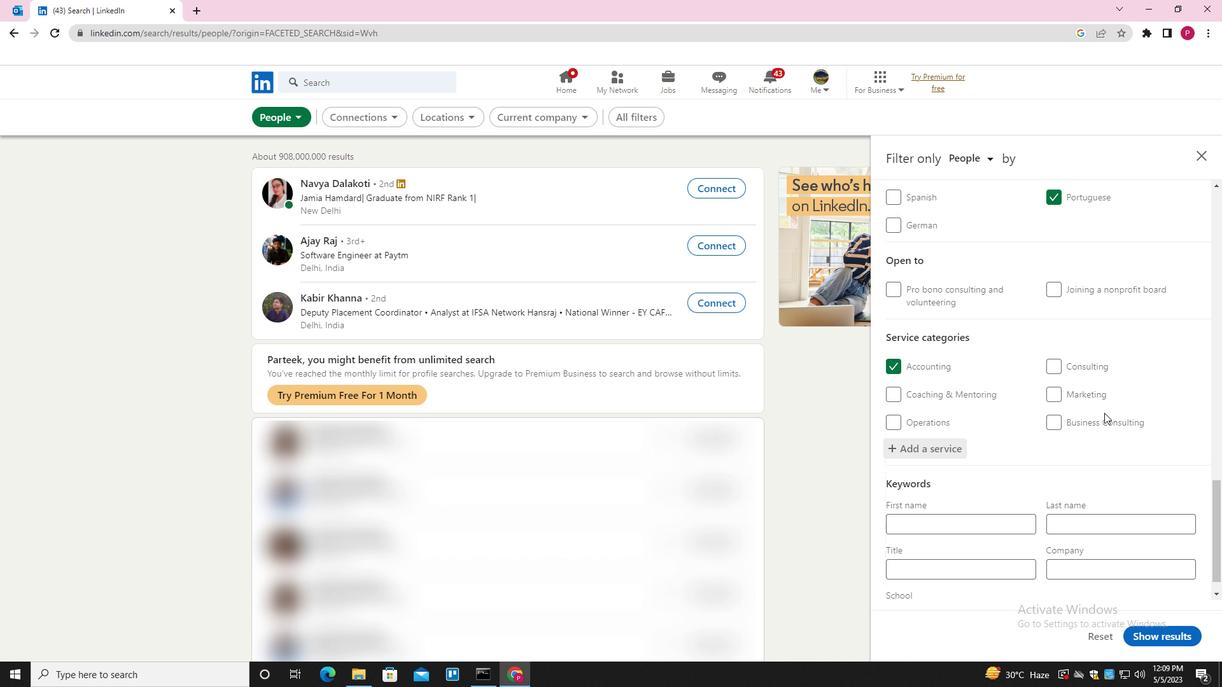
Action: Mouse moved to (1100, 426)
Screenshot: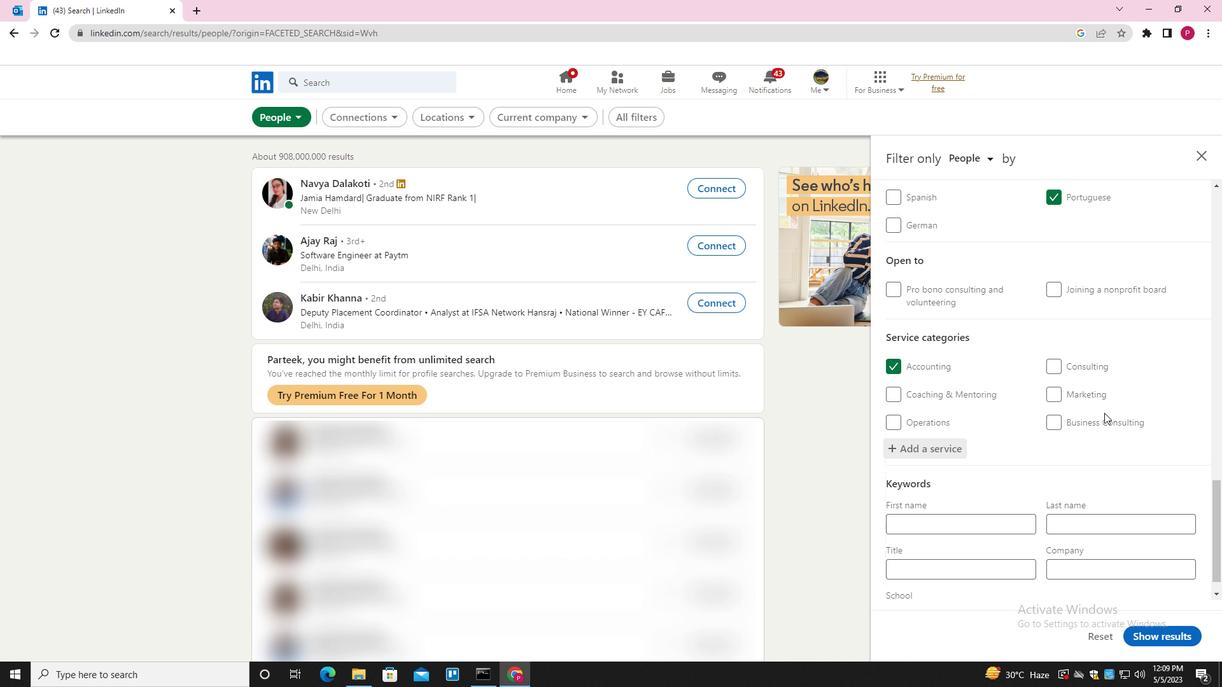 
Action: Mouse scrolled (1100, 425) with delta (0, 0)
Screenshot: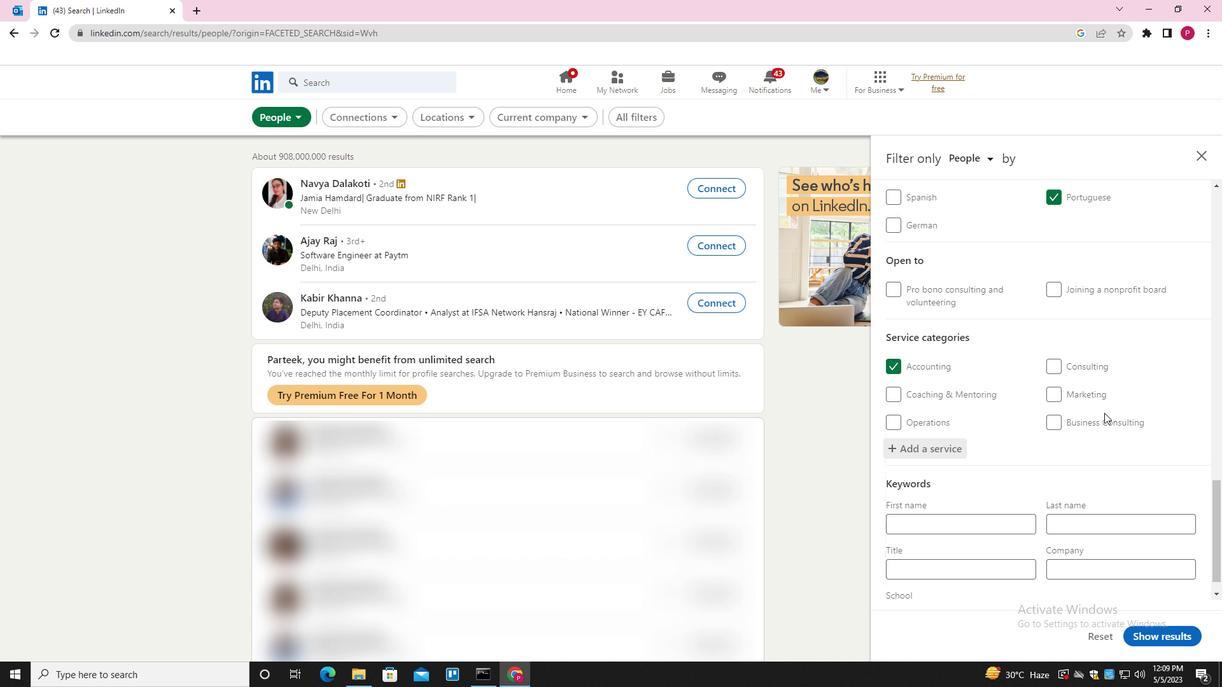 
Action: Mouse moved to (978, 541)
Screenshot: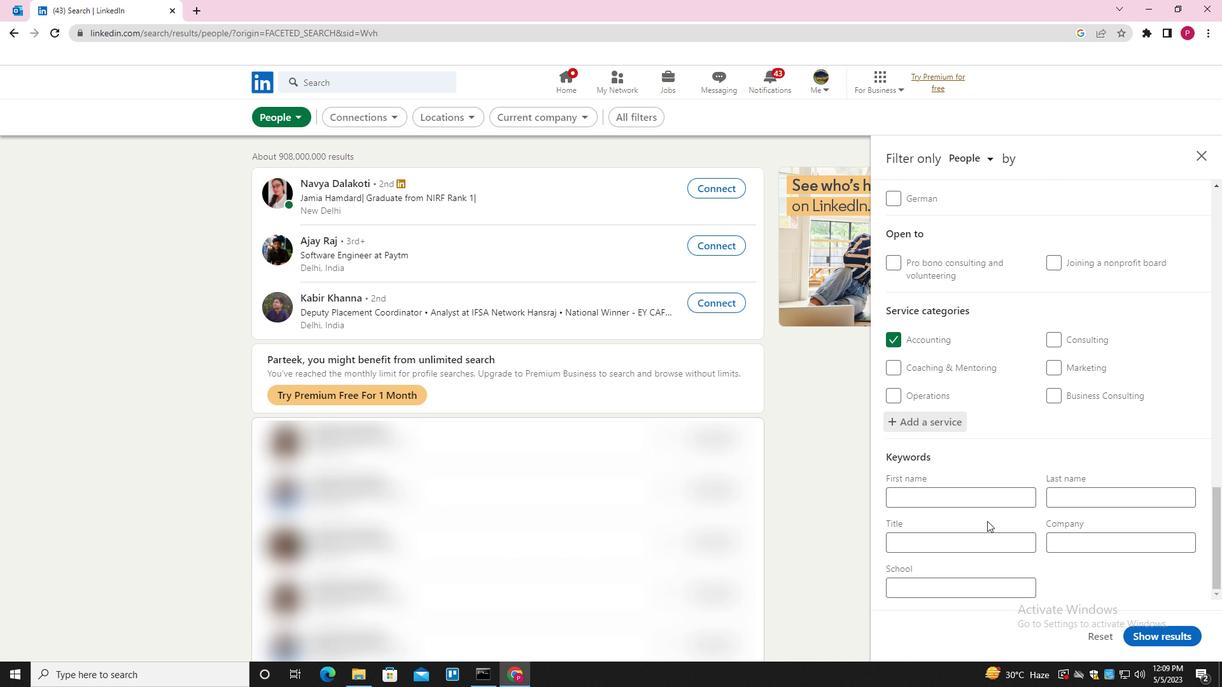 
Action: Mouse pressed left at (978, 541)
Screenshot: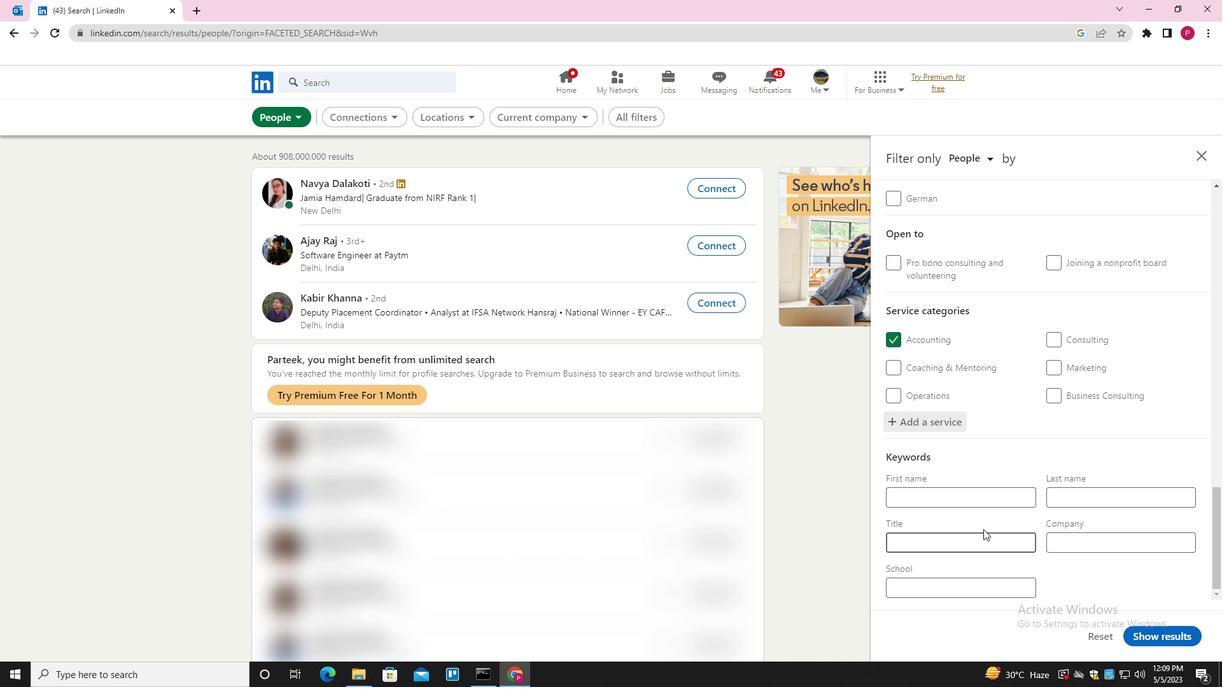 
Action: Mouse moved to (978, 515)
Screenshot: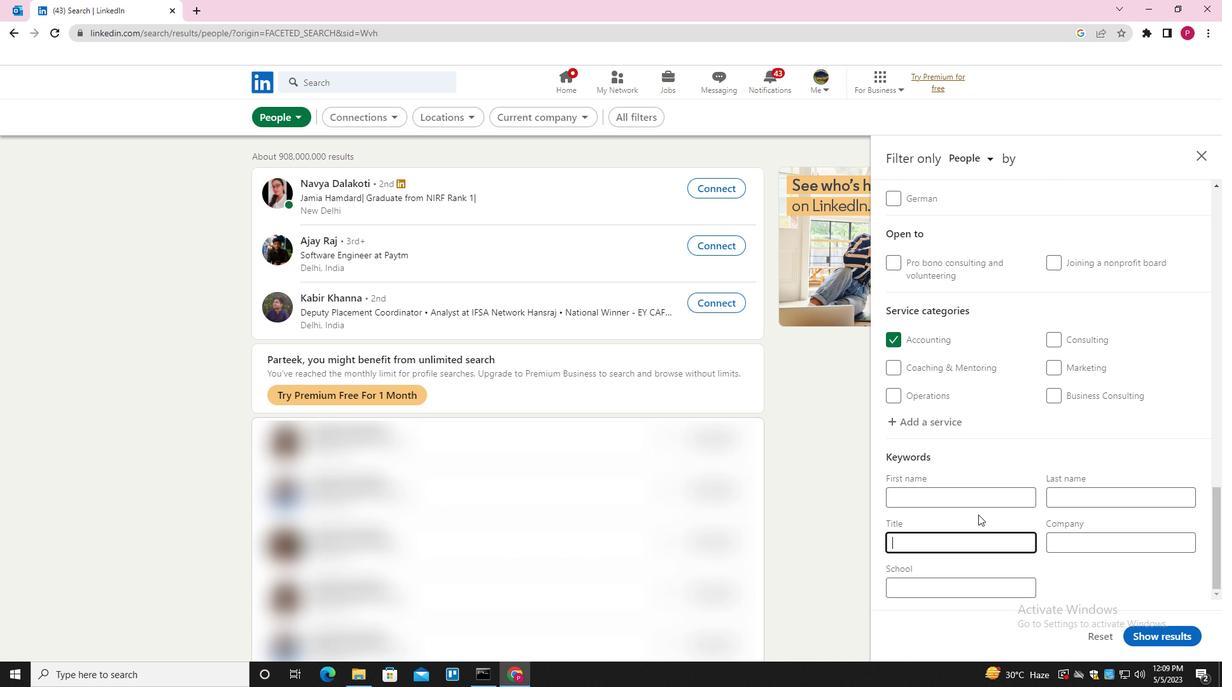 
Action: Key pressed <Key.shift><Key.shift><Key.shift><Key.shift><Key.shift>PROGRAM<Key.space><Key.shift>ADMINISTRATION<Key.backspace><Key.backspace><Key.backspace><Key.backspace>TOR
Screenshot: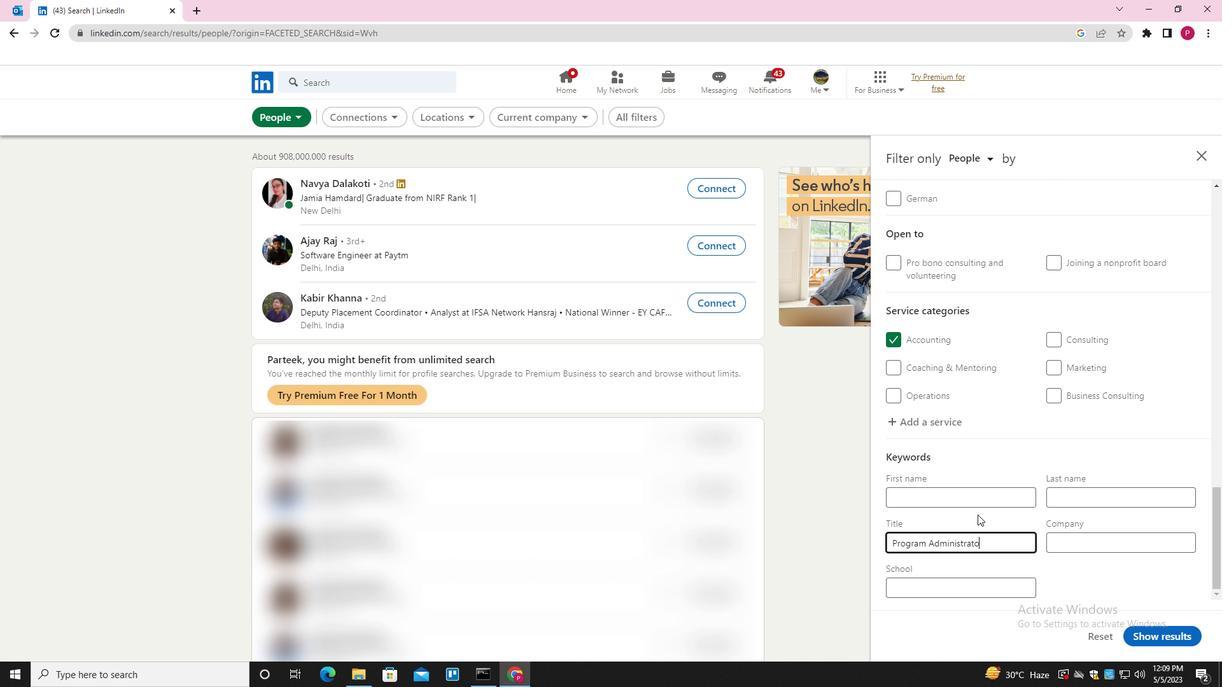 
Action: Mouse moved to (1148, 632)
Screenshot: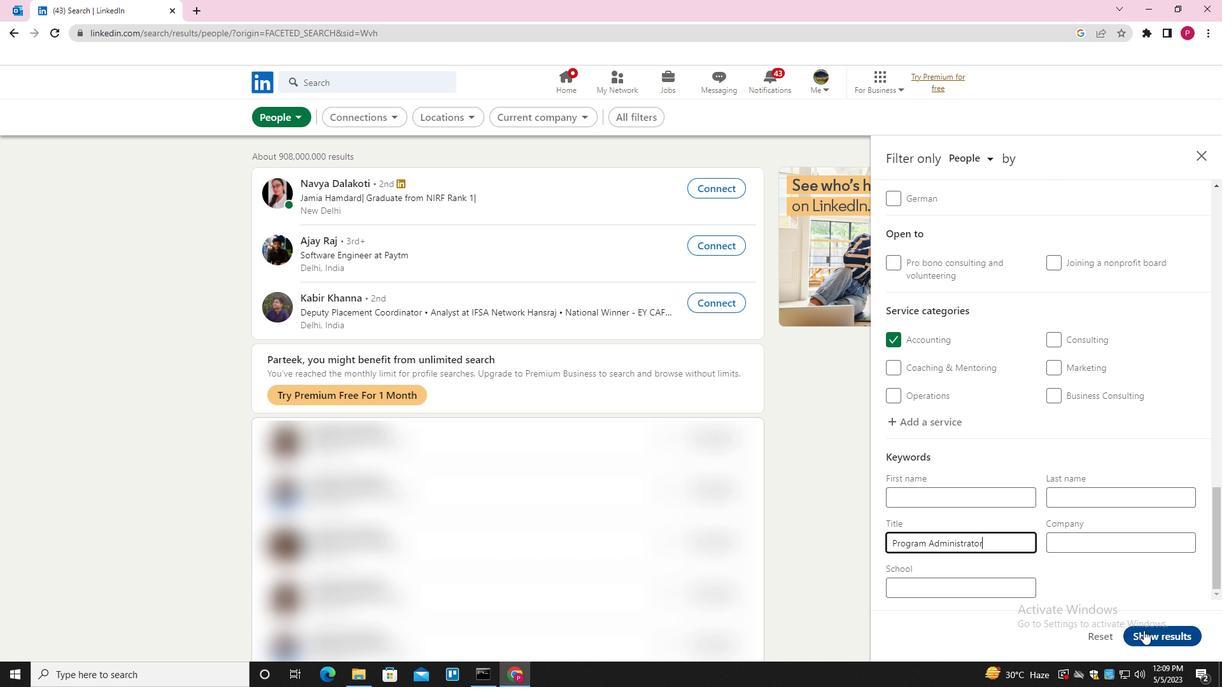 
Action: Mouse pressed left at (1148, 632)
Screenshot: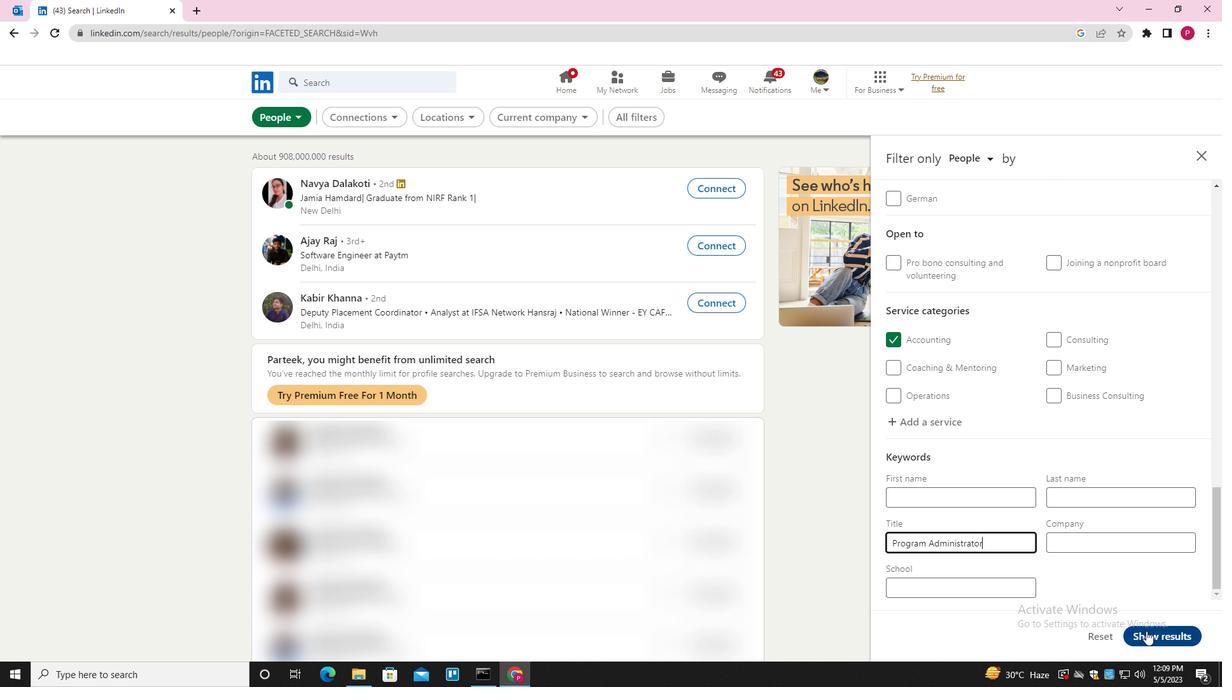 
Action: Mouse moved to (683, 366)
Screenshot: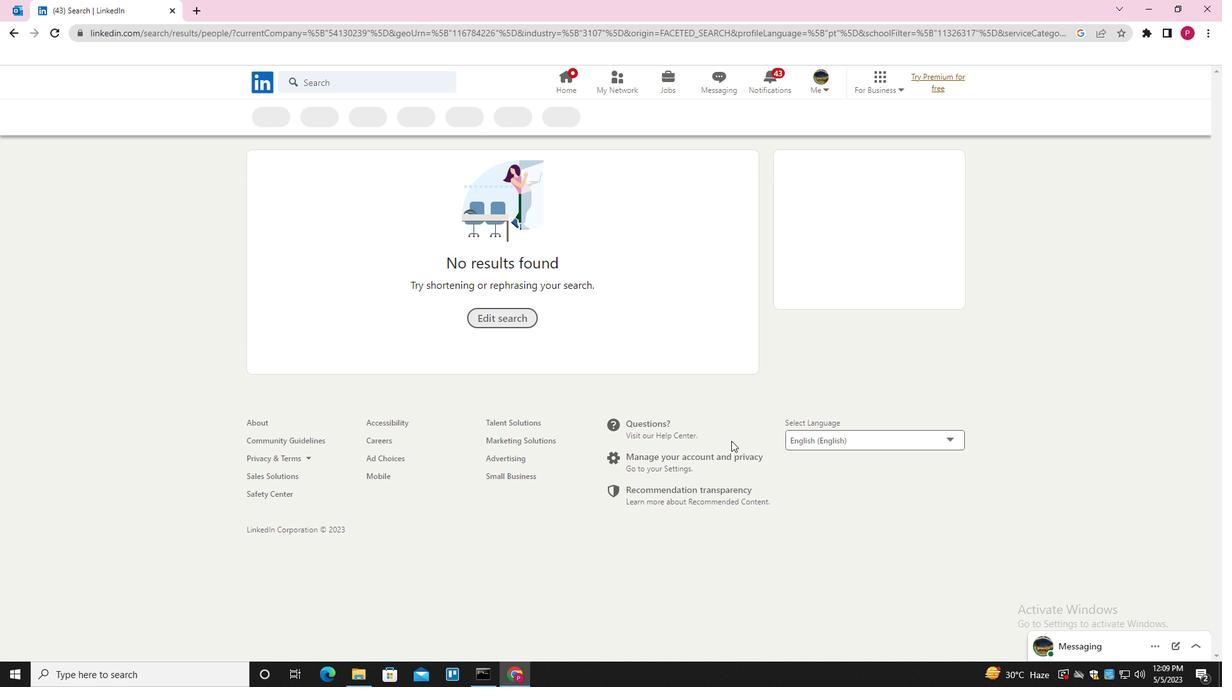 
